 Task: Find connections with filter location Gereshk with filter topic #Socialnetworkingwith filter profile language Spanish with filter current company Uber with filter school Noida International University with filter industry Laundry and Drycleaning Services with filter service category Ghostwriting with filter keywords title Assistant Manager
Action: Mouse moved to (662, 134)
Screenshot: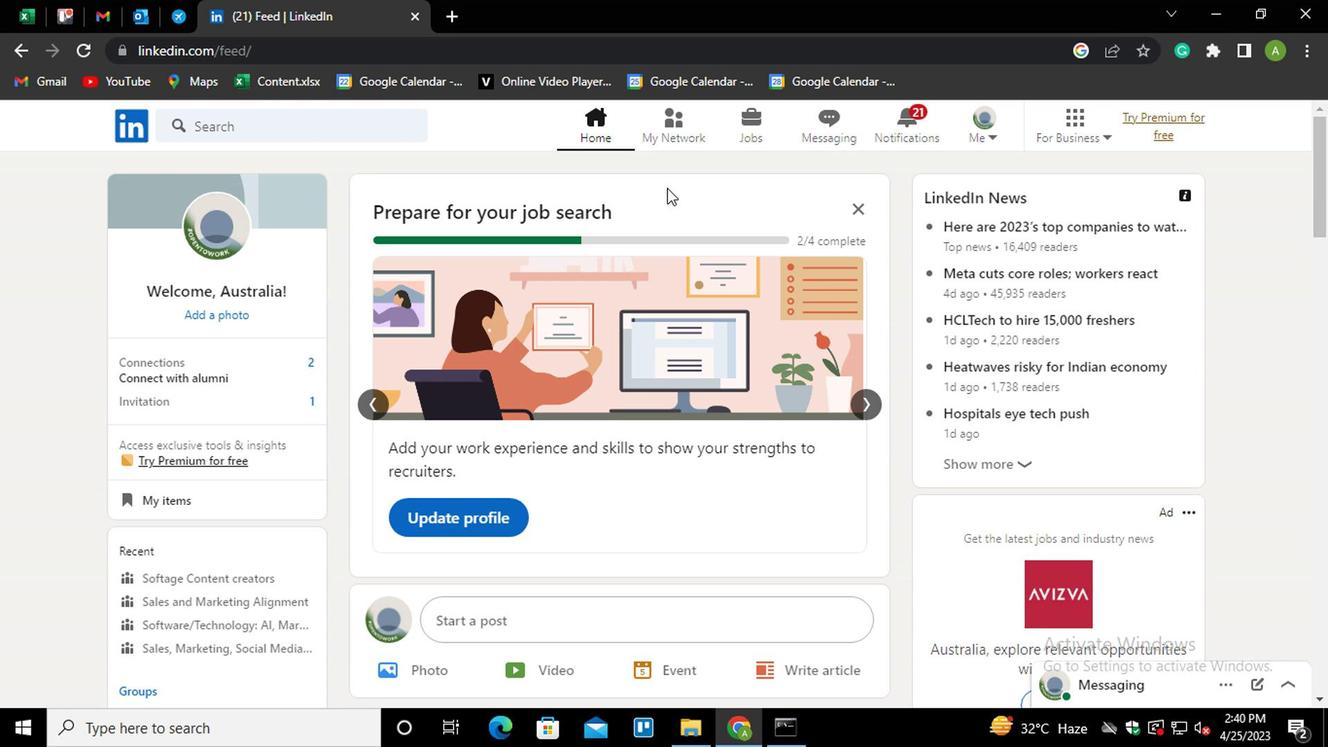 
Action: Mouse pressed left at (662, 134)
Screenshot: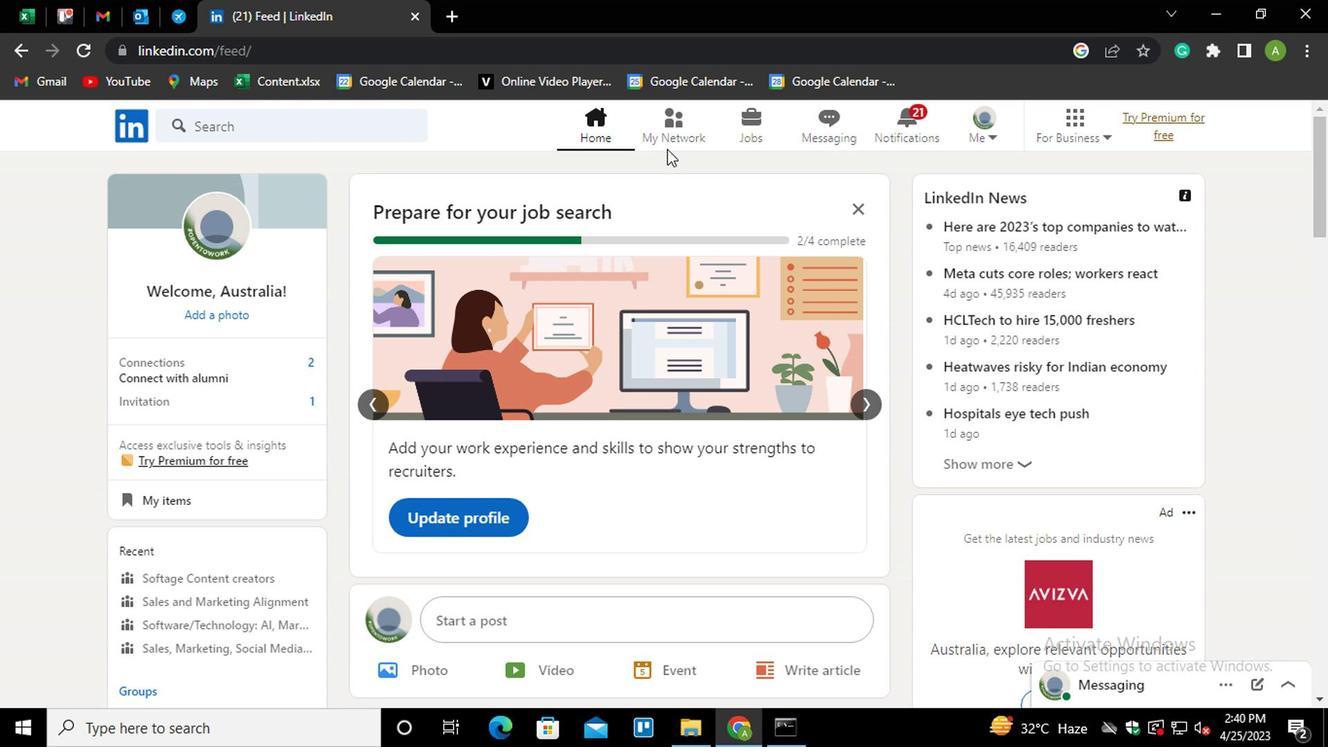 
Action: Mouse moved to (298, 227)
Screenshot: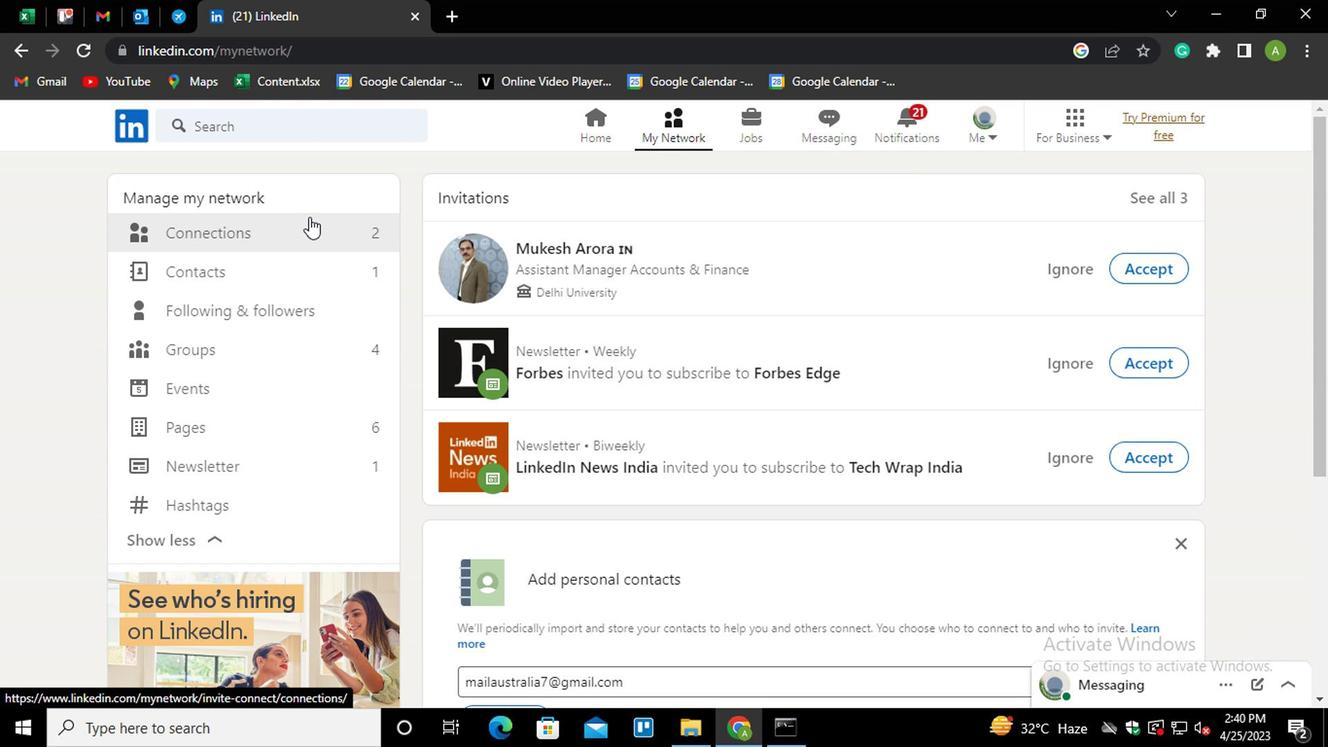 
Action: Mouse pressed left at (298, 227)
Screenshot: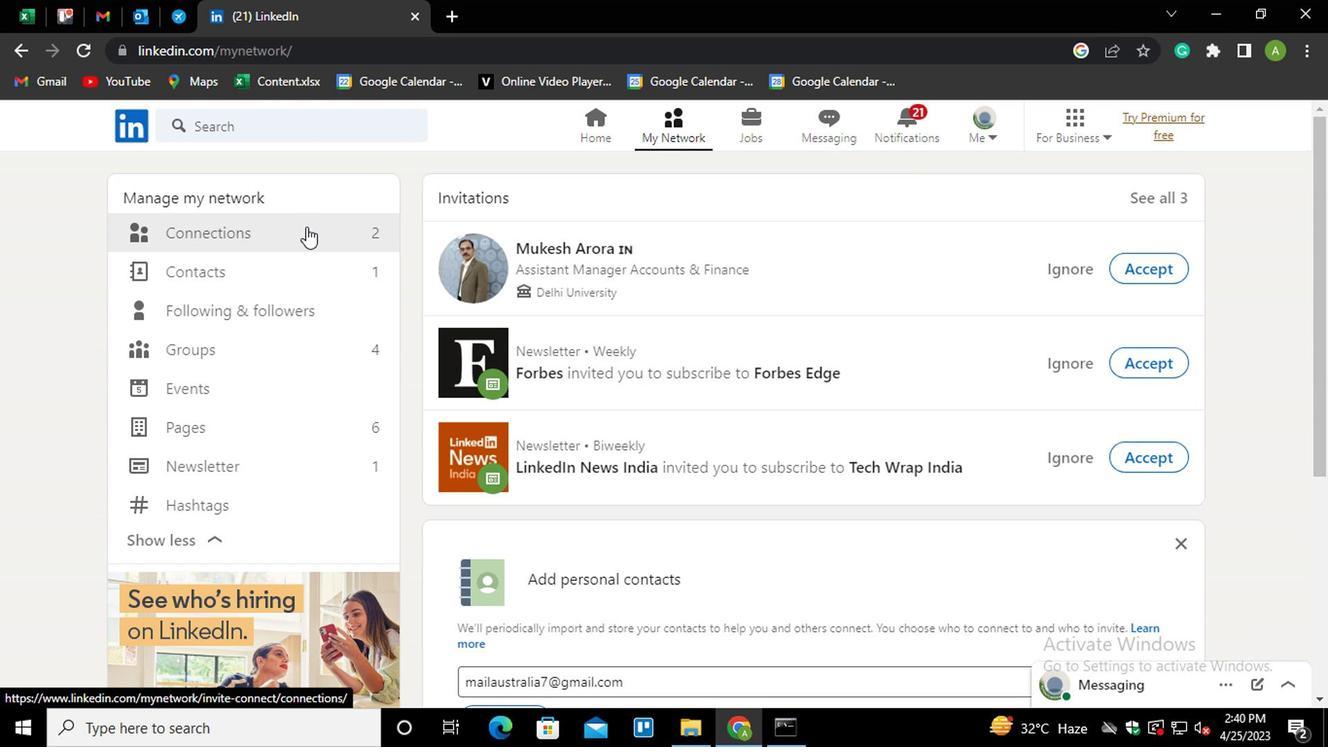 
Action: Mouse moved to (771, 236)
Screenshot: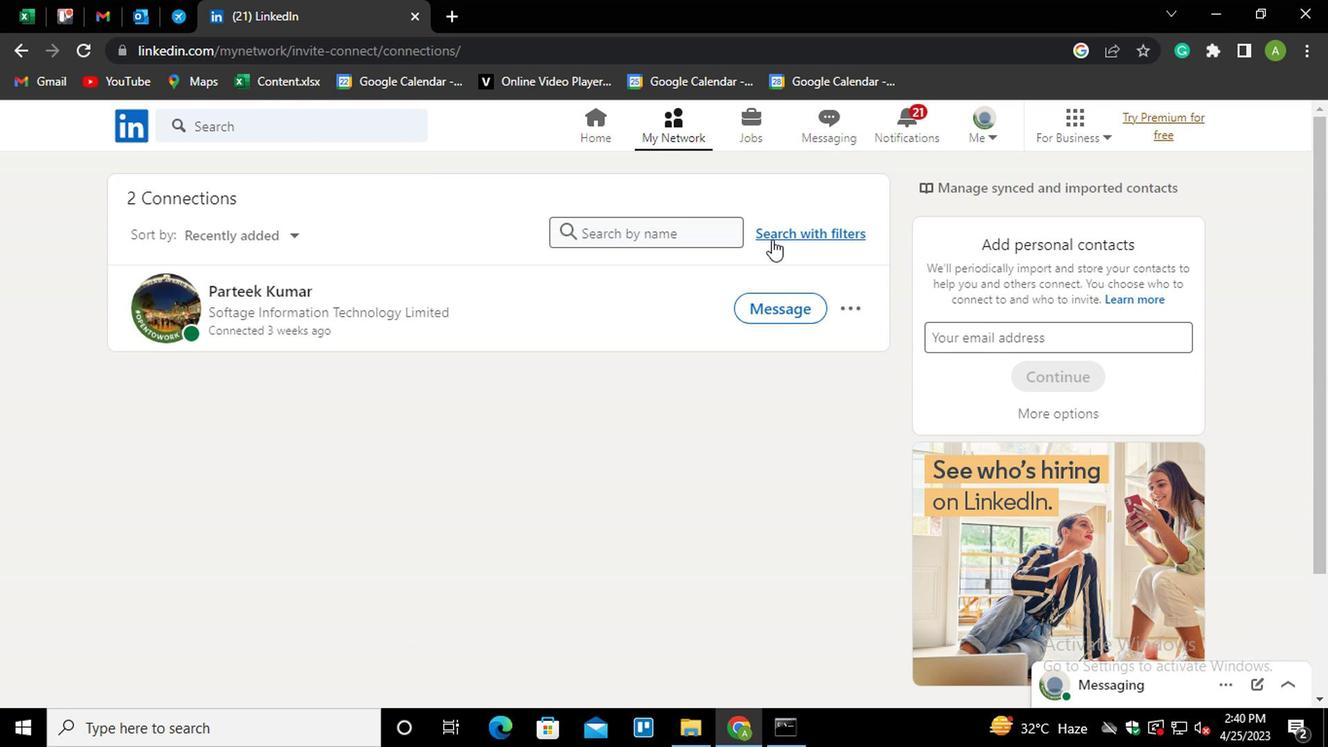 
Action: Mouse pressed left at (771, 236)
Screenshot: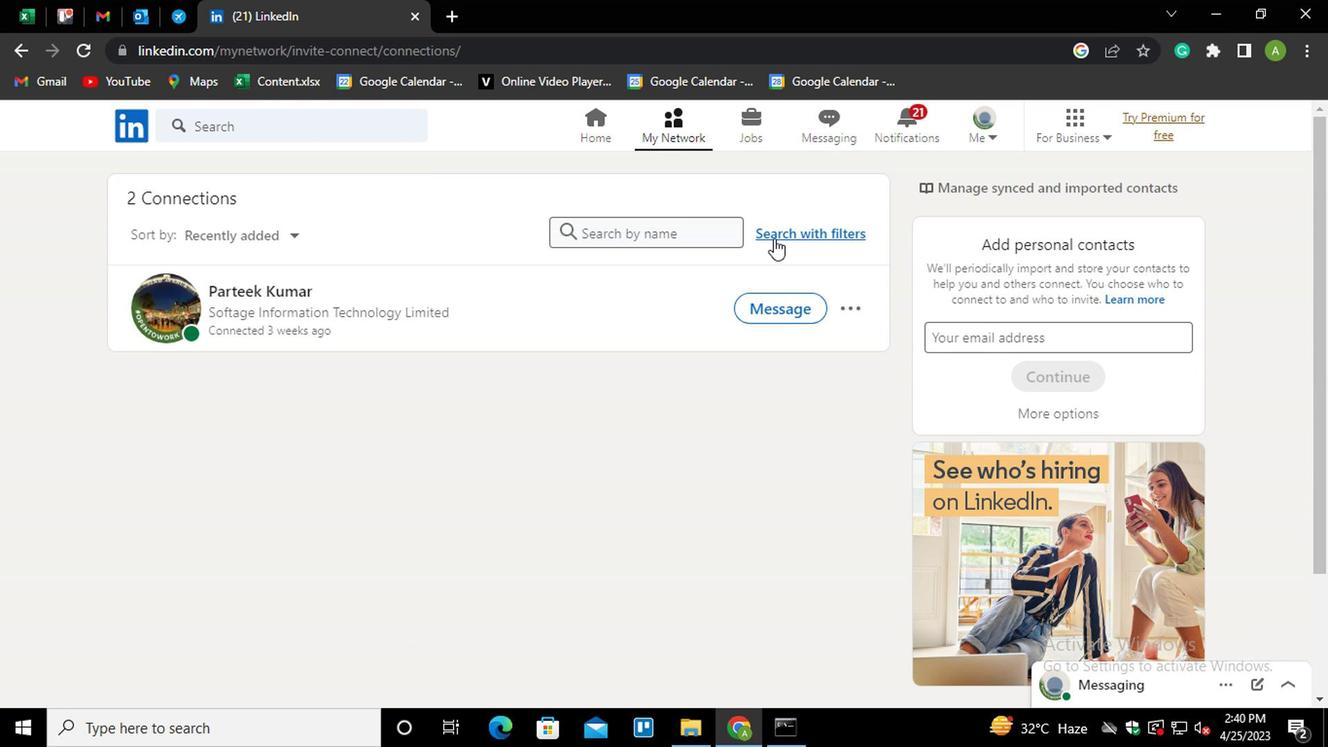 
Action: Mouse moved to (665, 183)
Screenshot: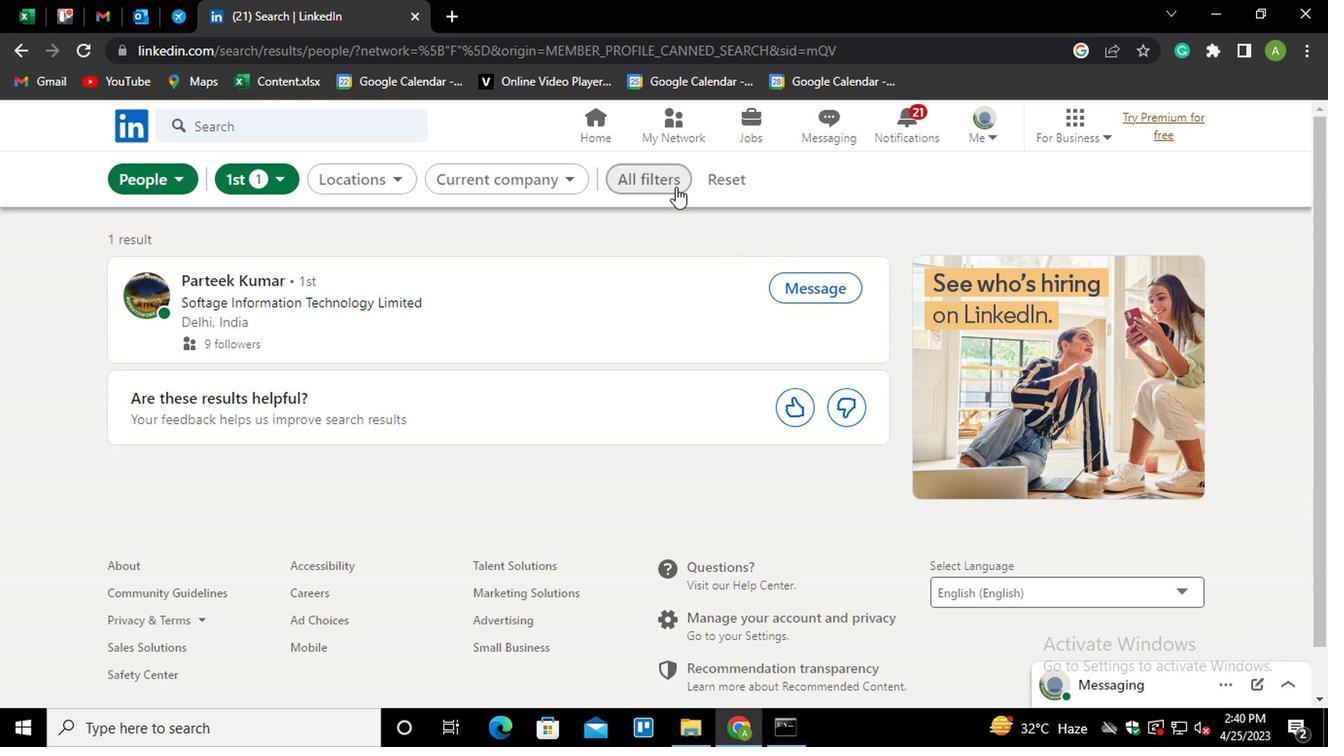 
Action: Mouse pressed left at (665, 183)
Screenshot: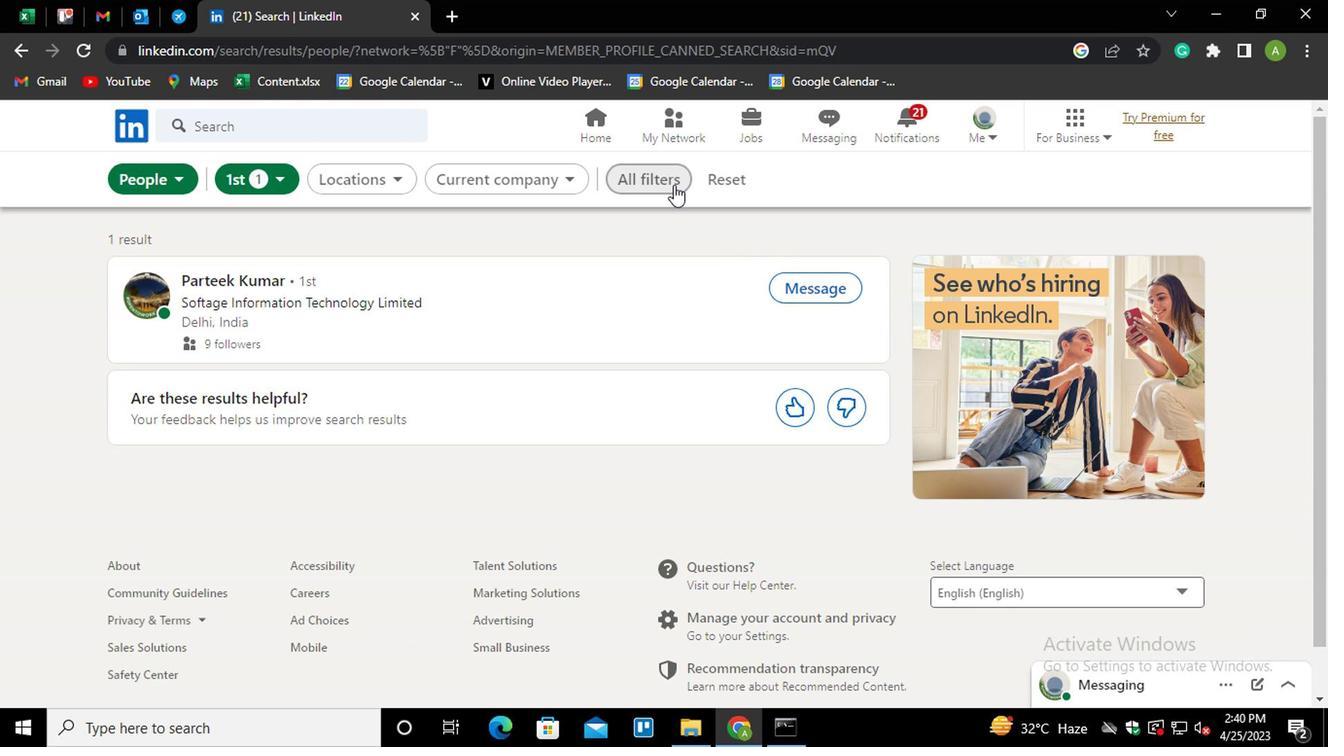 
Action: Mouse moved to (873, 359)
Screenshot: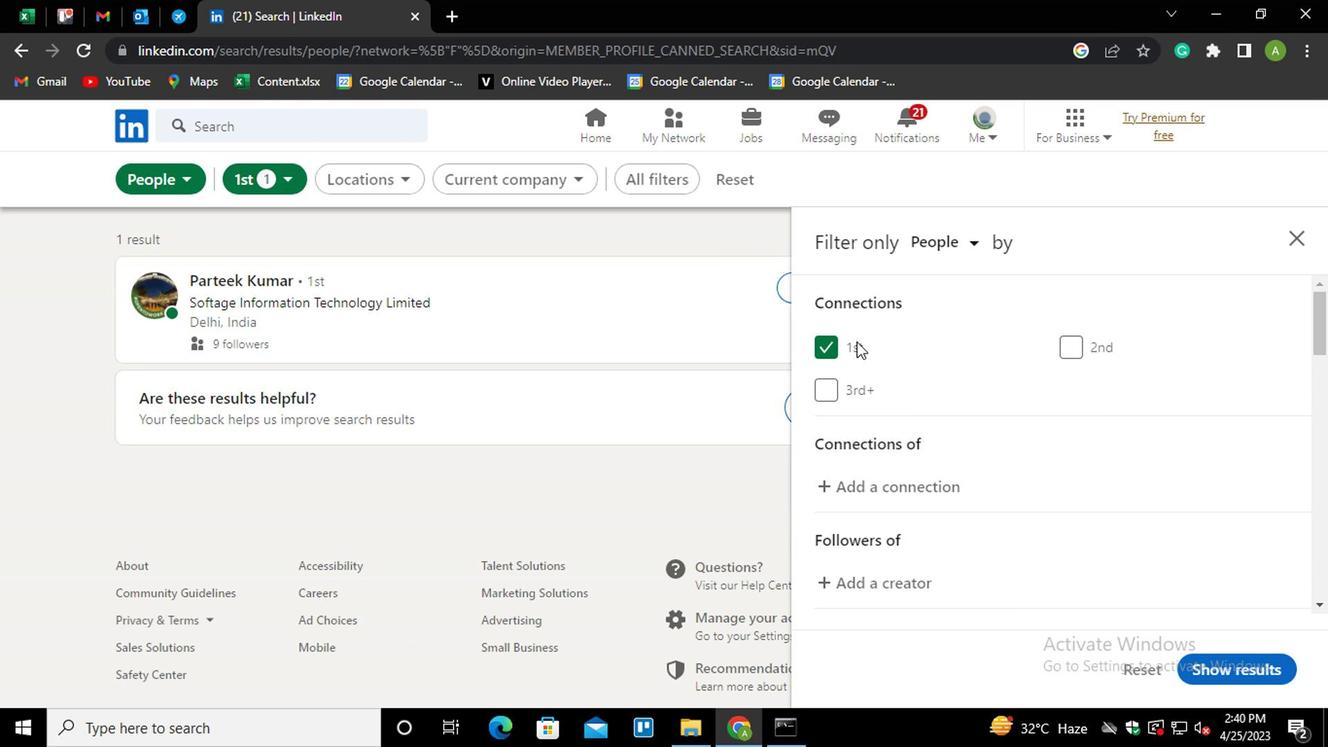 
Action: Mouse scrolled (873, 359) with delta (0, 0)
Screenshot: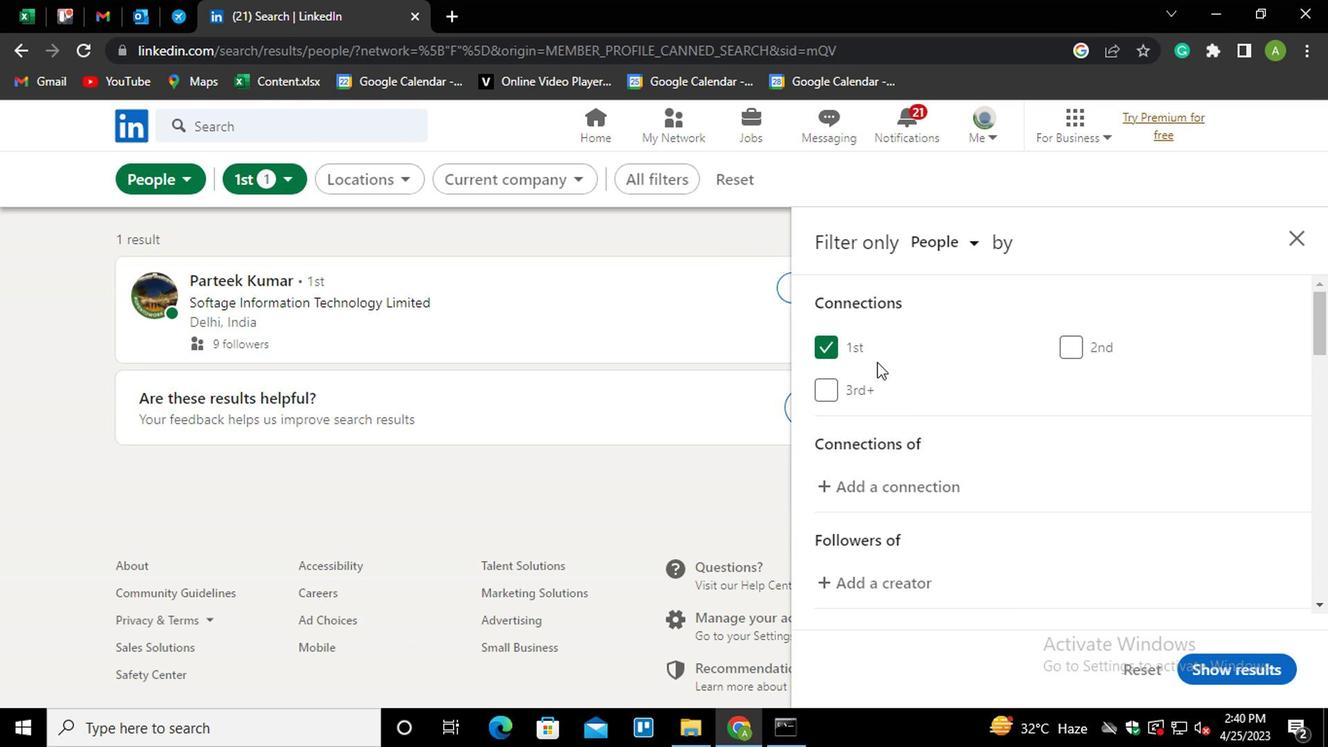 
Action: Mouse moved to (893, 379)
Screenshot: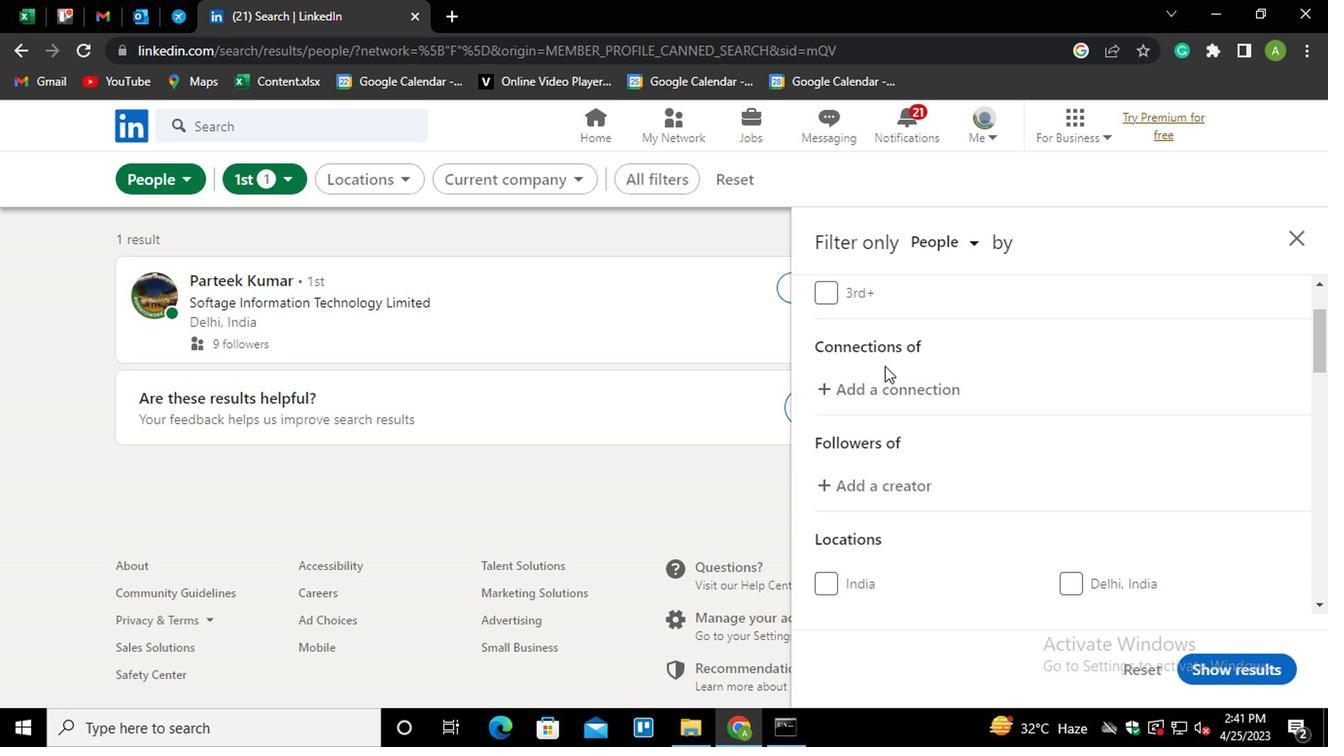 
Action: Mouse scrolled (893, 379) with delta (0, 0)
Screenshot: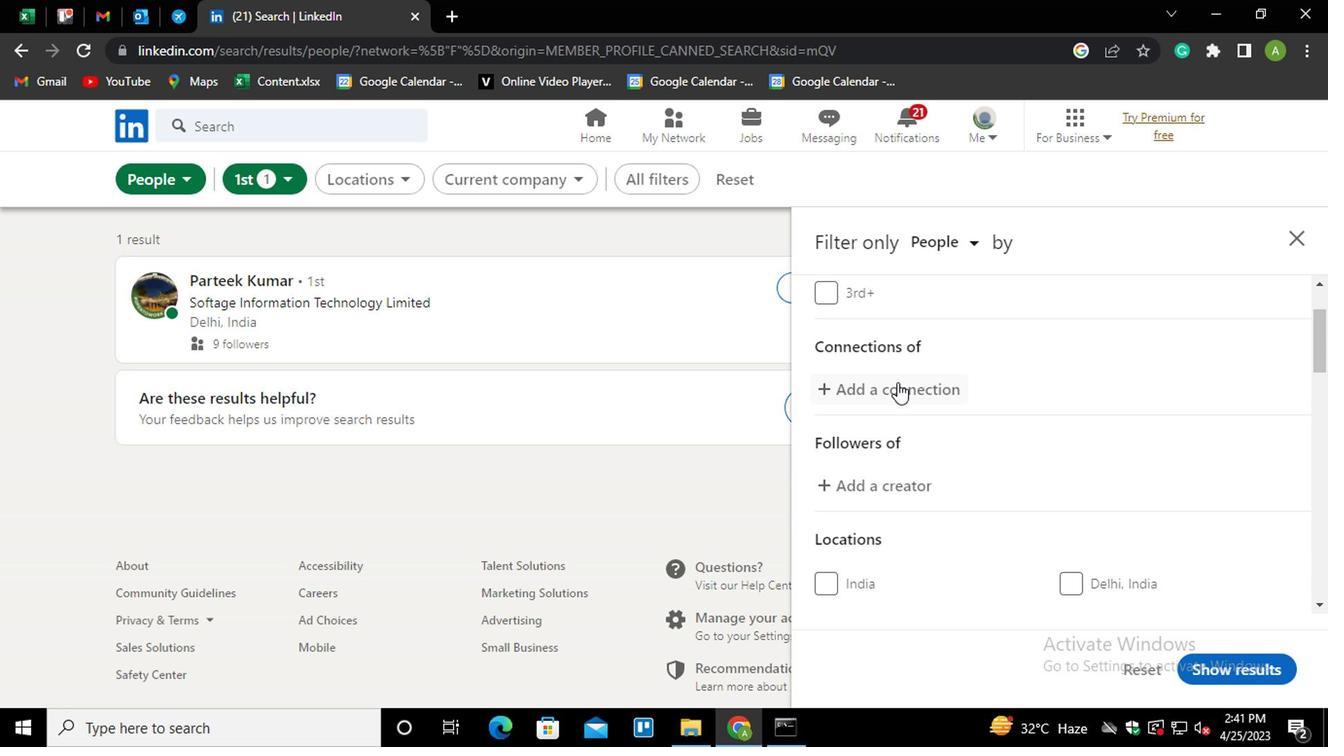 
Action: Mouse scrolled (893, 379) with delta (0, 0)
Screenshot: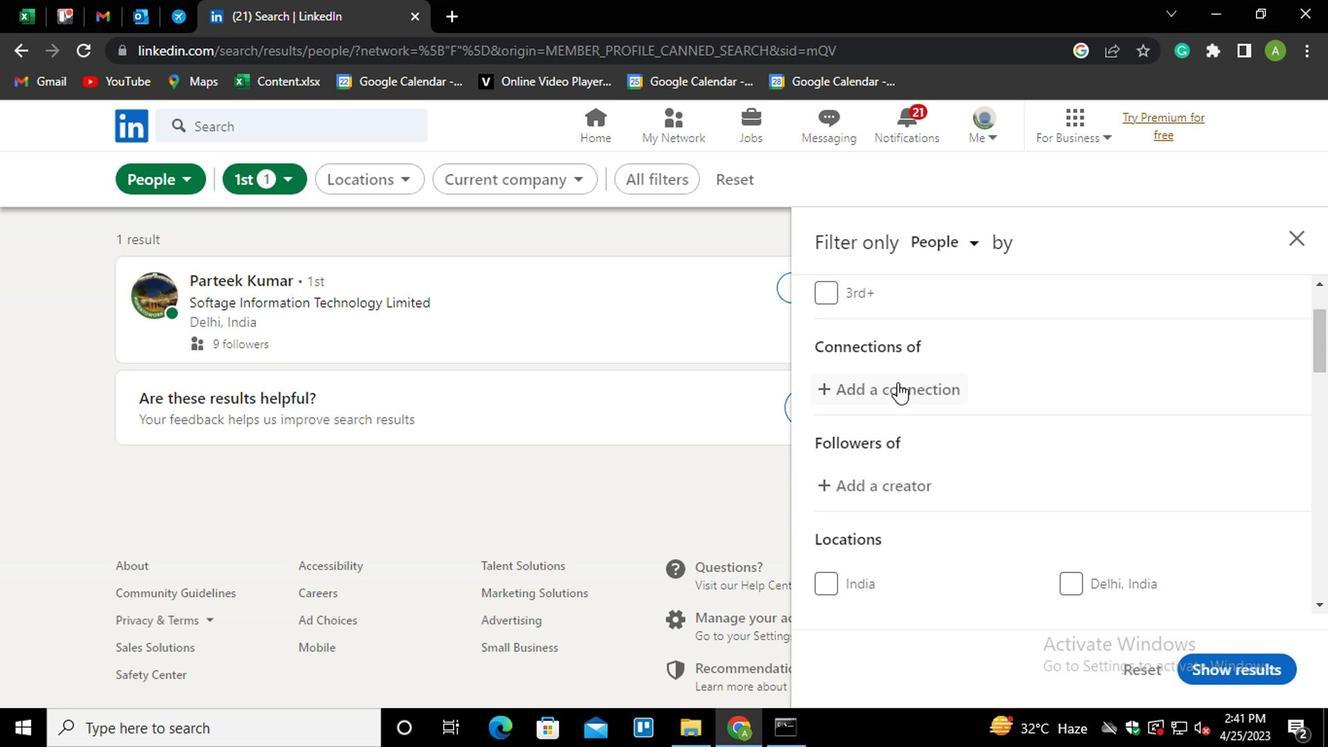 
Action: Mouse scrolled (893, 379) with delta (0, 0)
Screenshot: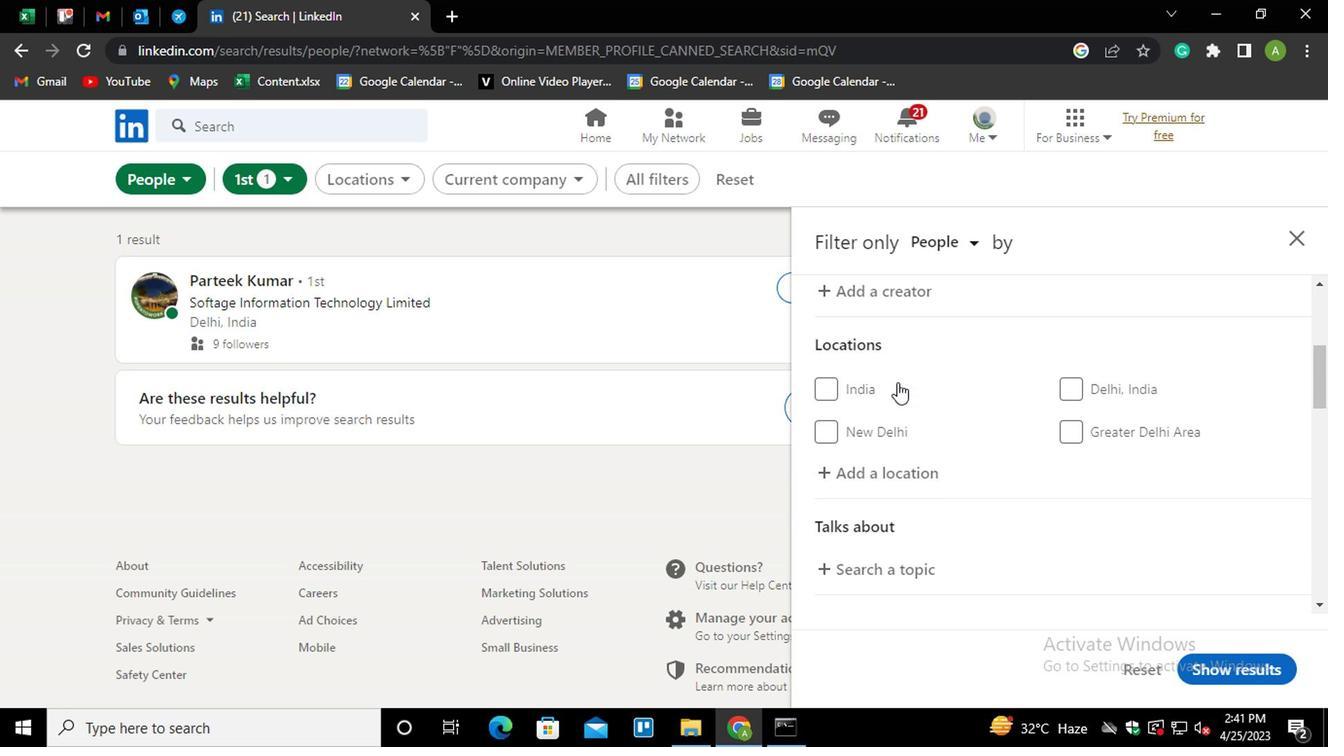 
Action: Mouse moved to (839, 376)
Screenshot: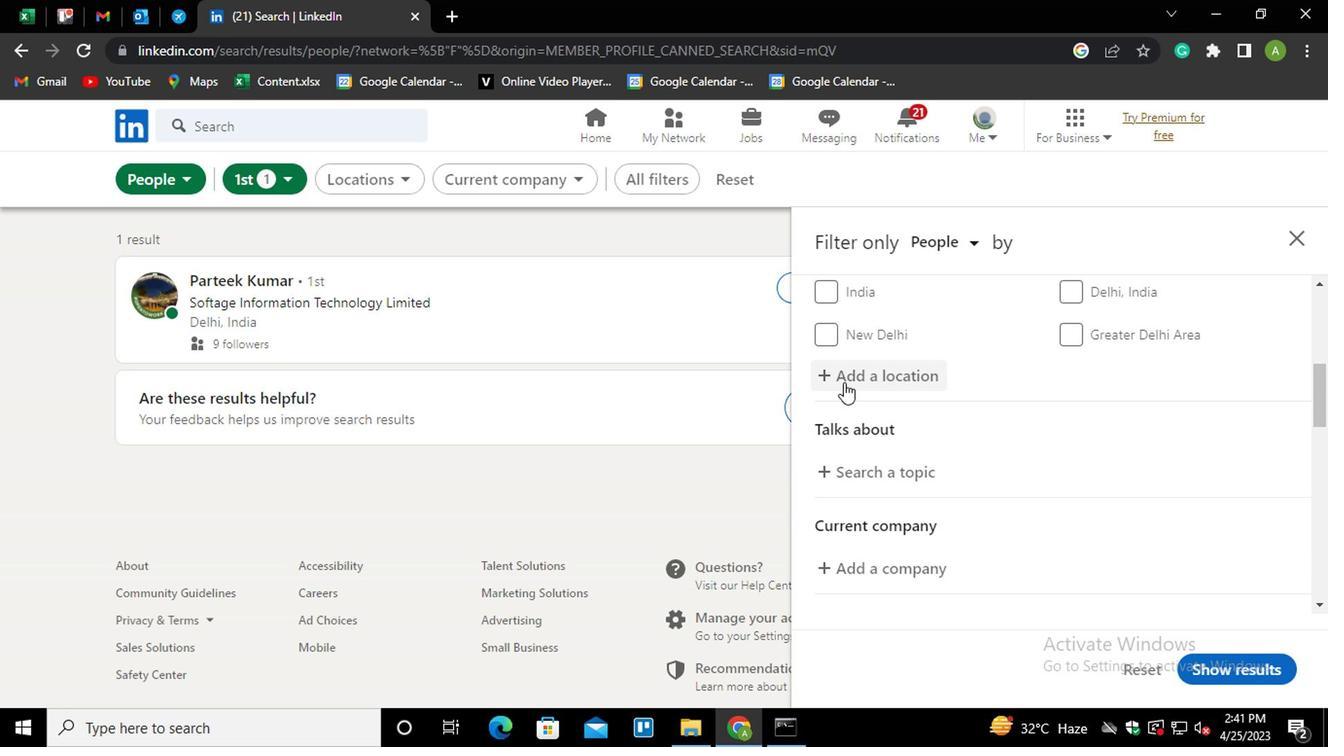 
Action: Mouse pressed left at (839, 376)
Screenshot: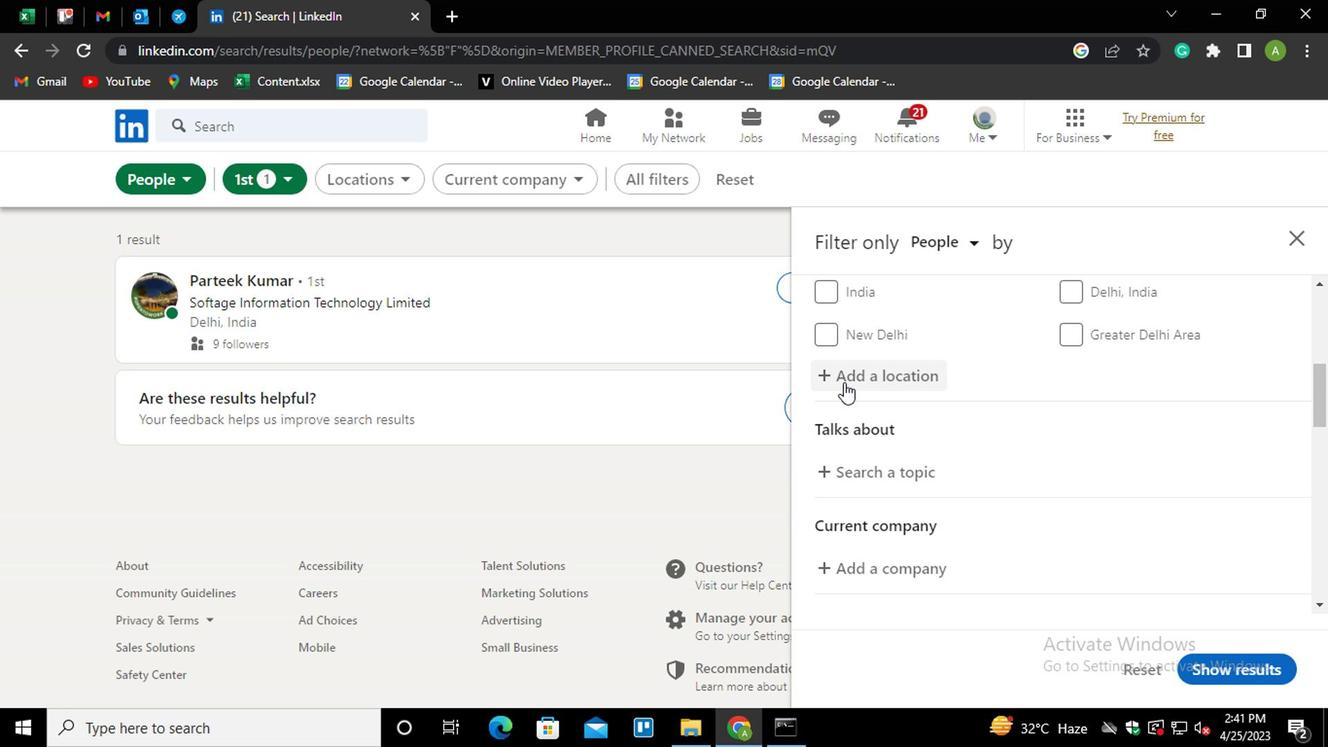 
Action: Mouse moved to (879, 373)
Screenshot: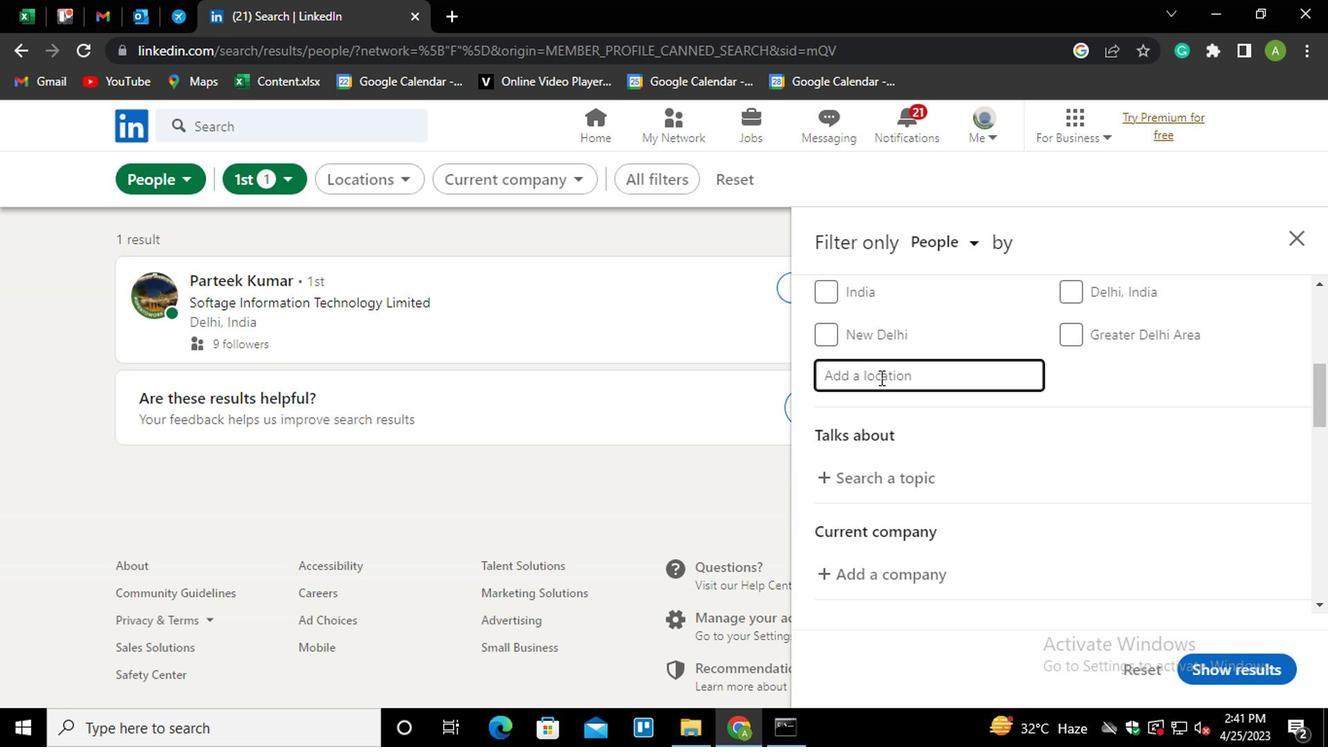 
Action: Mouse pressed left at (879, 373)
Screenshot: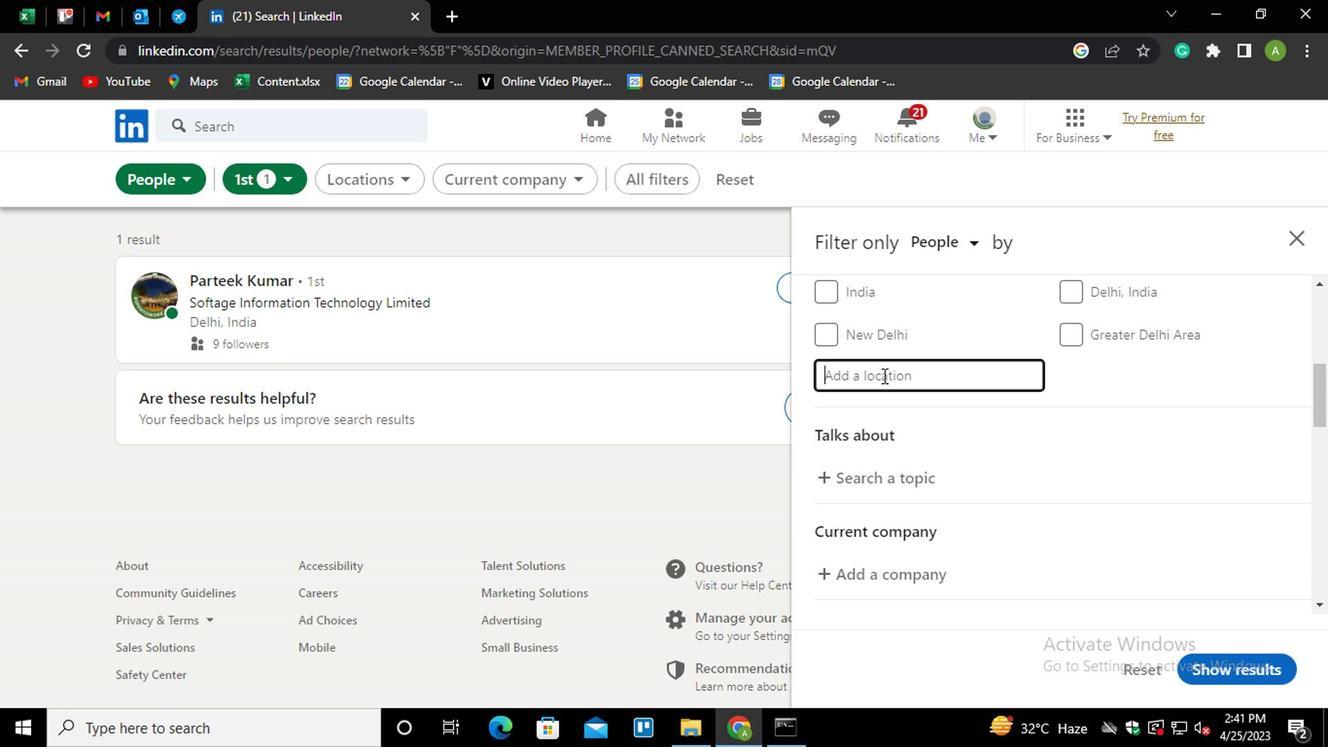 
Action: Mouse moved to (879, 373)
Screenshot: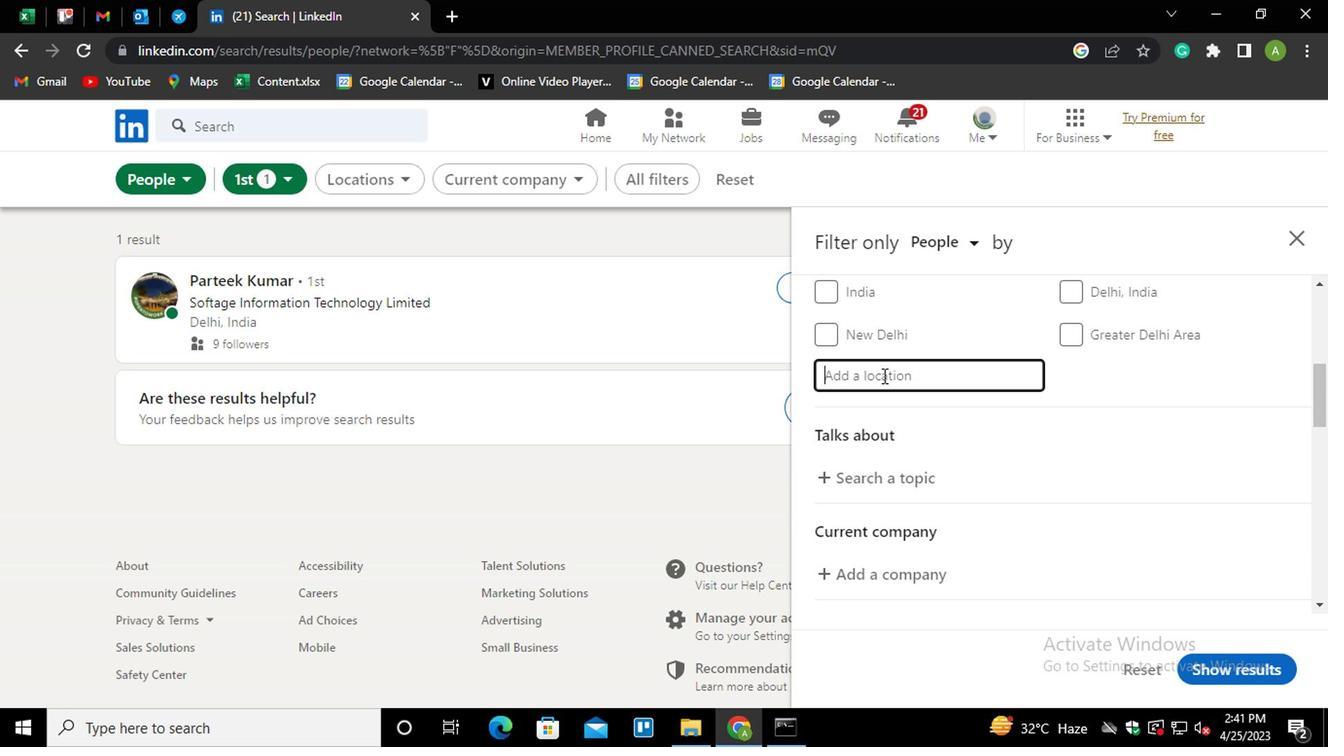 
Action: Key pressed <Key.shift>GERESHK
Screenshot: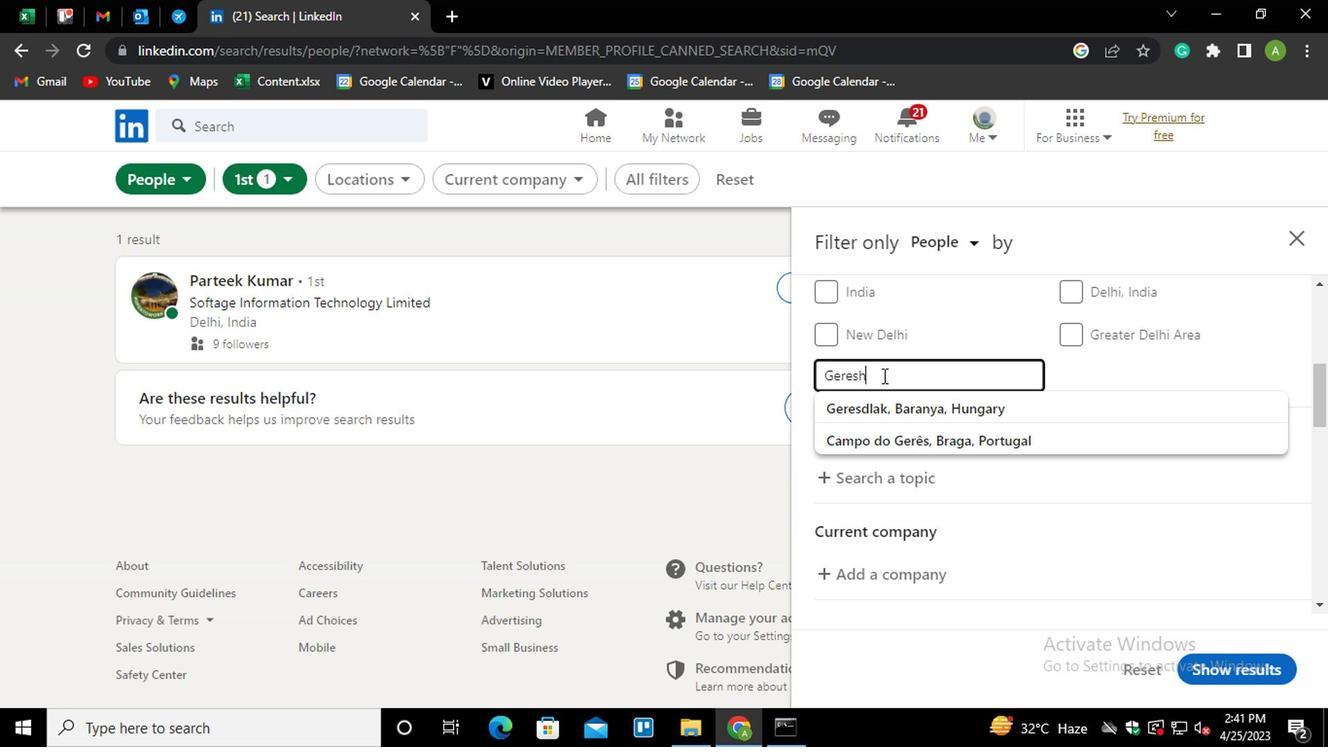 
Action: Mouse moved to (1226, 411)
Screenshot: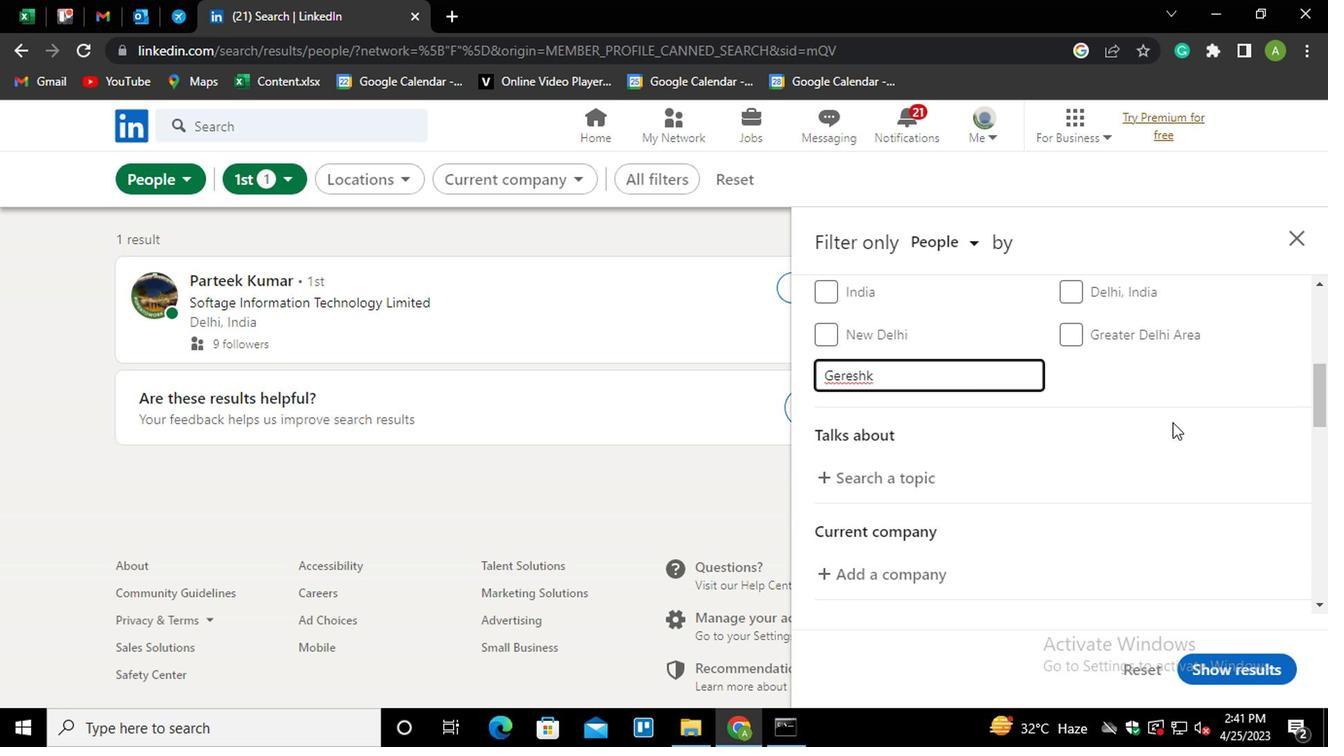 
Action: Mouse pressed left at (1226, 411)
Screenshot: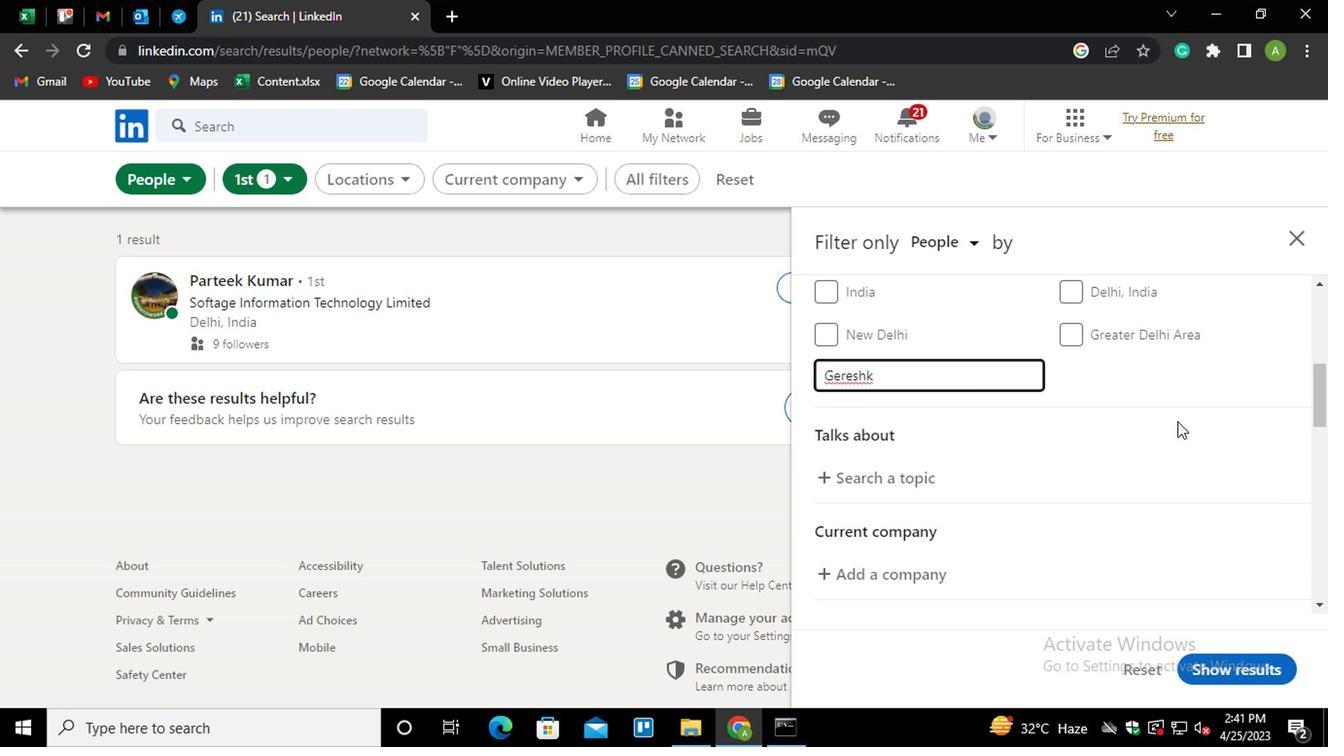 
Action: Mouse moved to (1222, 411)
Screenshot: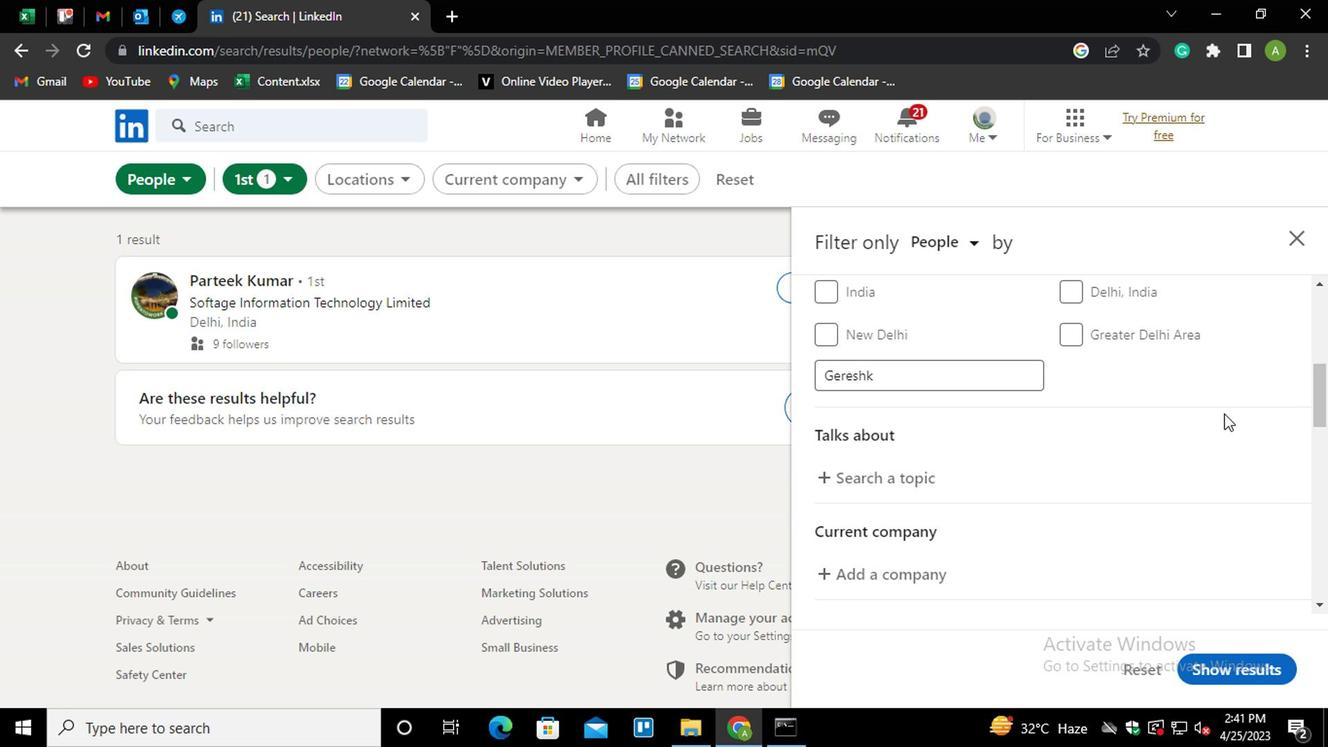 
Action: Mouse scrolled (1222, 410) with delta (0, 0)
Screenshot: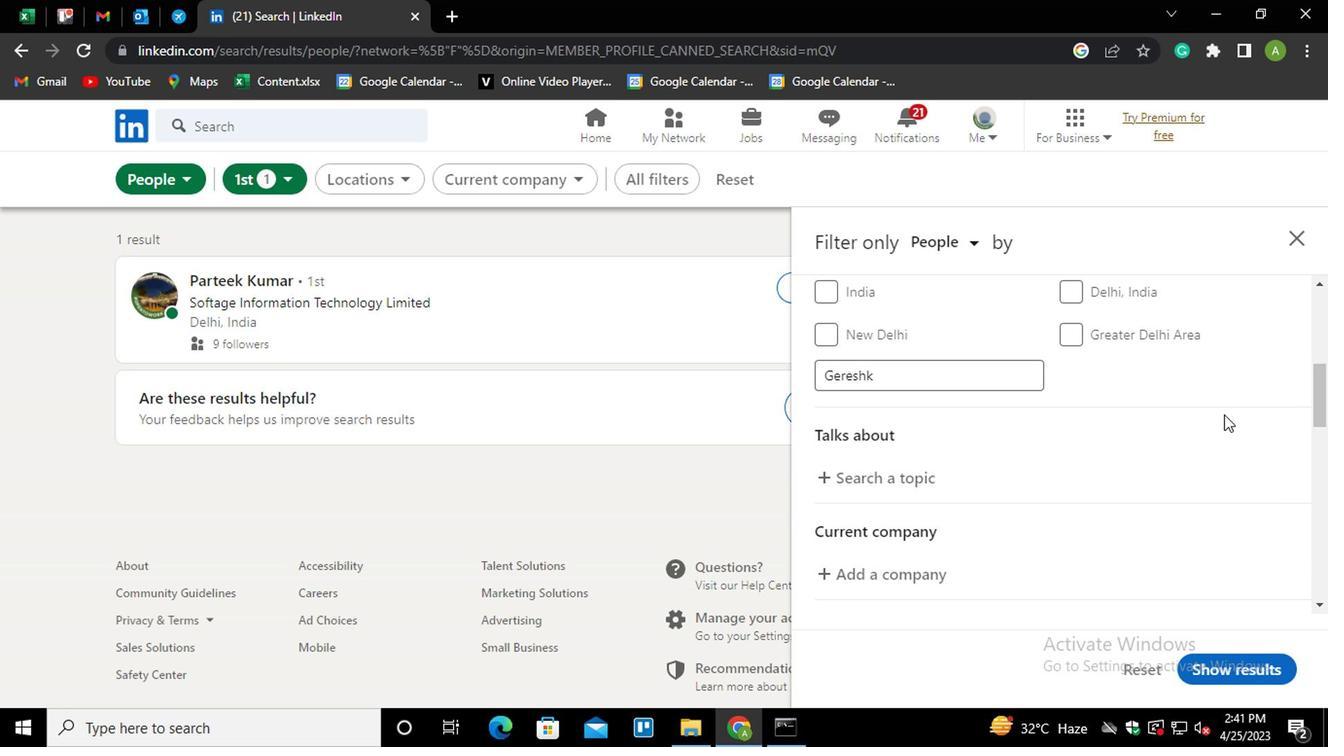 
Action: Mouse moved to (855, 373)
Screenshot: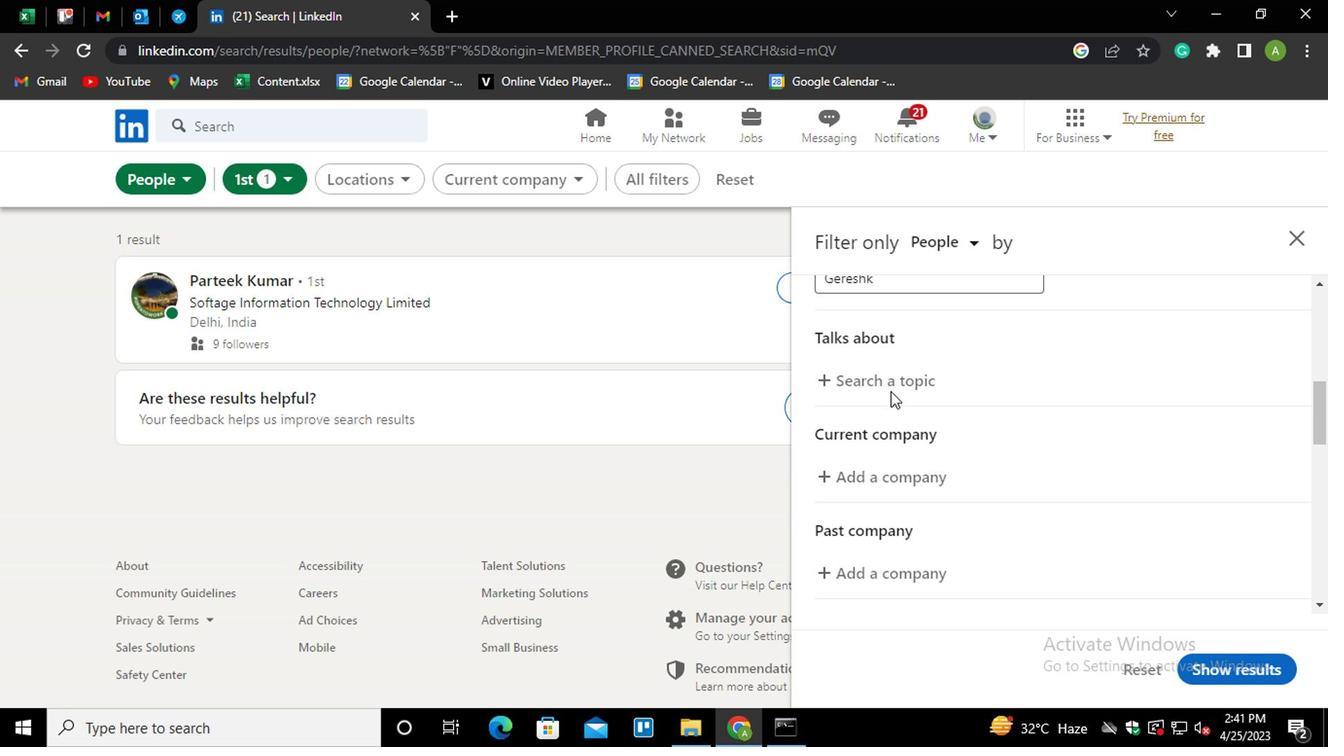 
Action: Mouse pressed left at (855, 373)
Screenshot: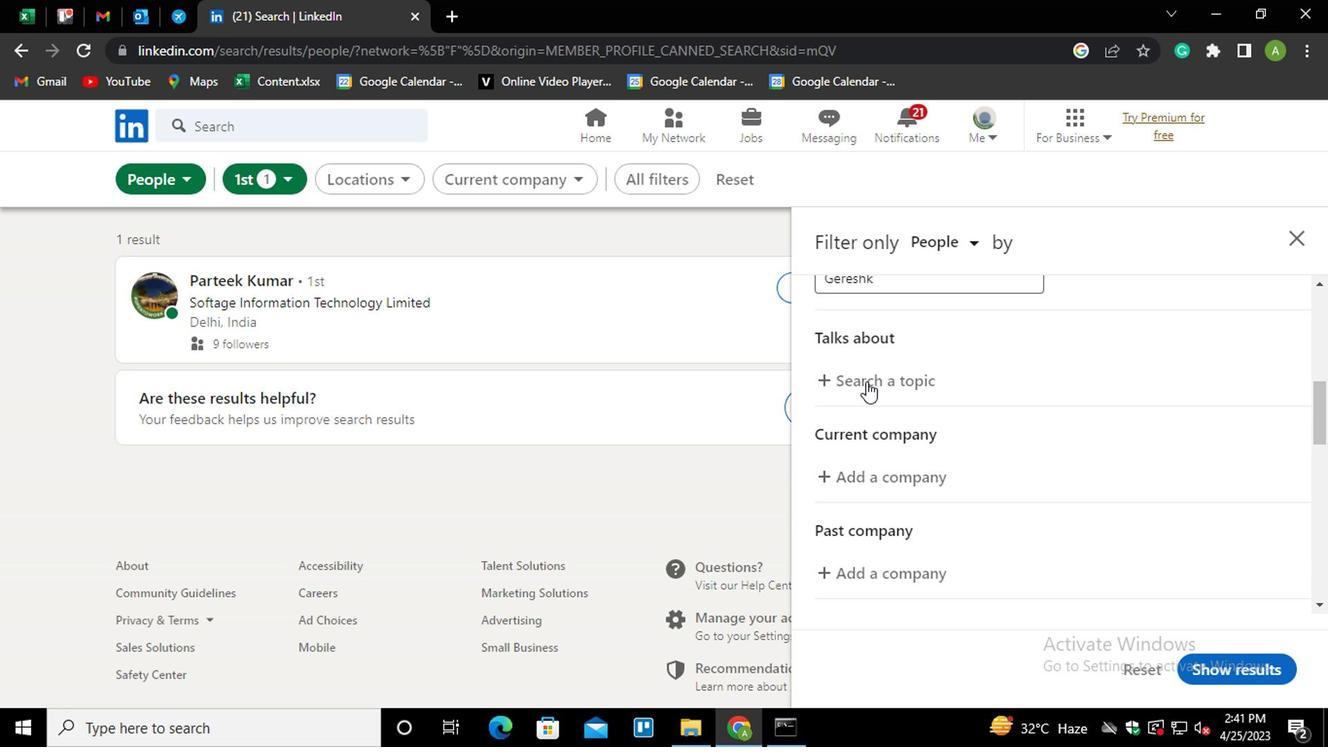 
Action: Key pressed <Key.shift>#<Key.shift>SOCIALNETWORKINGWITH
Screenshot: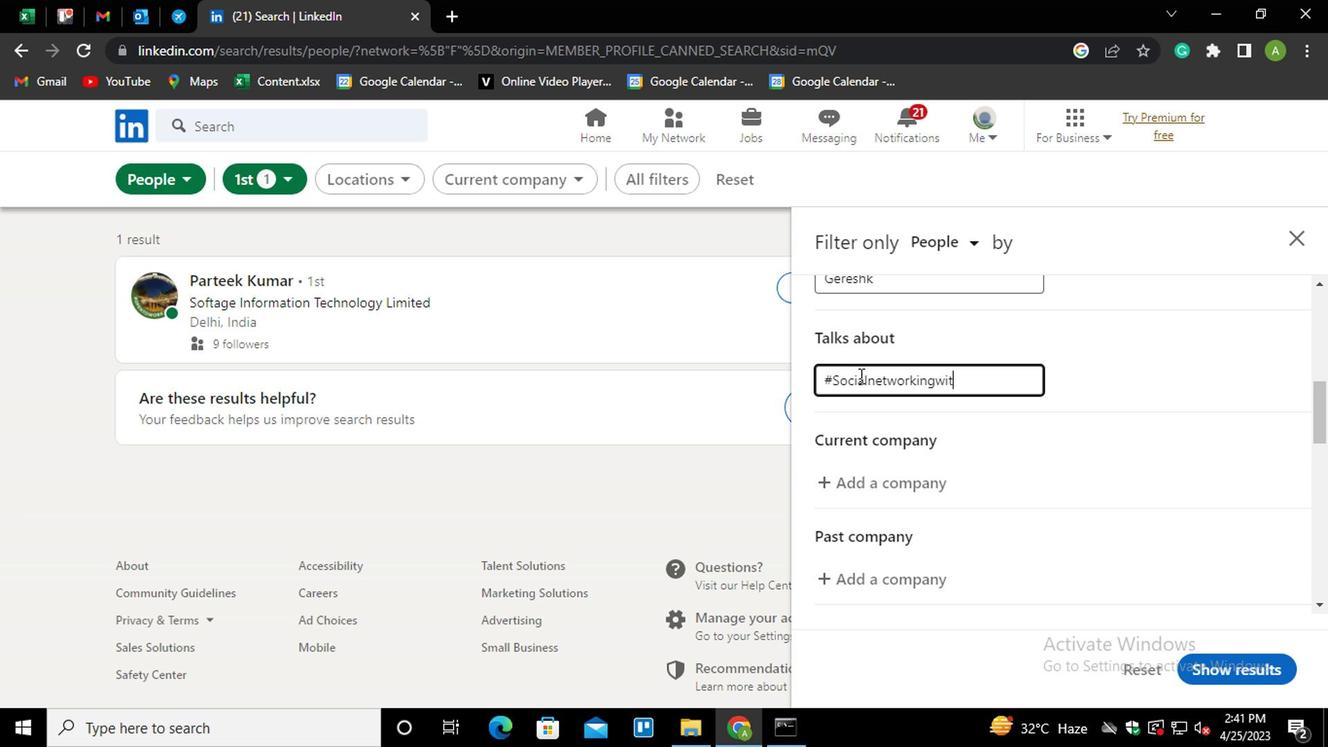 
Action: Mouse moved to (1167, 383)
Screenshot: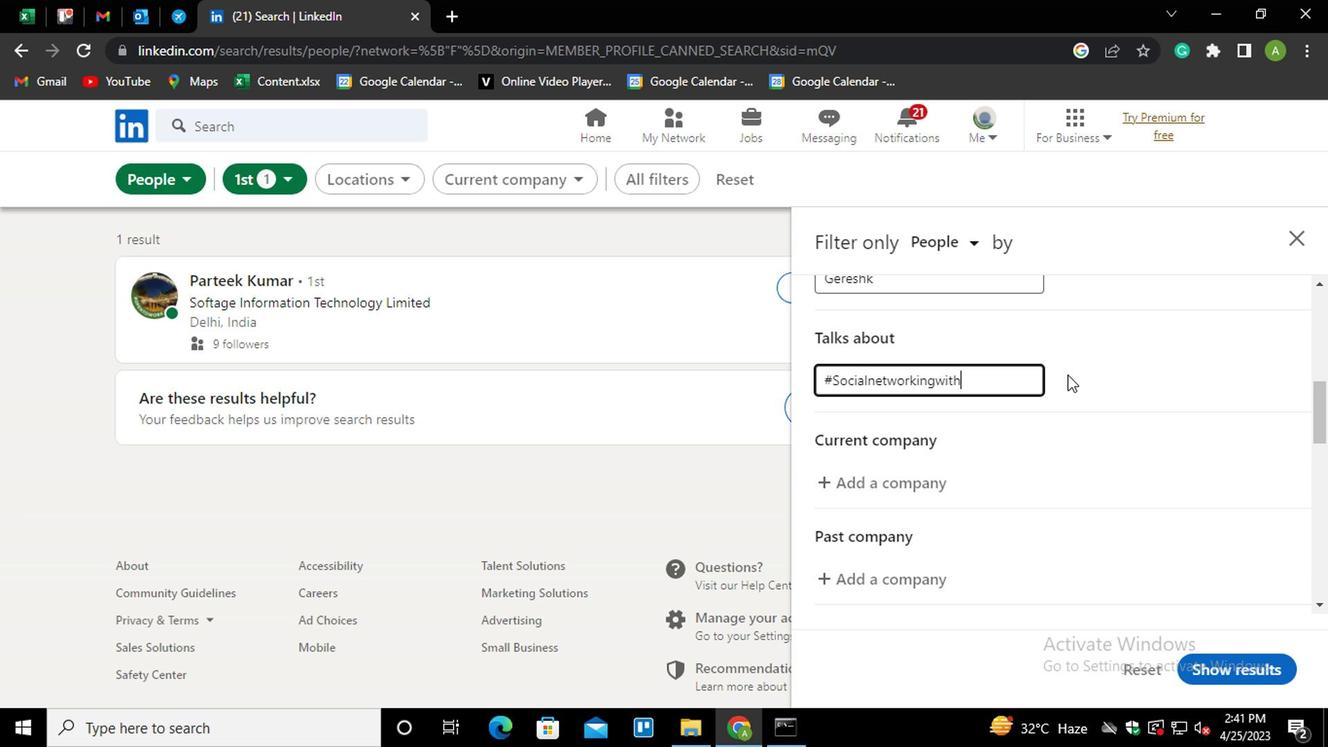 
Action: Mouse pressed left at (1167, 383)
Screenshot: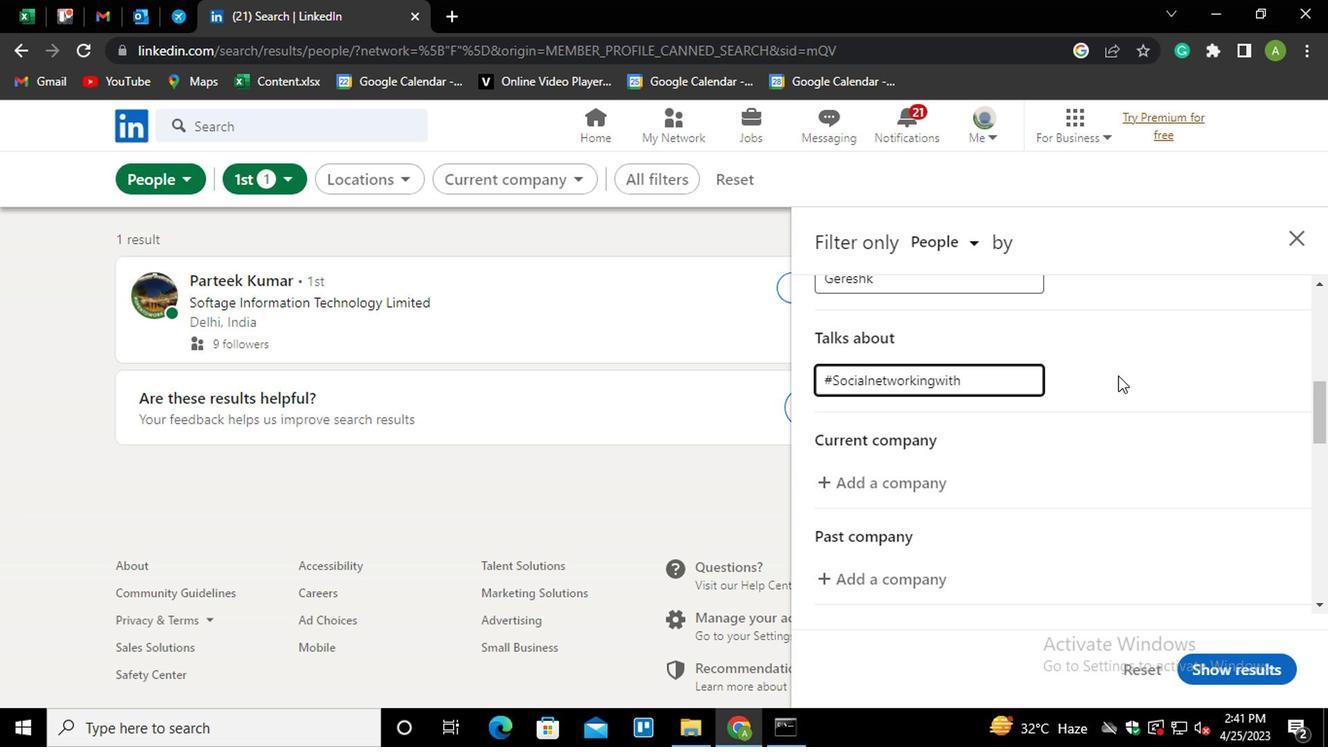 
Action: Mouse moved to (1178, 386)
Screenshot: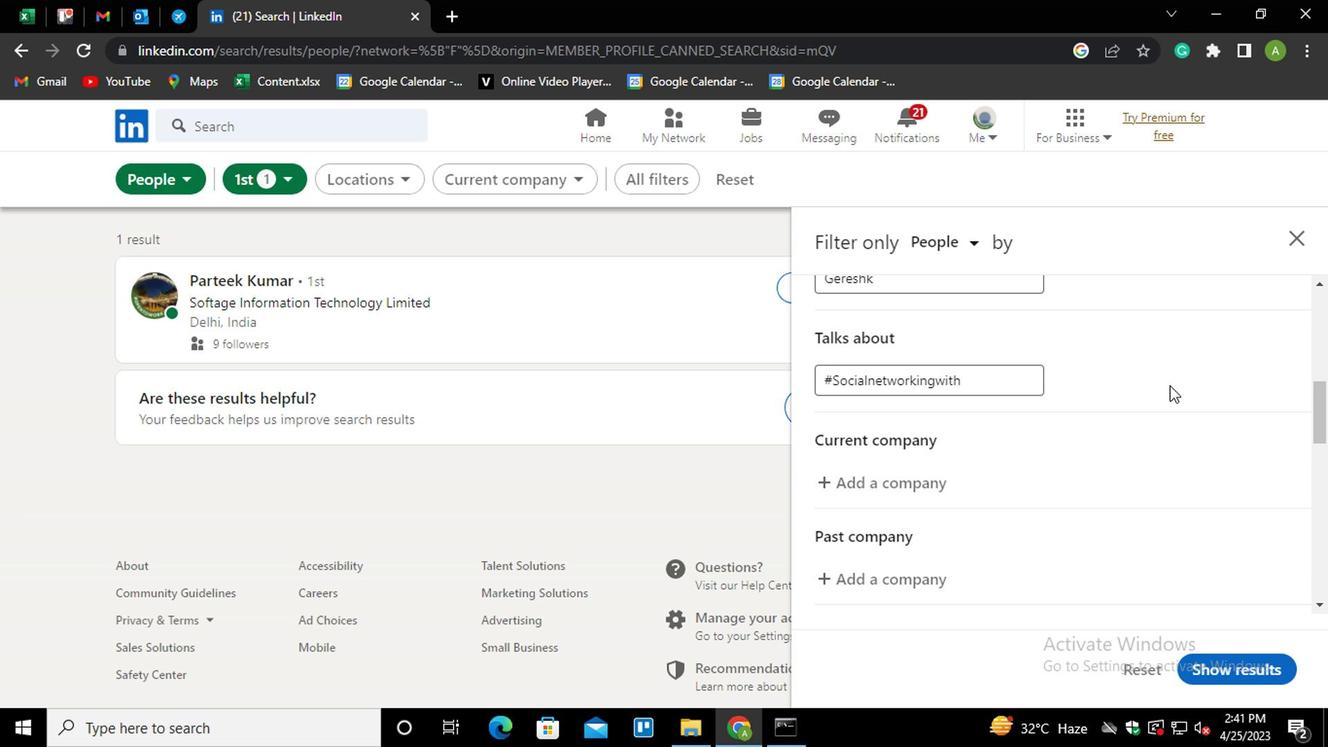 
Action: Mouse scrolled (1178, 384) with delta (0, -1)
Screenshot: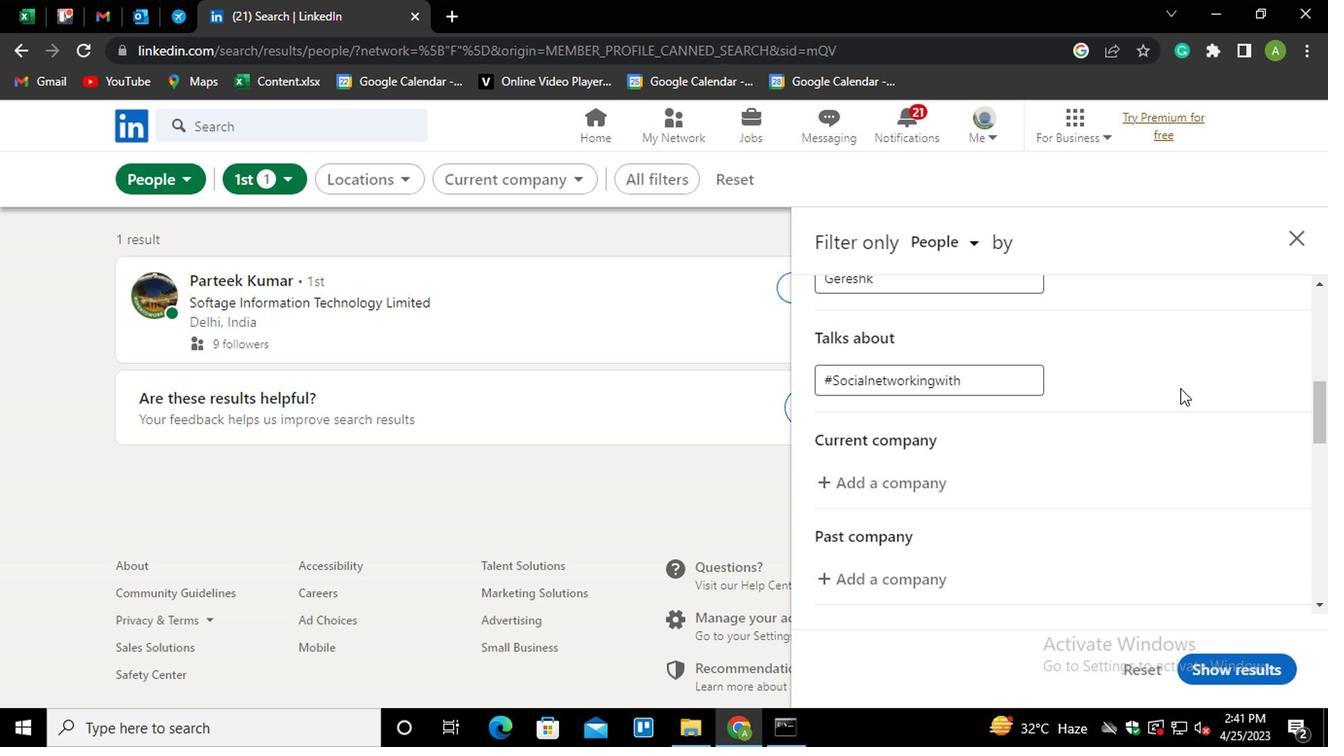 
Action: Mouse scrolled (1178, 384) with delta (0, -1)
Screenshot: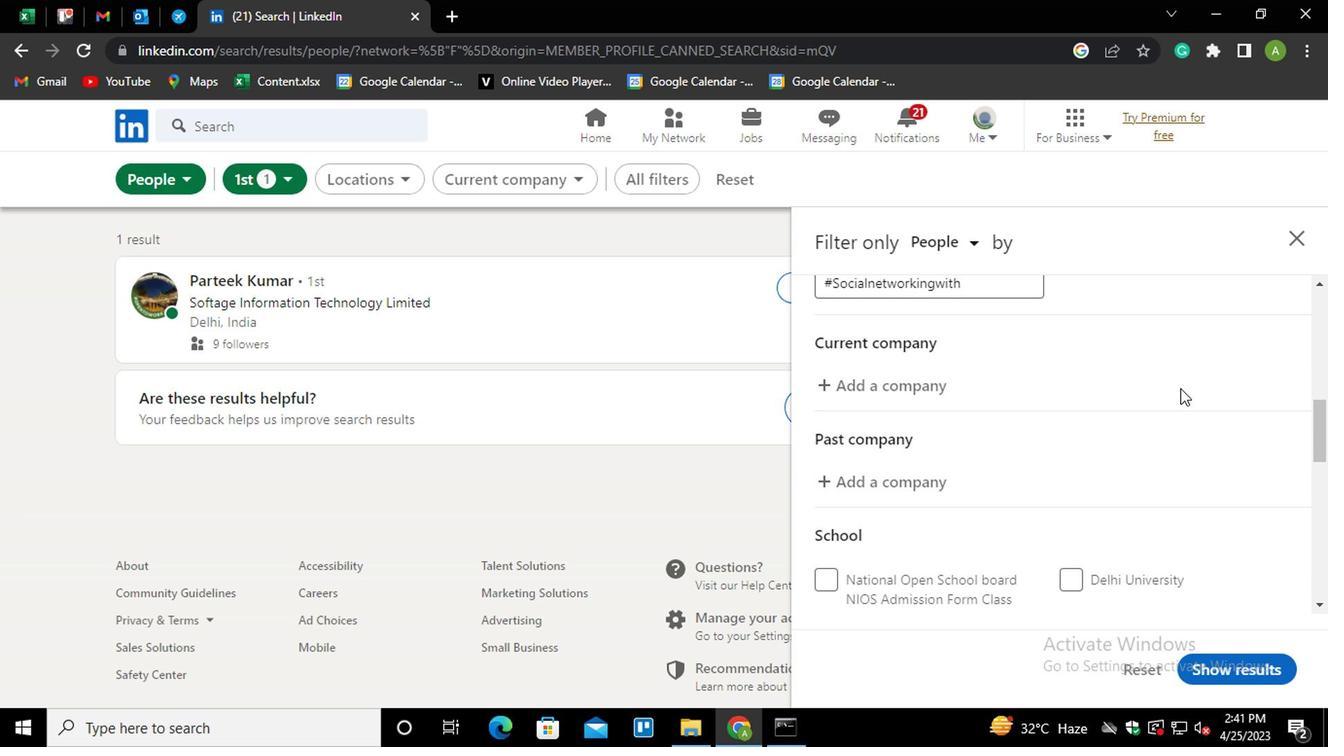 
Action: Mouse moved to (887, 297)
Screenshot: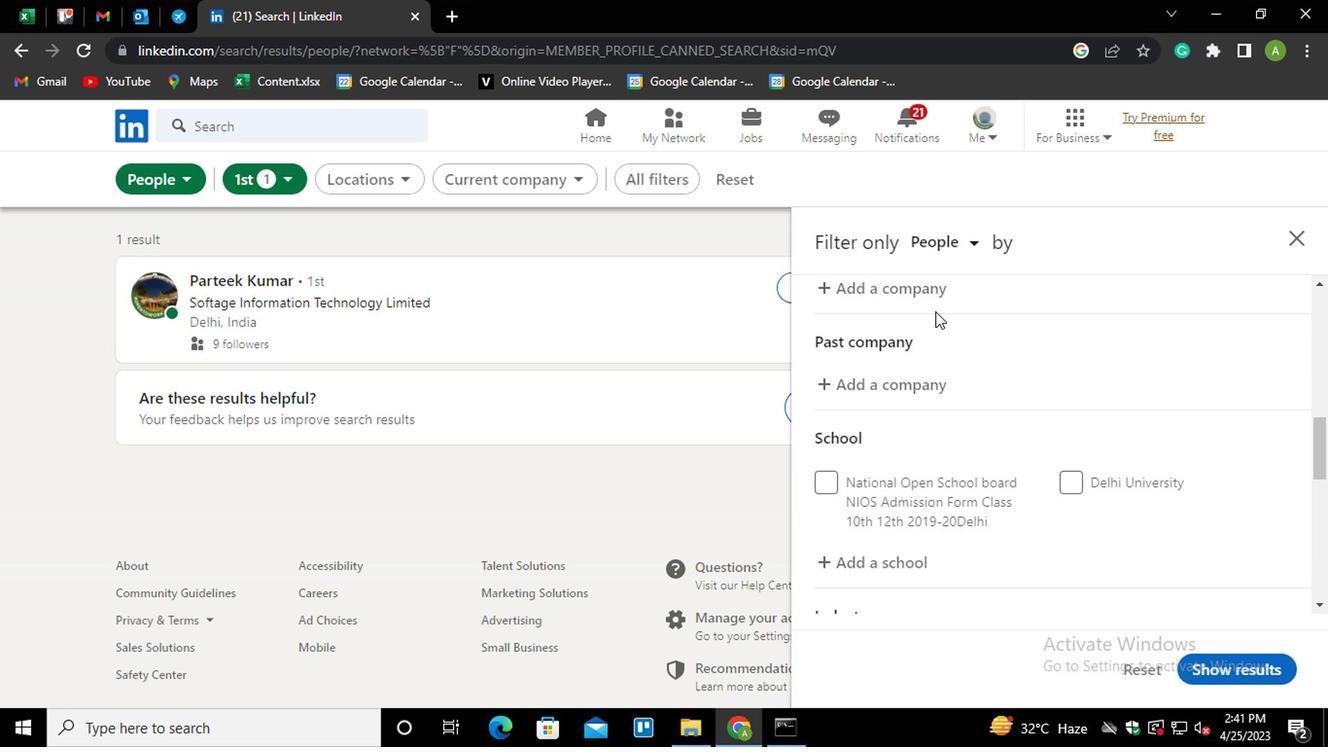 
Action: Mouse pressed left at (887, 297)
Screenshot: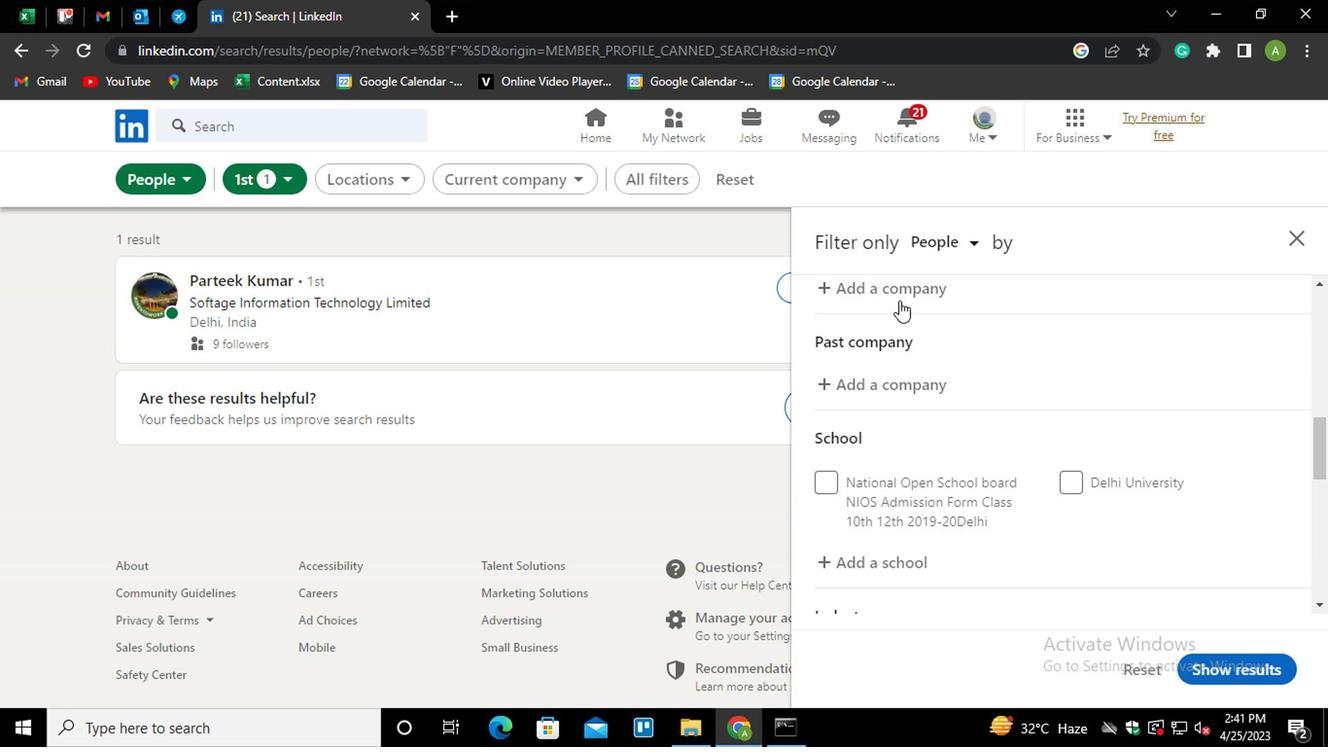 
Action: Mouse moved to (896, 291)
Screenshot: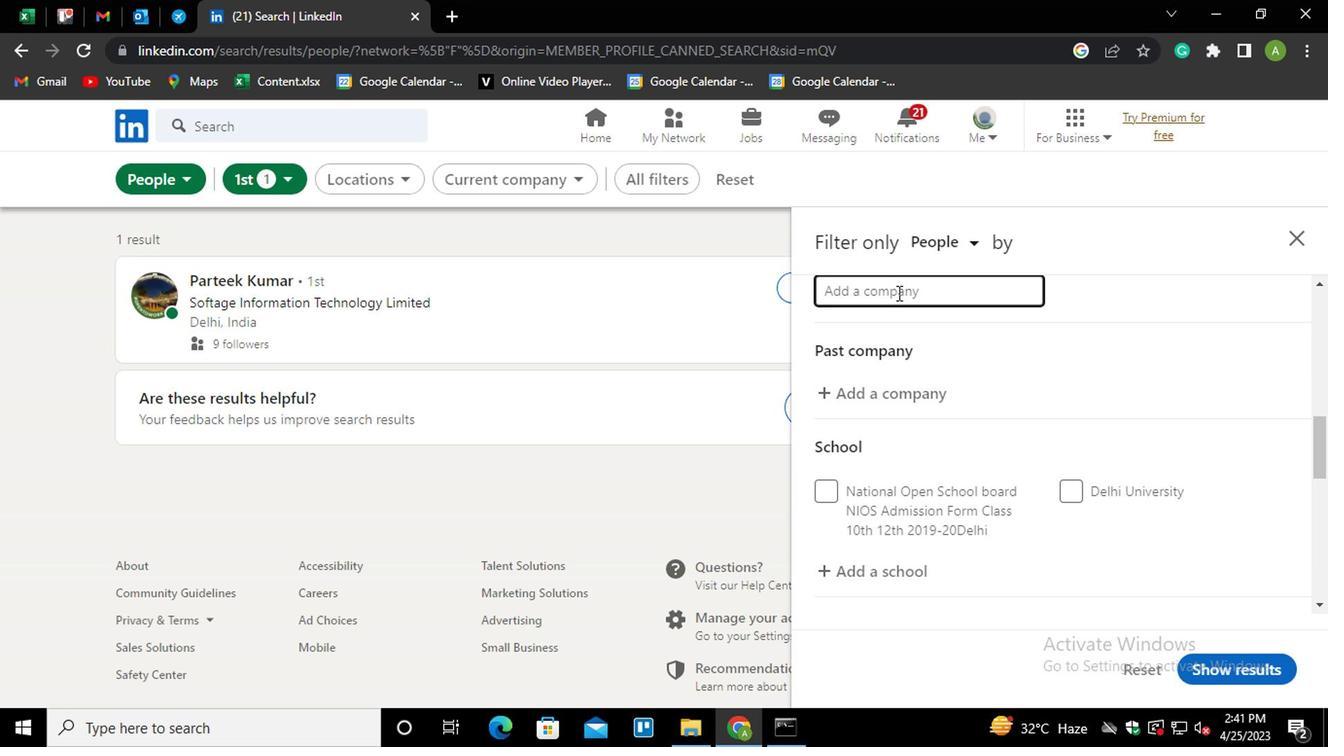 
Action: Mouse pressed left at (896, 291)
Screenshot: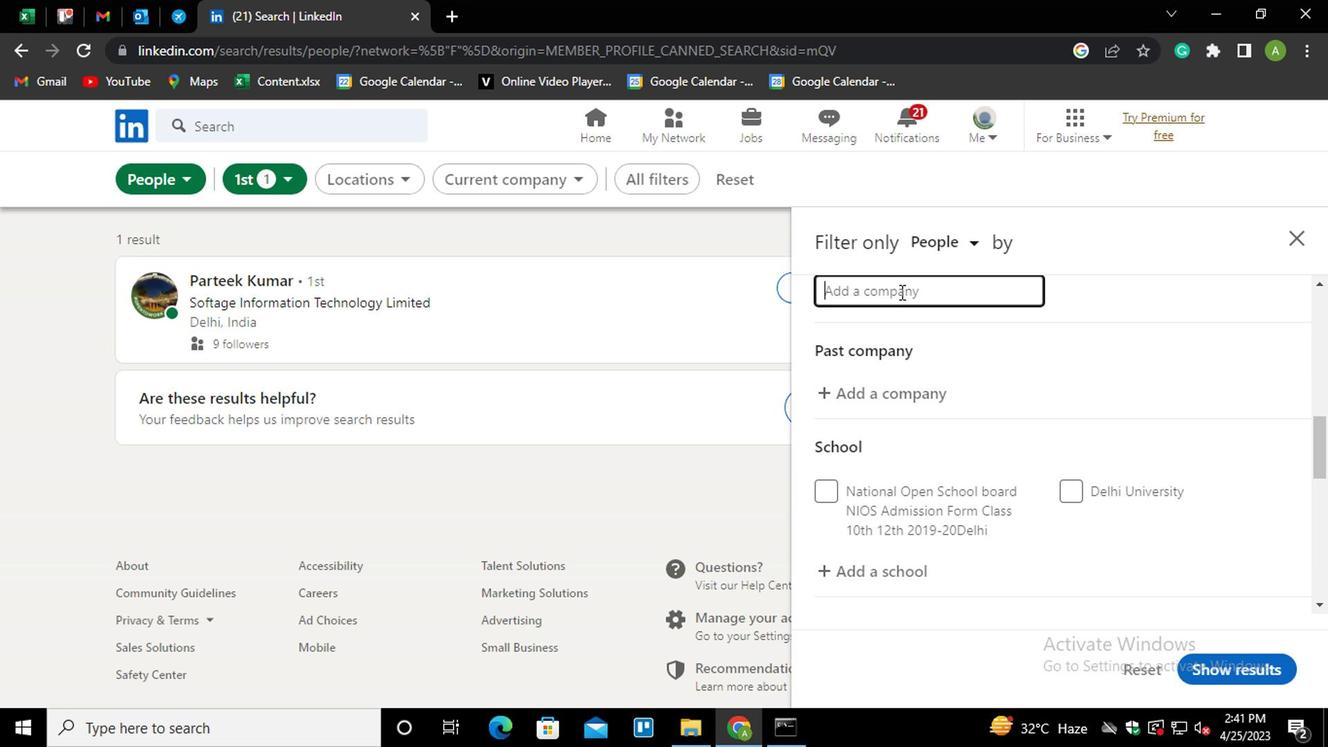 
Action: Mouse moved to (872, 307)
Screenshot: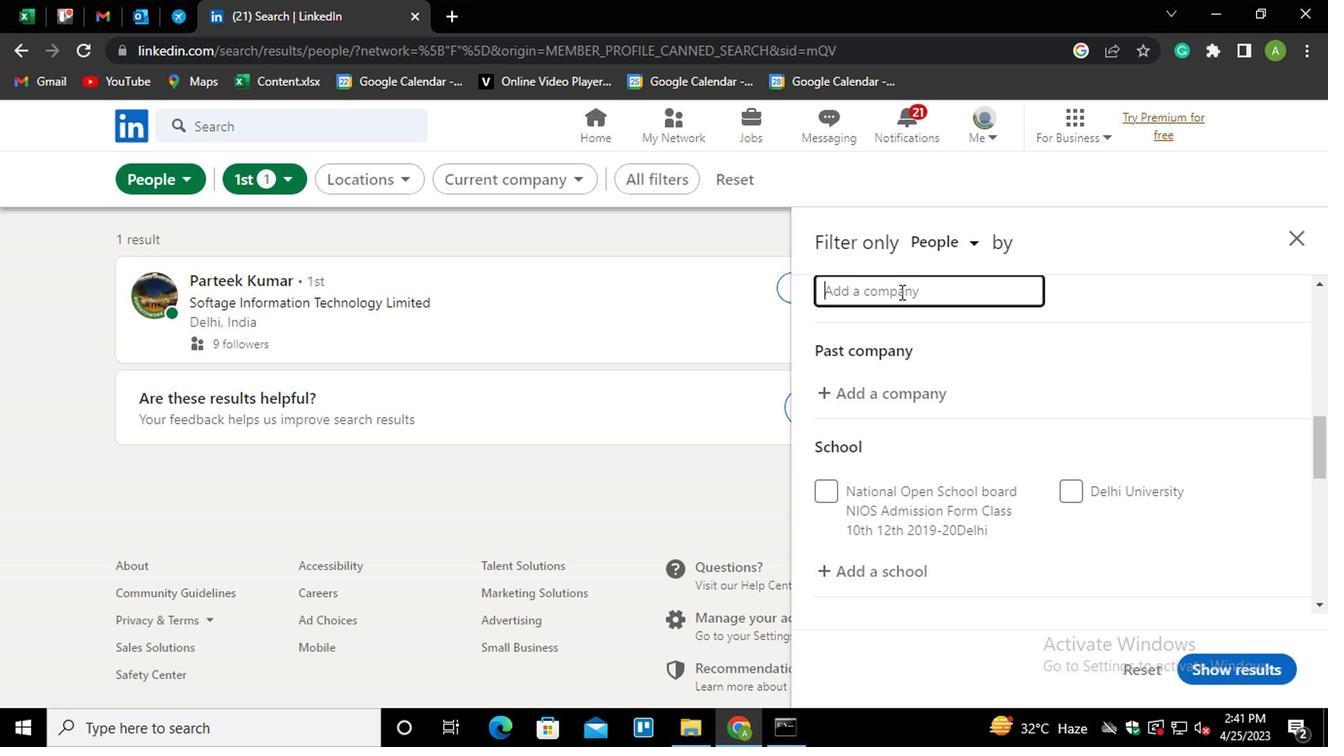 
Action: Key pressed <Key.shift_r>UBER<Key.enter><Key.enter><Key.right><Key.left><Key.right><Key.space><Key.backspace><Key.down><Key.up><Key.down><Key.enter>
Screenshot: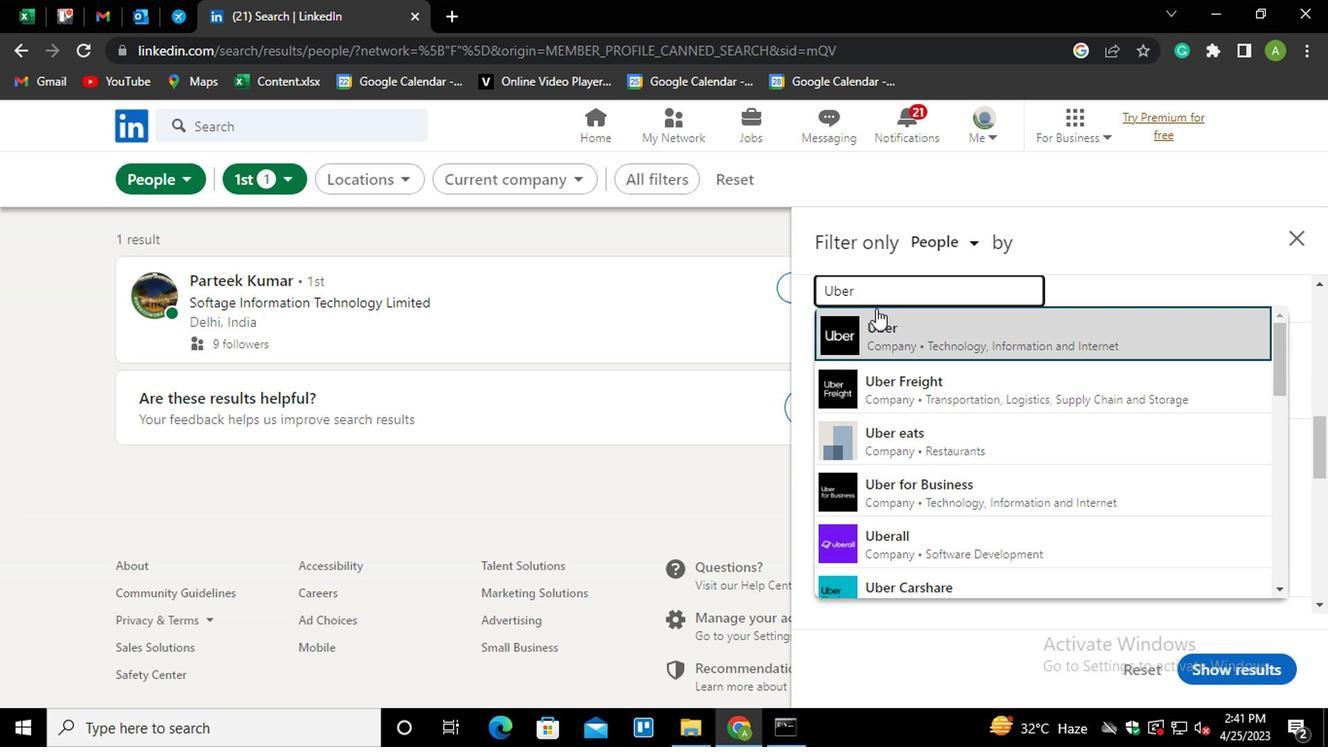 
Action: Mouse moved to (922, 320)
Screenshot: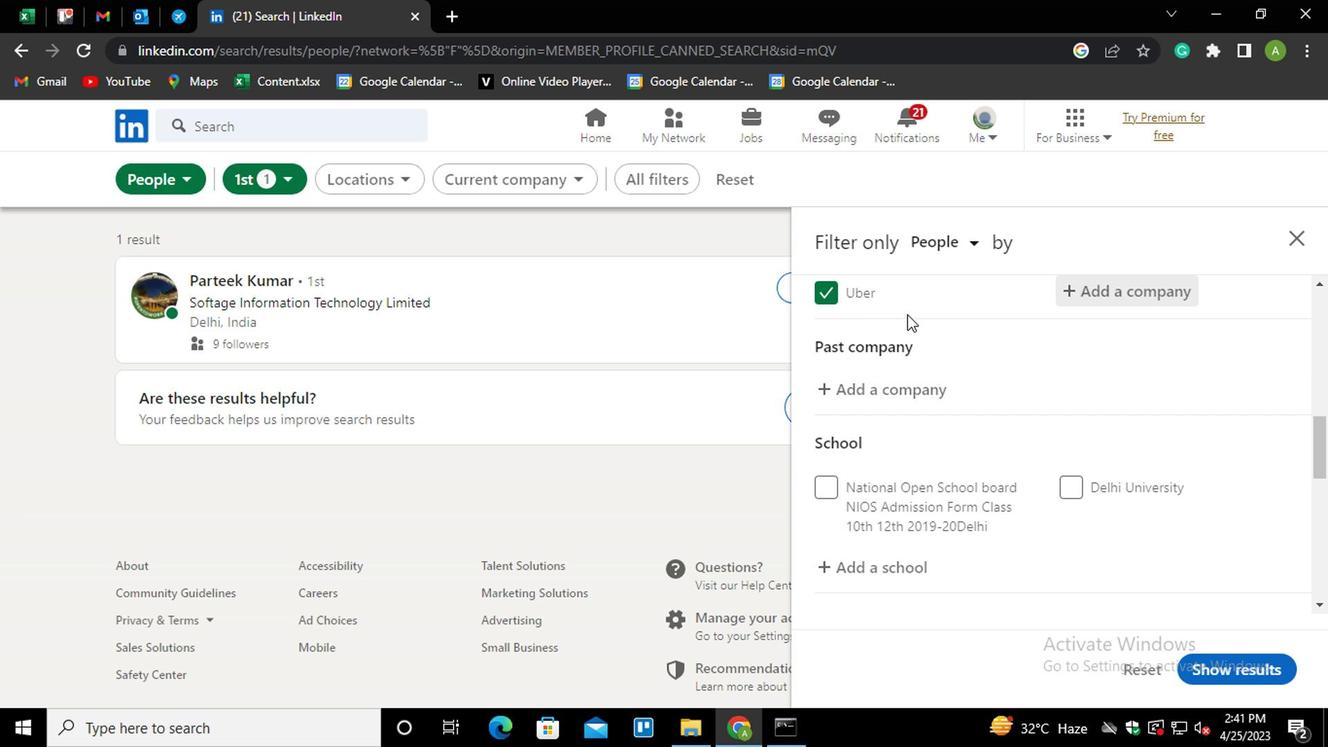 
Action: Mouse scrolled (922, 319) with delta (0, 0)
Screenshot: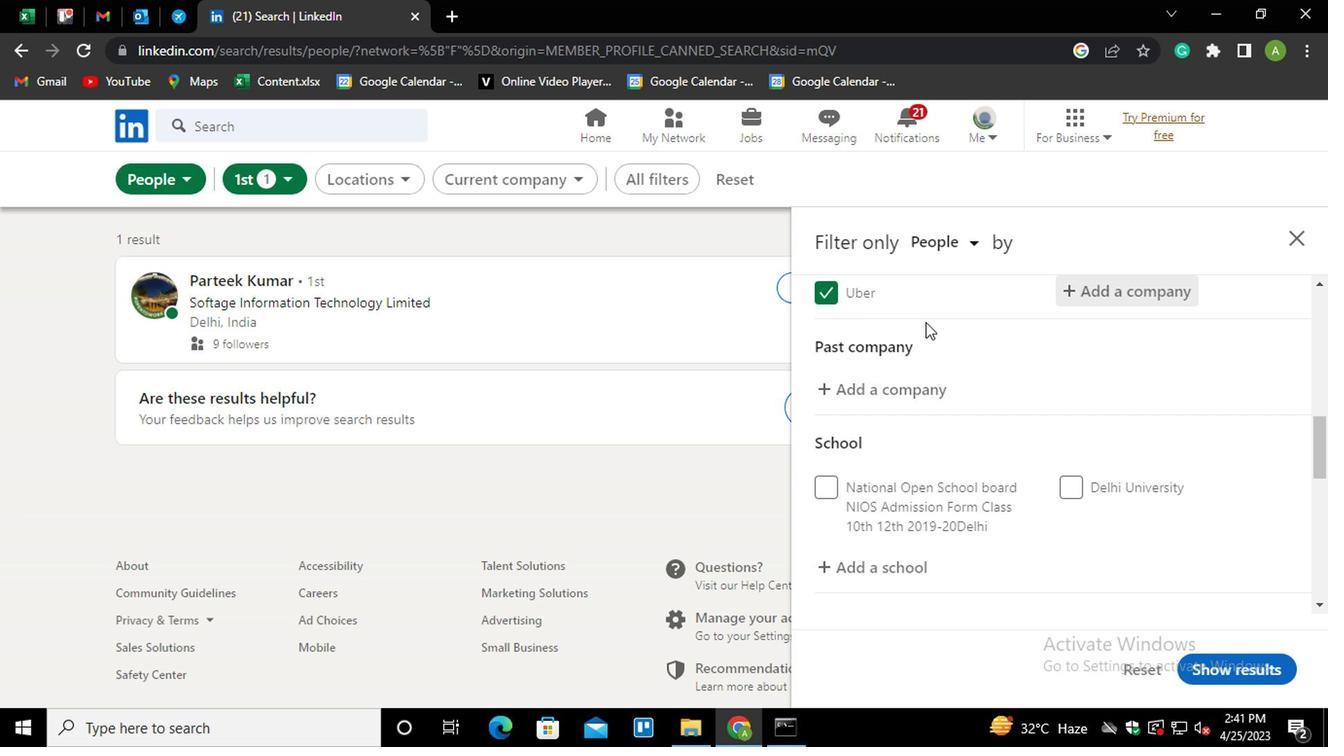 
Action: Mouse moved to (891, 471)
Screenshot: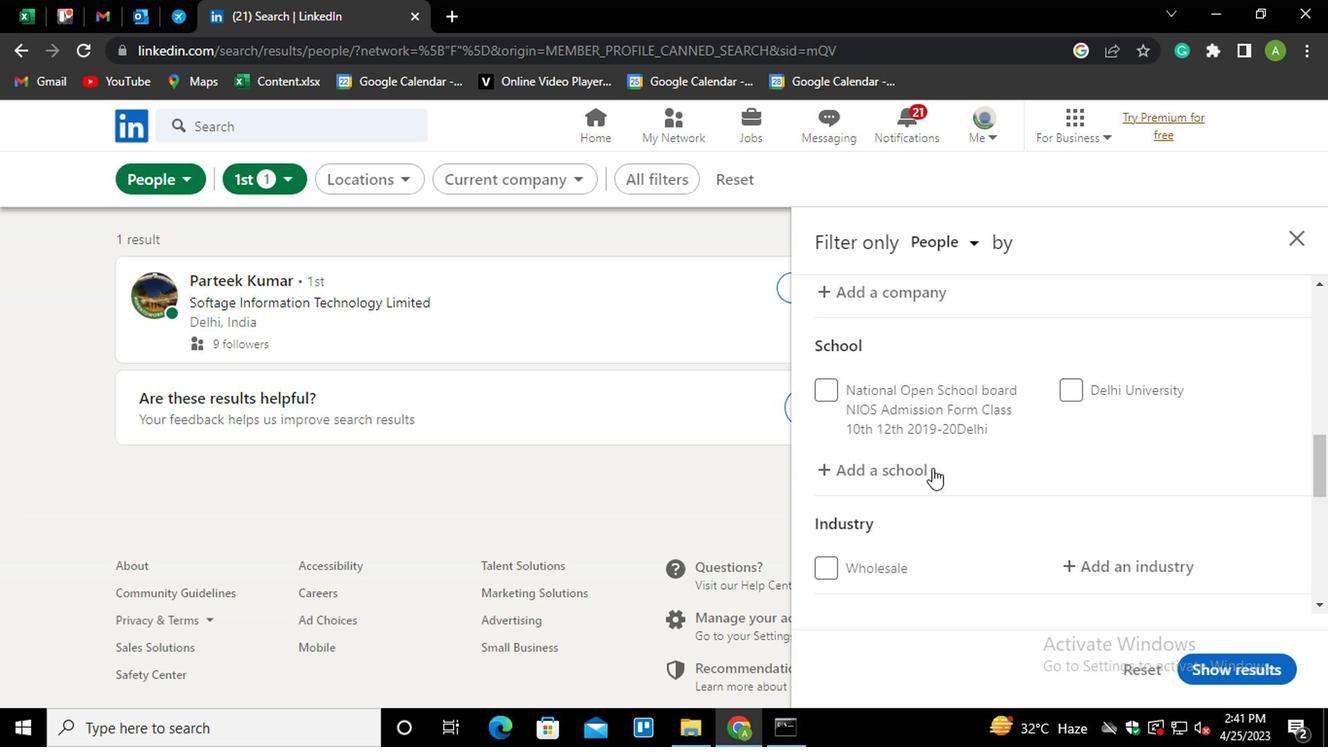 
Action: Mouse pressed left at (891, 471)
Screenshot: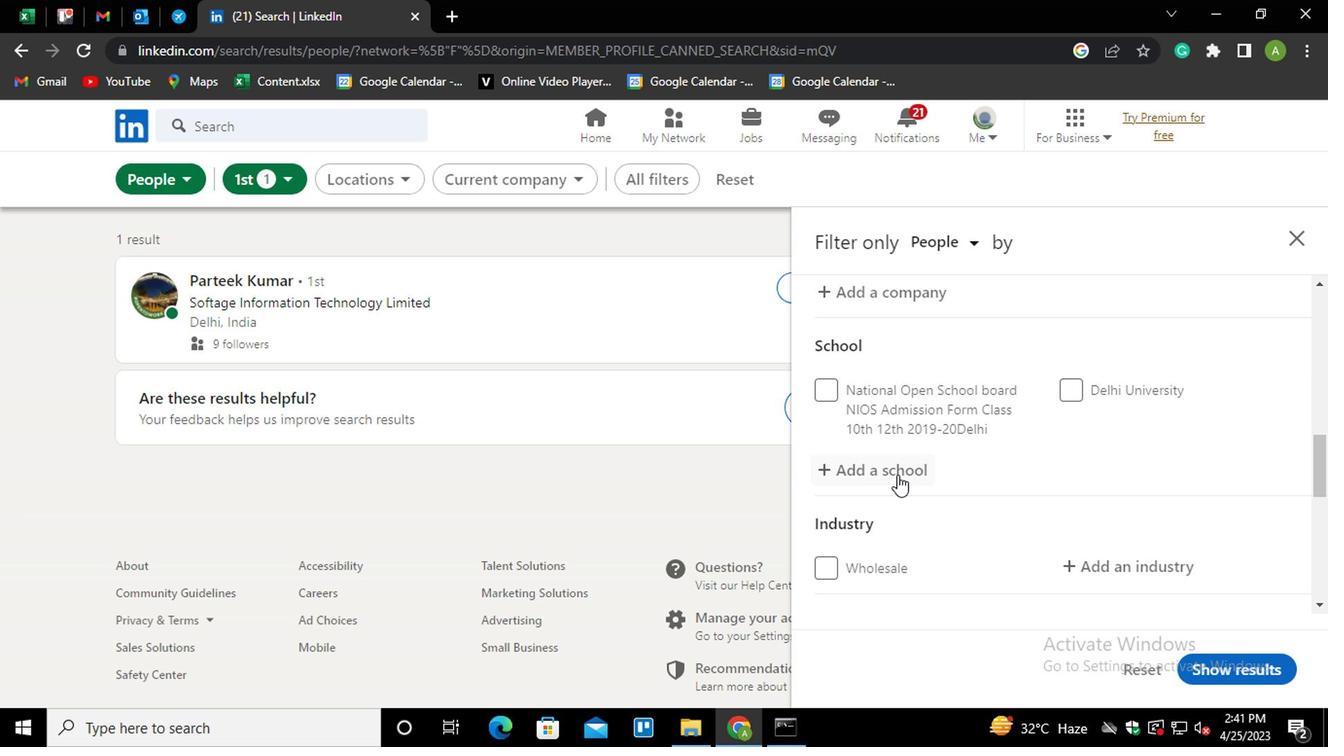 
Action: Mouse moved to (891, 469)
Screenshot: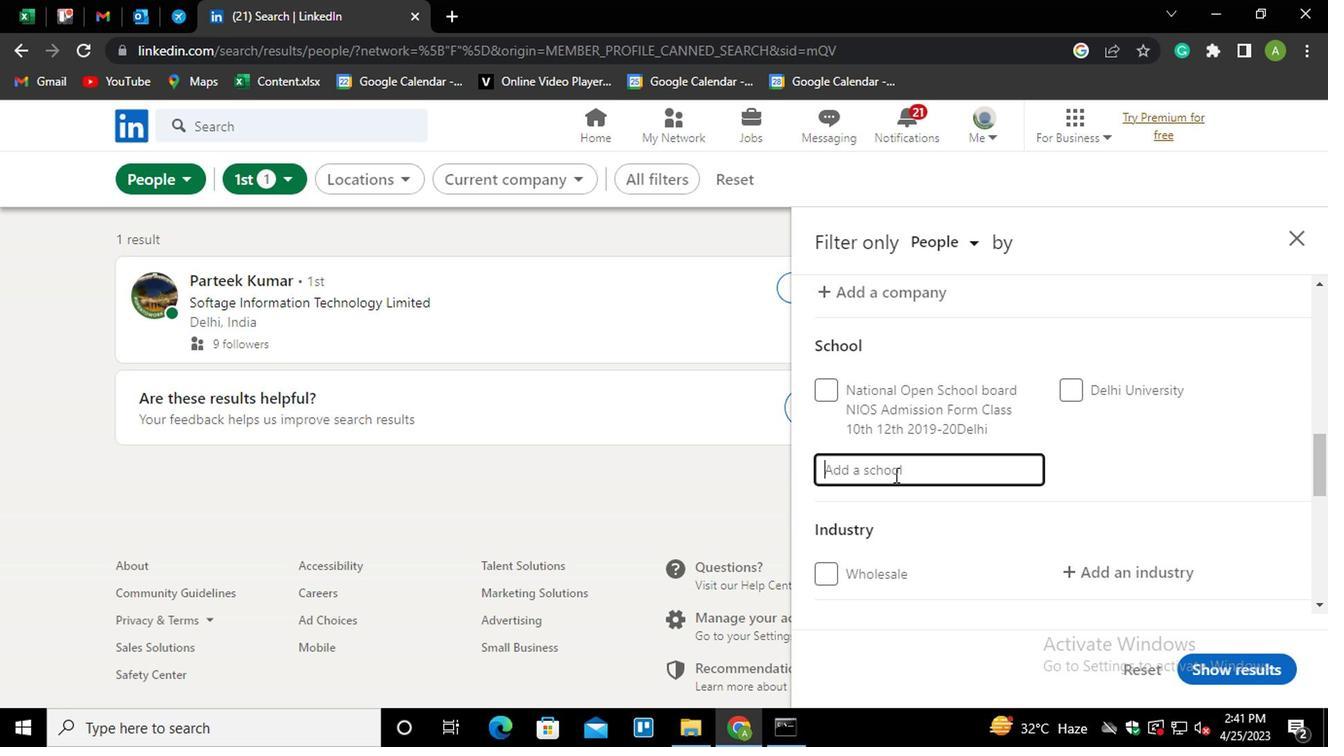 
Action: Mouse pressed left at (891, 469)
Screenshot: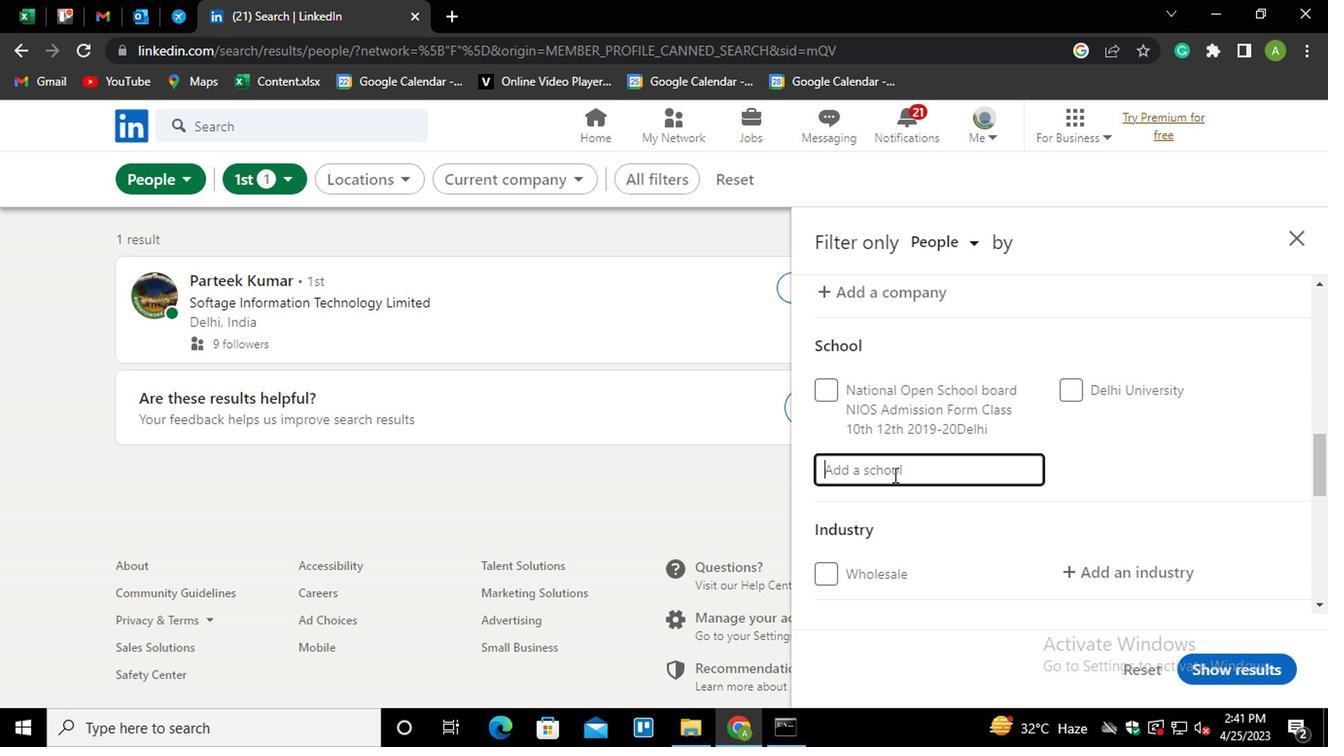 
Action: Key pressed <Key.shift_r>NOIDA<Key.down><Key.down><Key.enter>
Screenshot: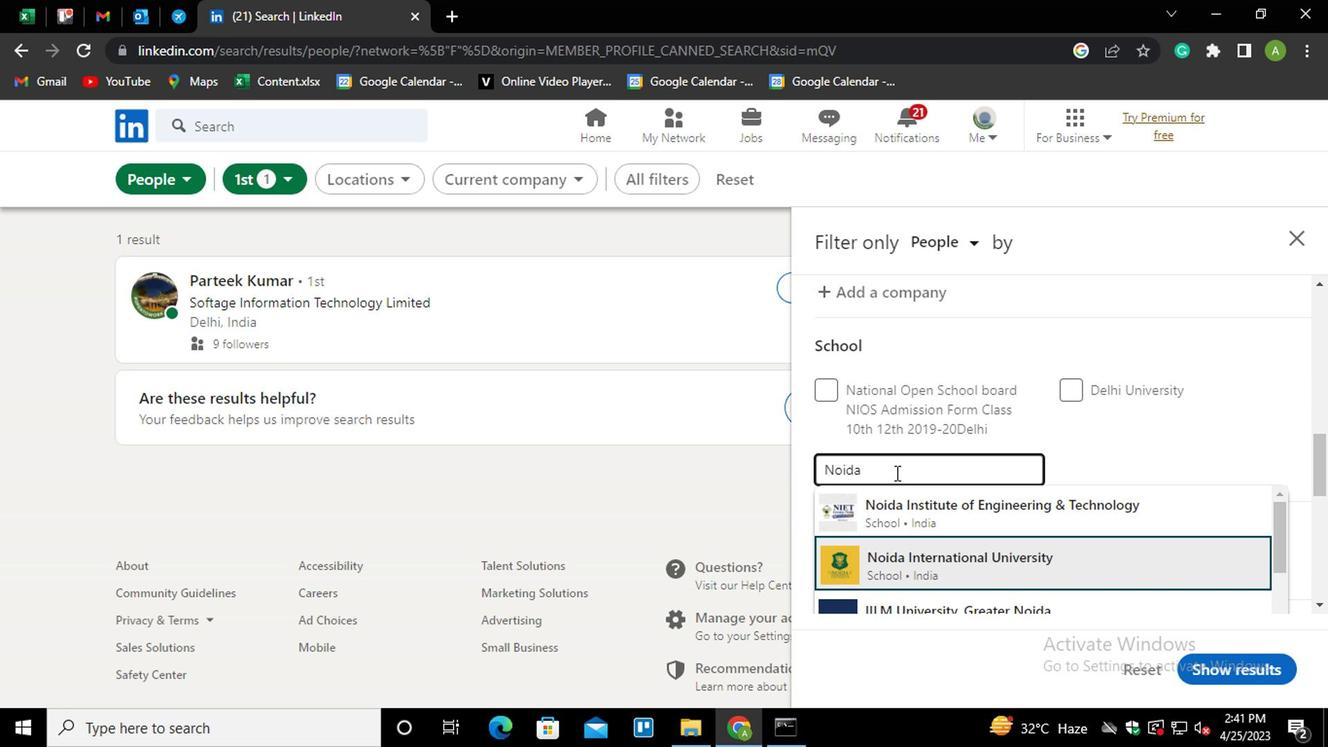 
Action: Mouse moved to (927, 464)
Screenshot: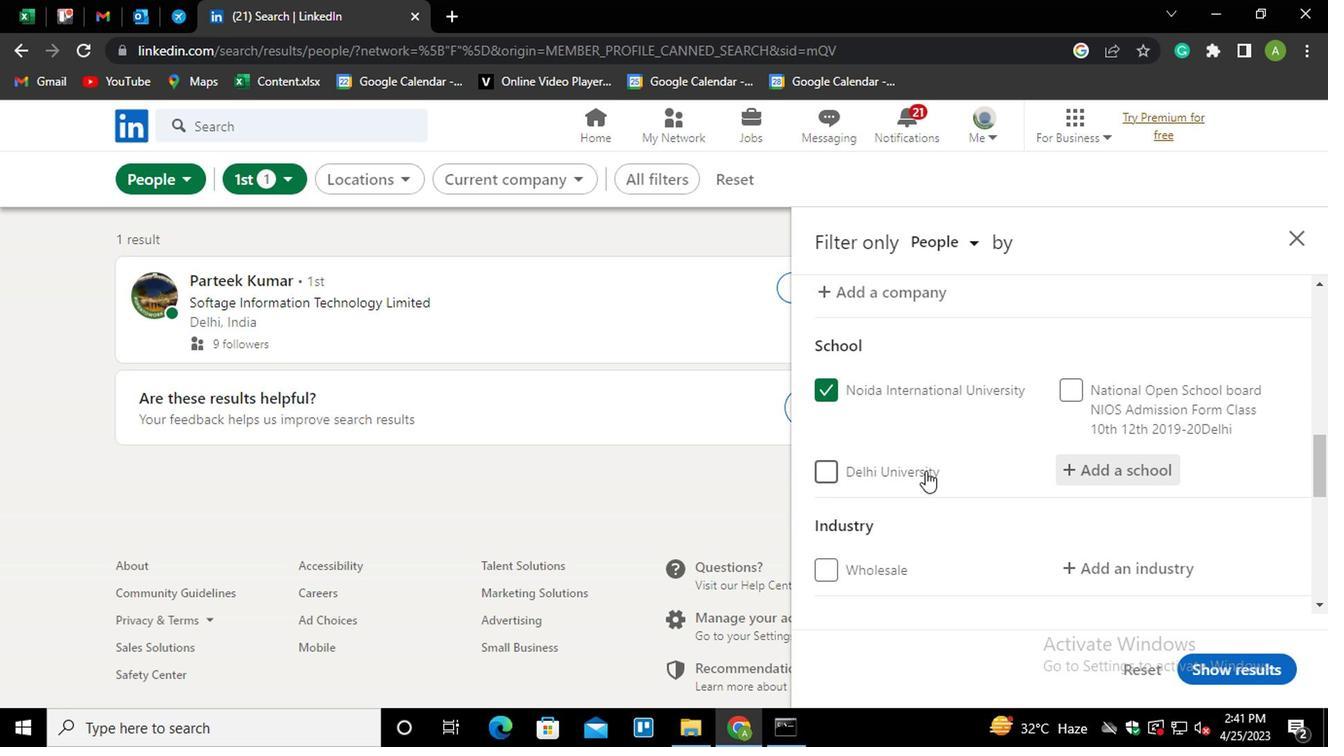
Action: Mouse scrolled (927, 463) with delta (0, 0)
Screenshot: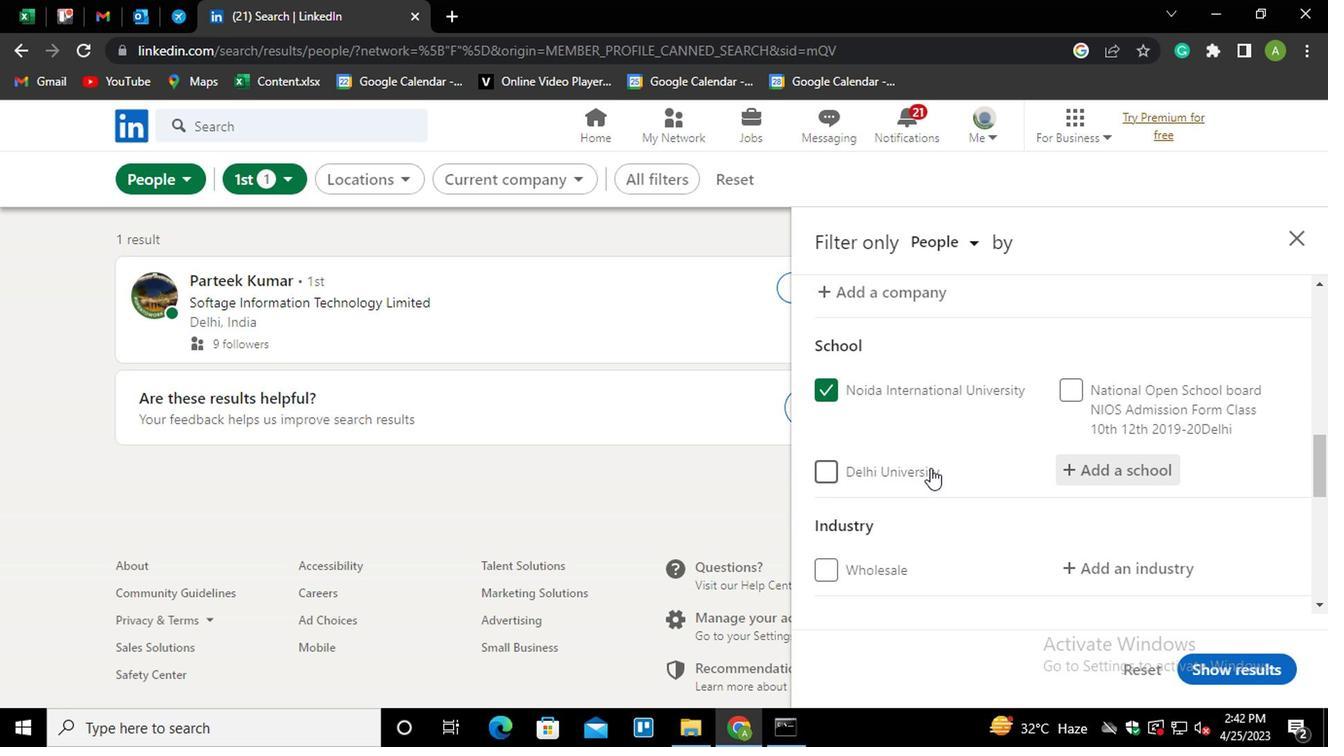 
Action: Mouse moved to (1087, 460)
Screenshot: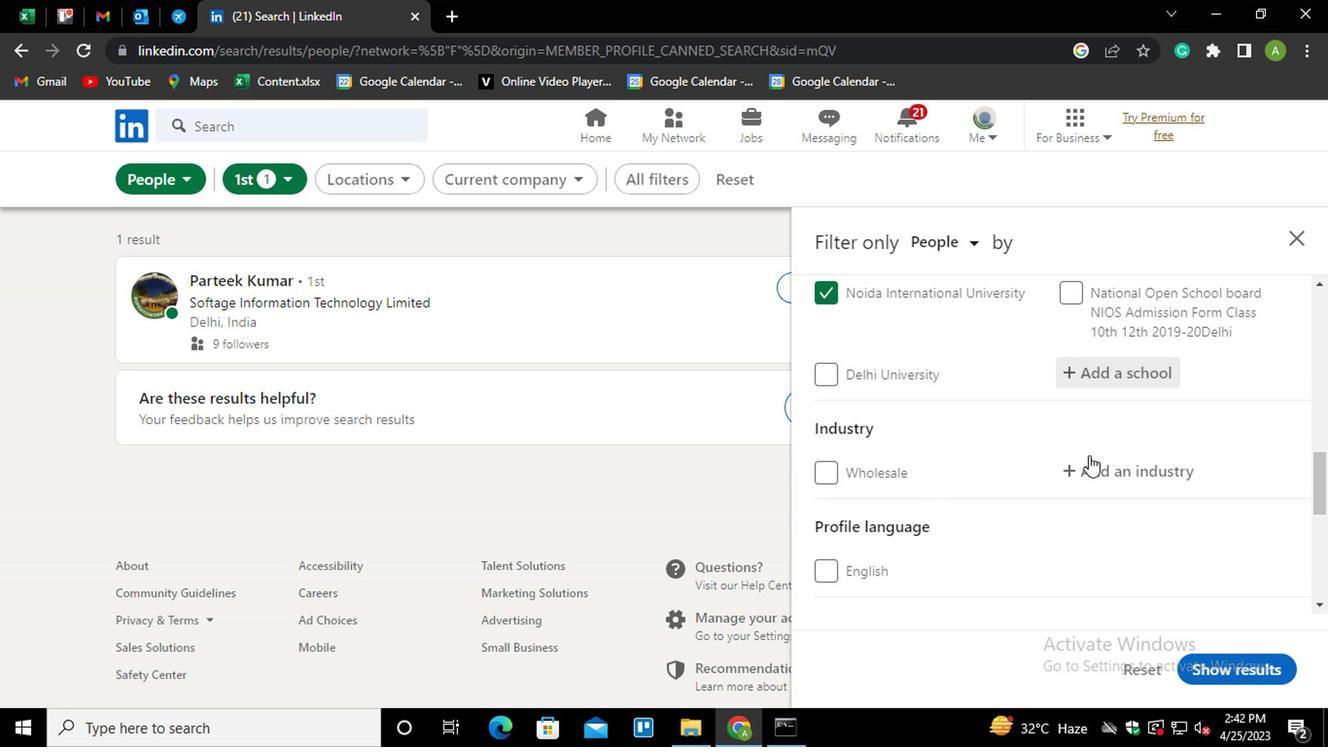 
Action: Mouse pressed left at (1087, 460)
Screenshot: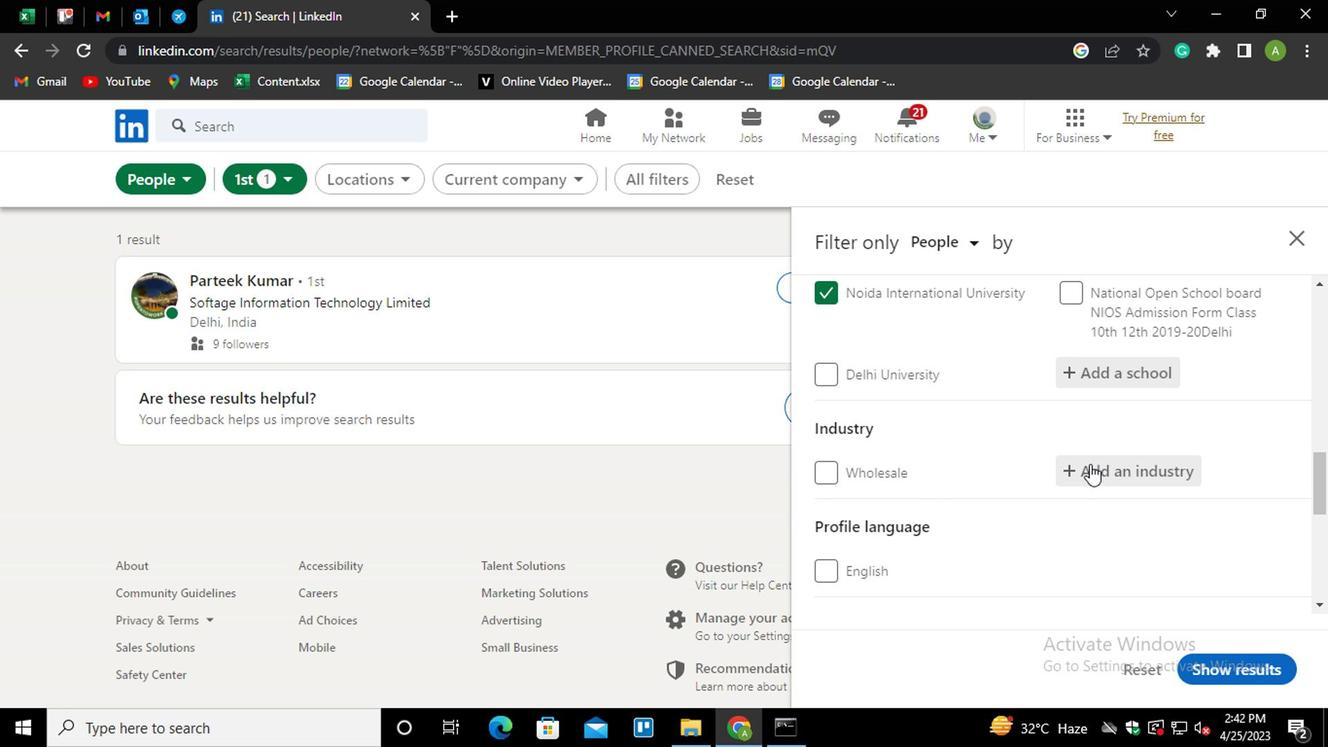 
Action: Mouse moved to (1088, 463)
Screenshot: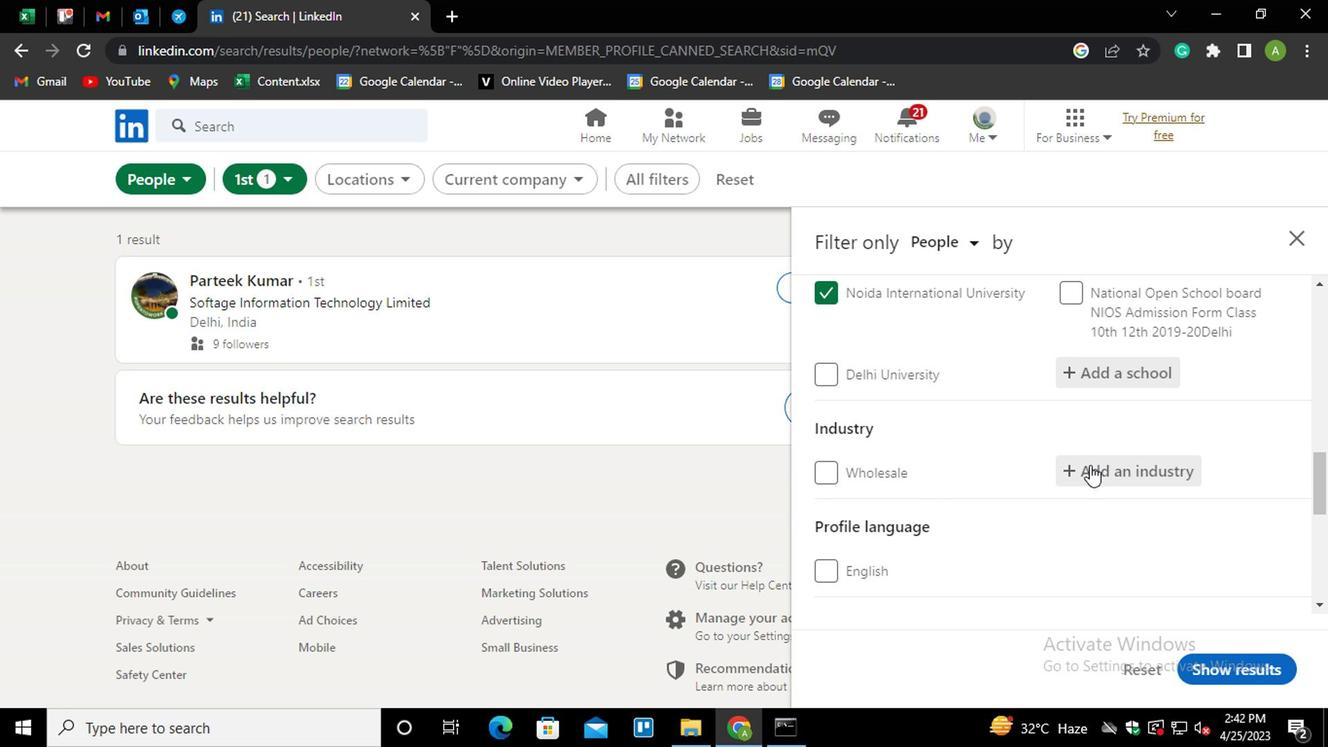 
Action: Mouse pressed left at (1088, 463)
Screenshot: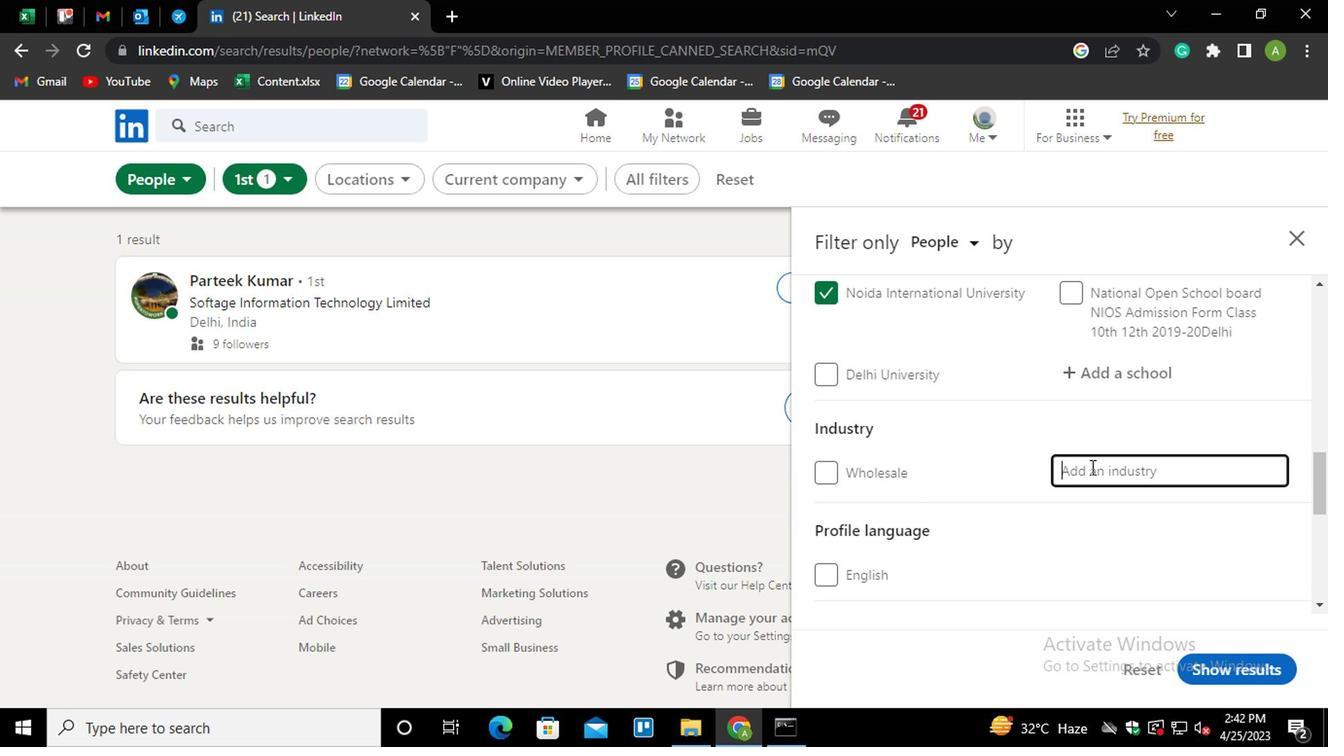 
Action: Mouse moved to (1088, 464)
Screenshot: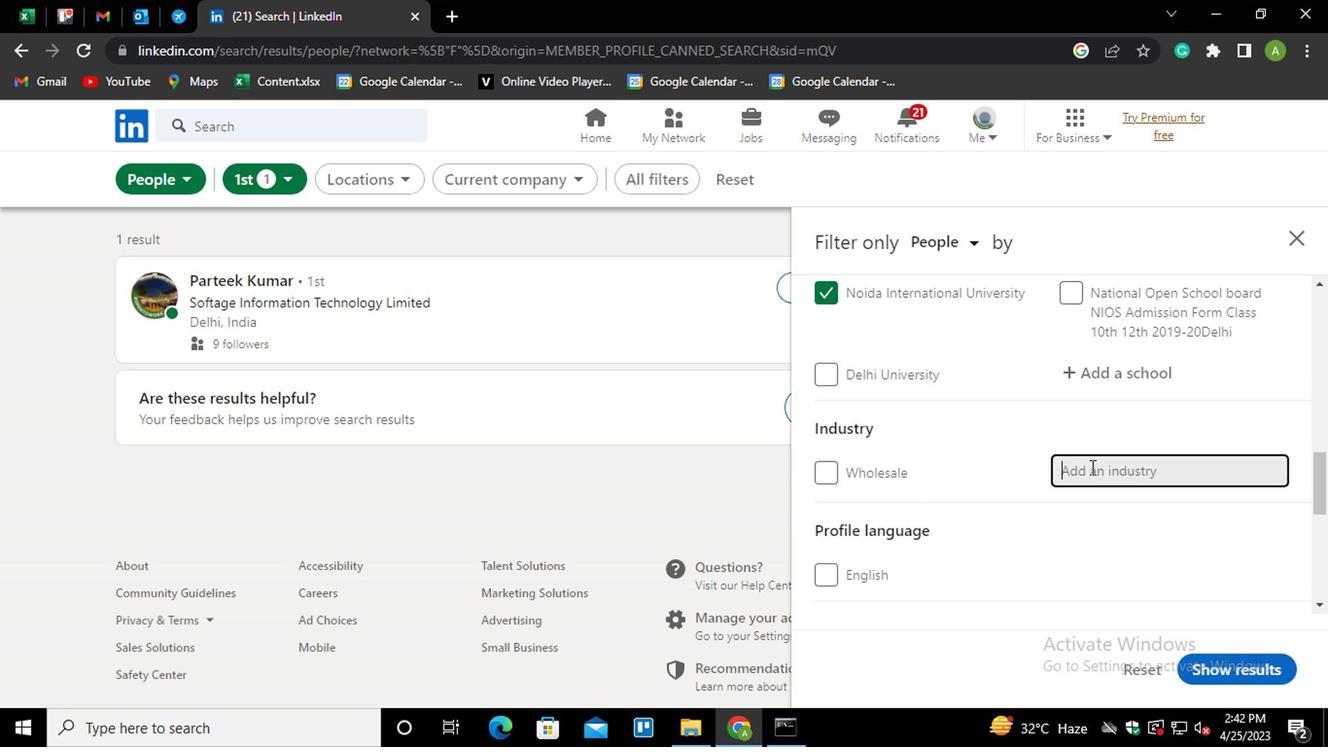 
Action: Key pressed <Key.shift_r>LAUNDR<Key.down><Key.enter>
Screenshot: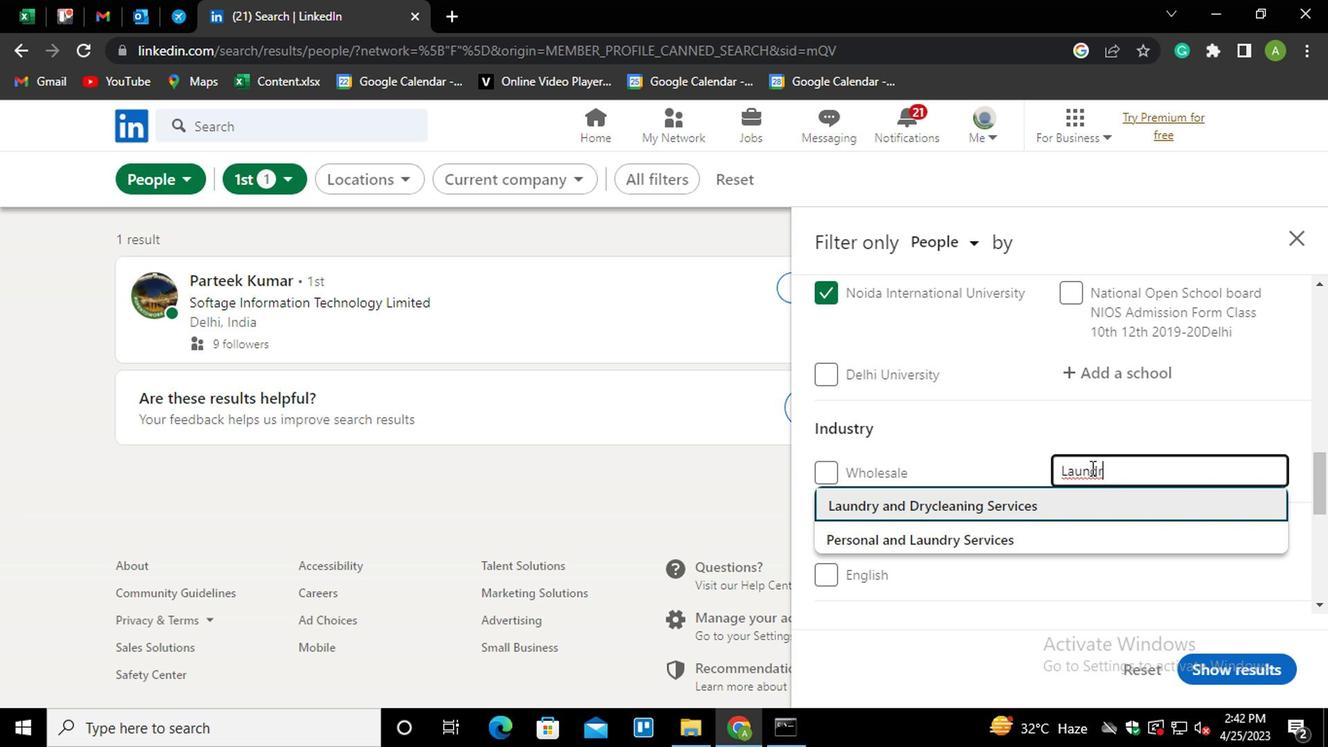 
Action: Mouse moved to (1122, 401)
Screenshot: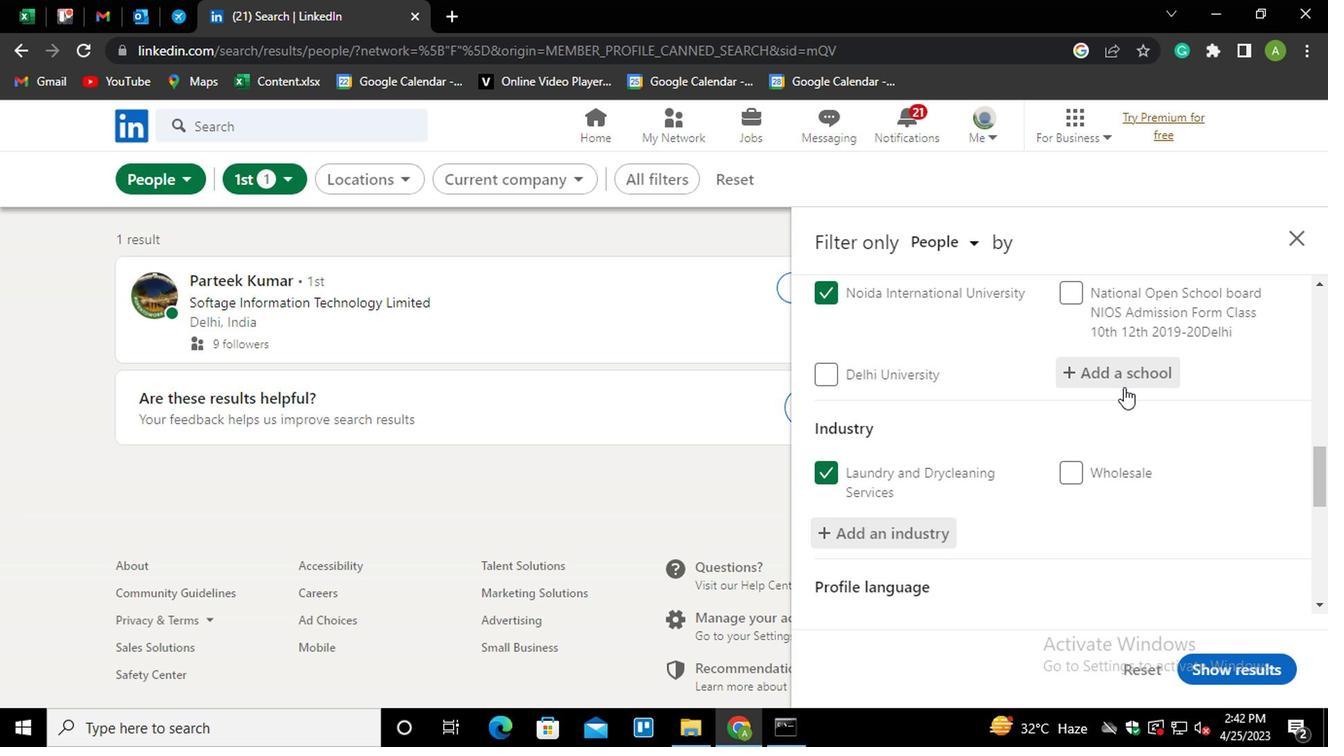 
Action: Mouse scrolled (1122, 400) with delta (0, 0)
Screenshot: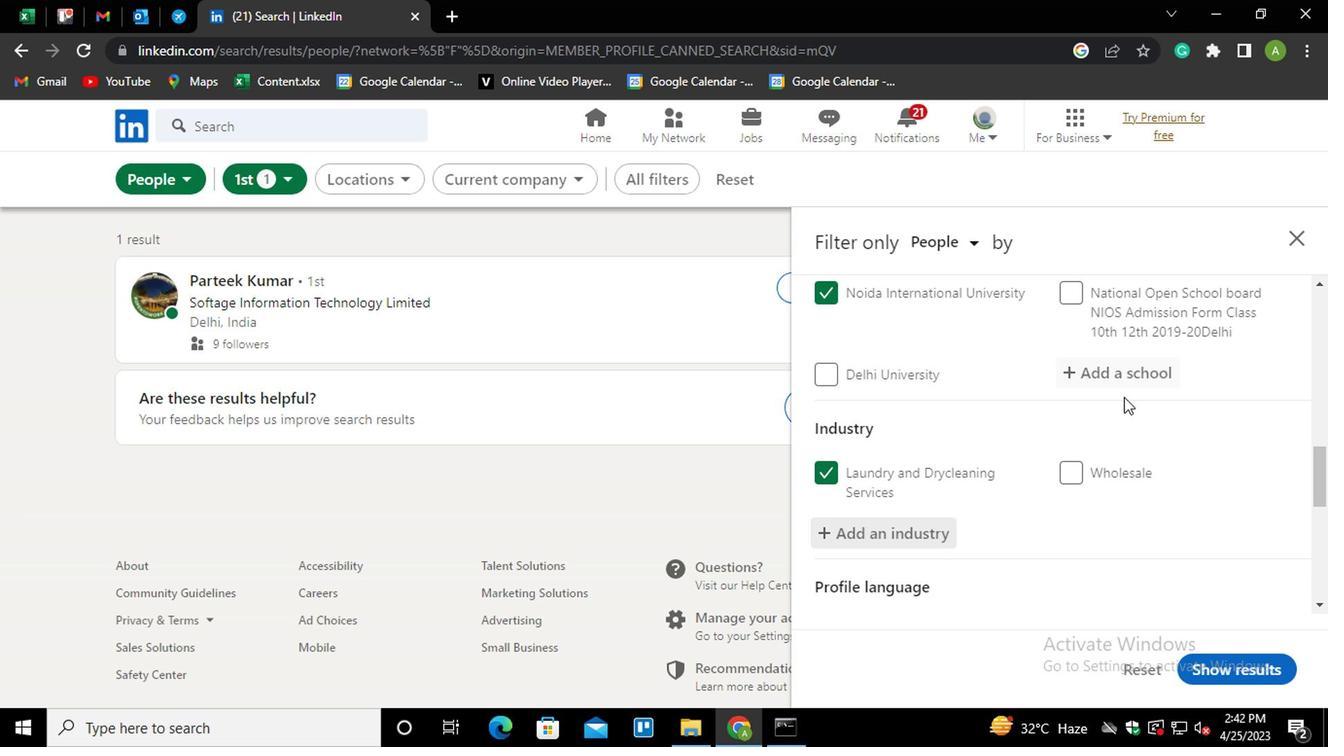 
Action: Mouse moved to (1115, 418)
Screenshot: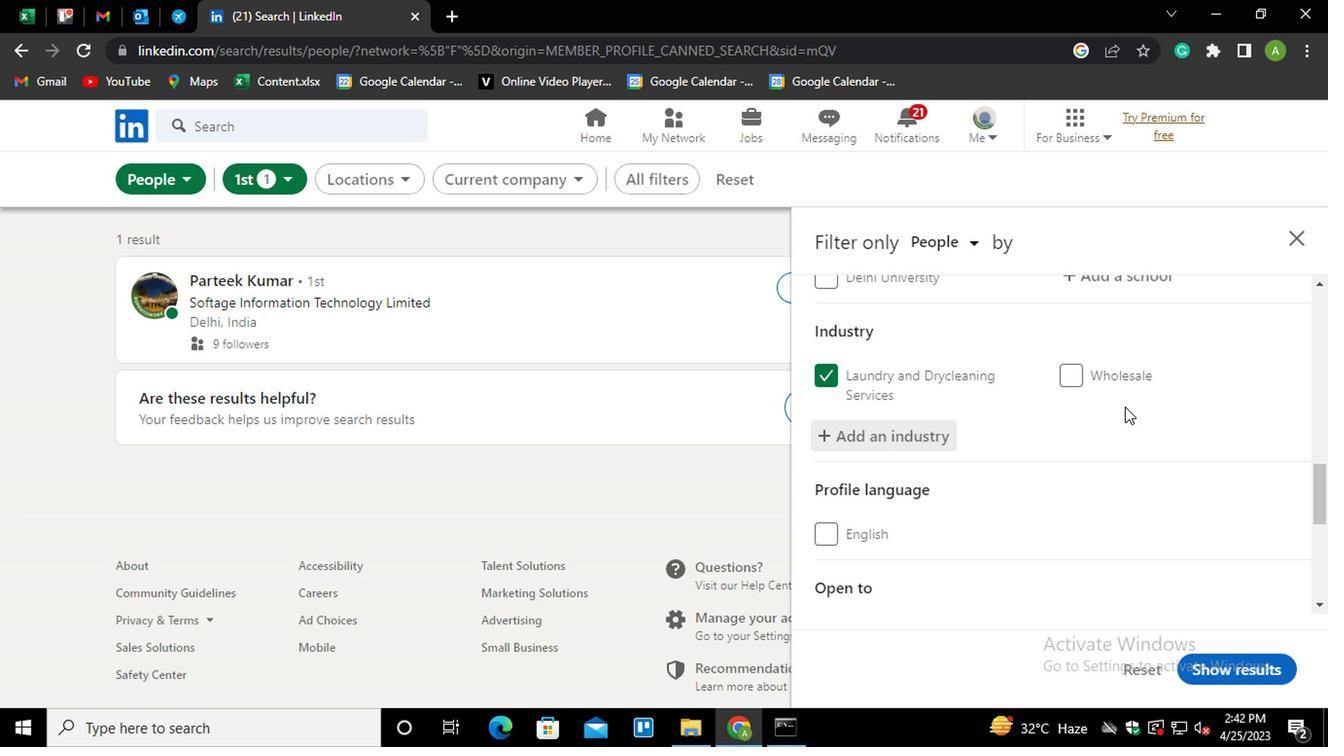 
Action: Mouse scrolled (1115, 417) with delta (0, -1)
Screenshot: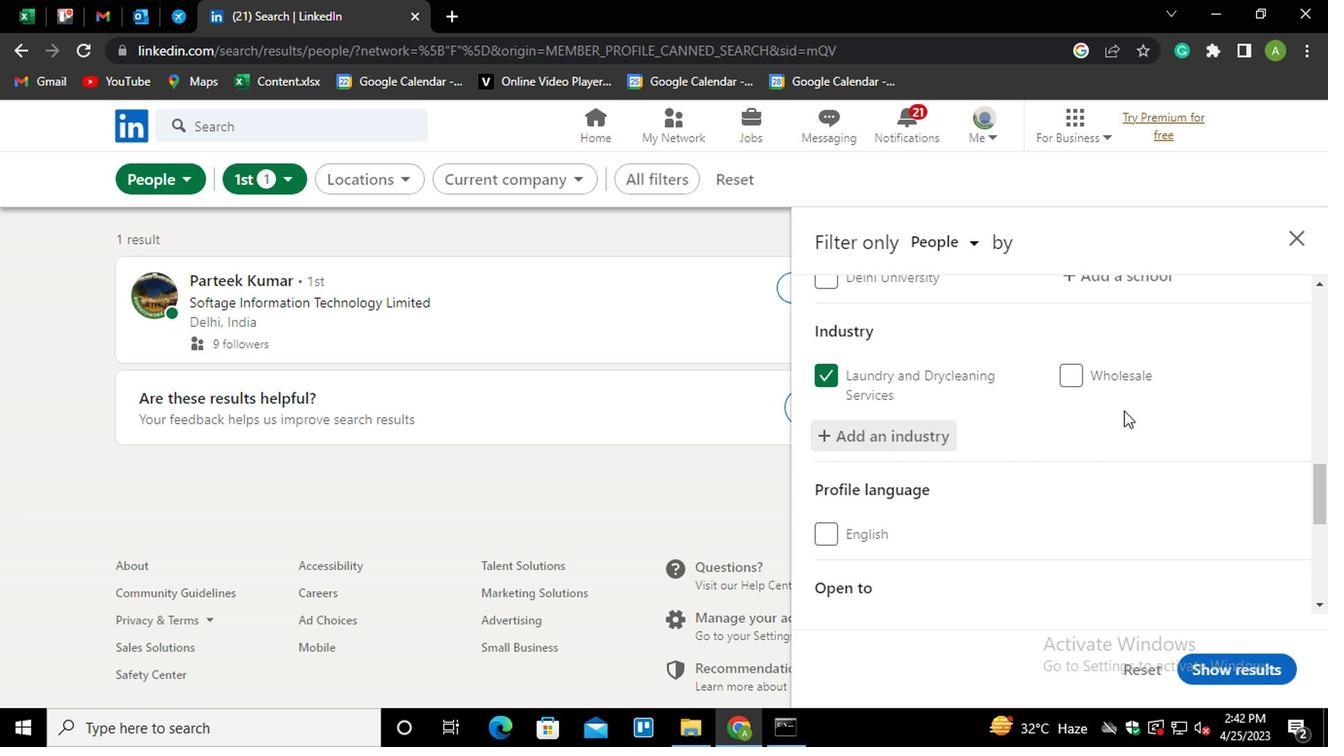 
Action: Mouse moved to (1064, 404)
Screenshot: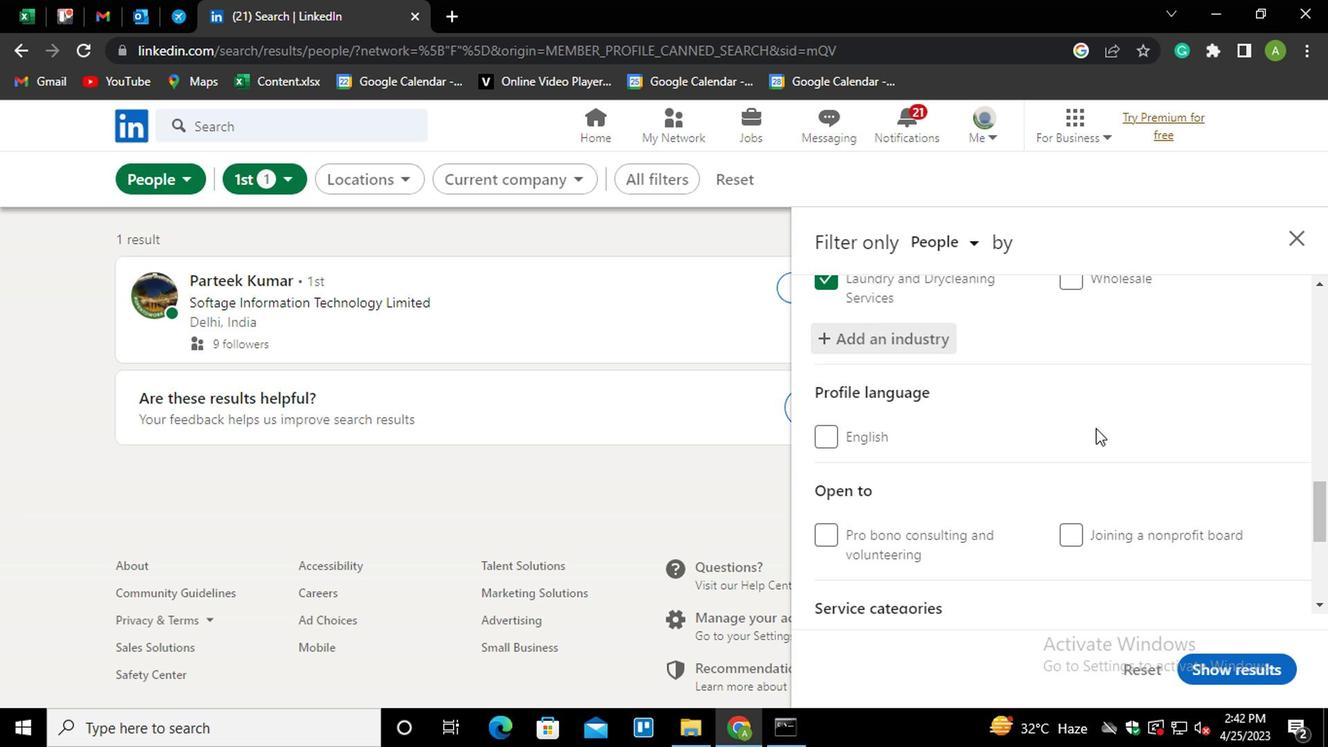 
Action: Mouse scrolled (1064, 404) with delta (0, 0)
Screenshot: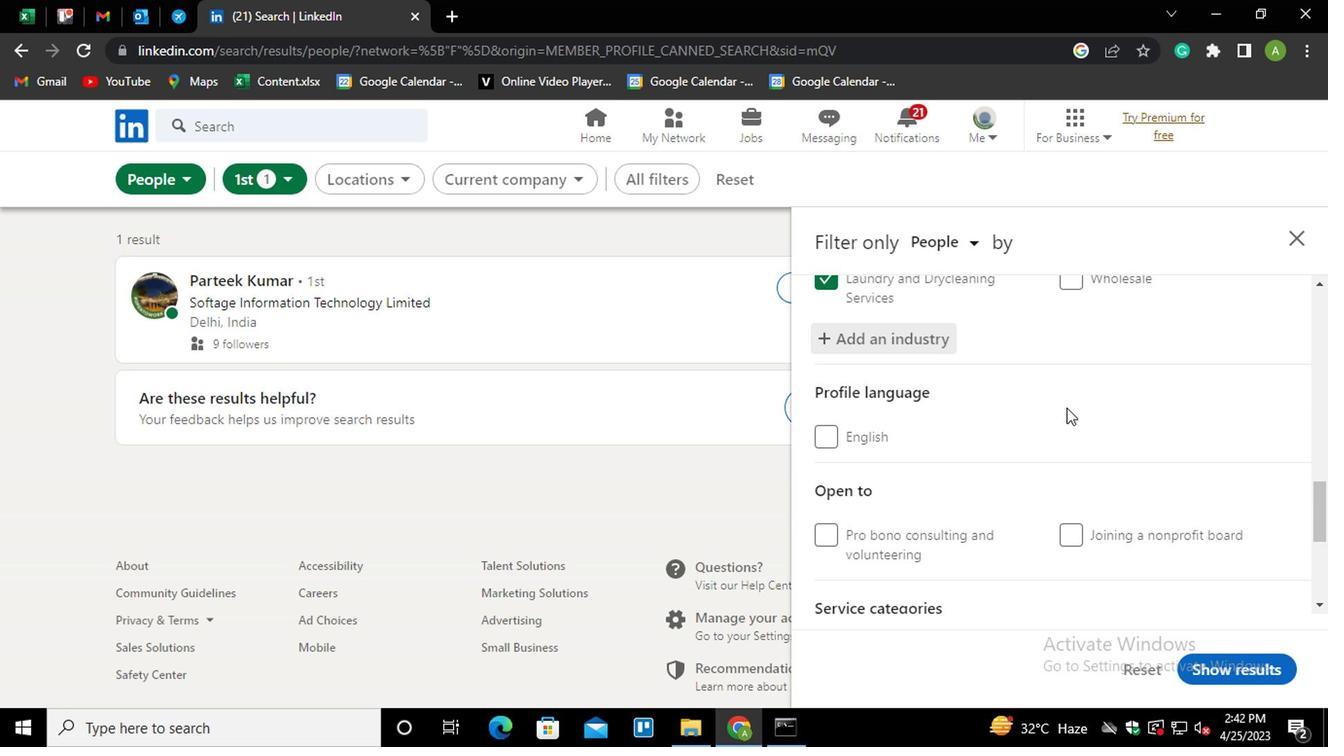 
Action: Mouse scrolled (1064, 404) with delta (0, 0)
Screenshot: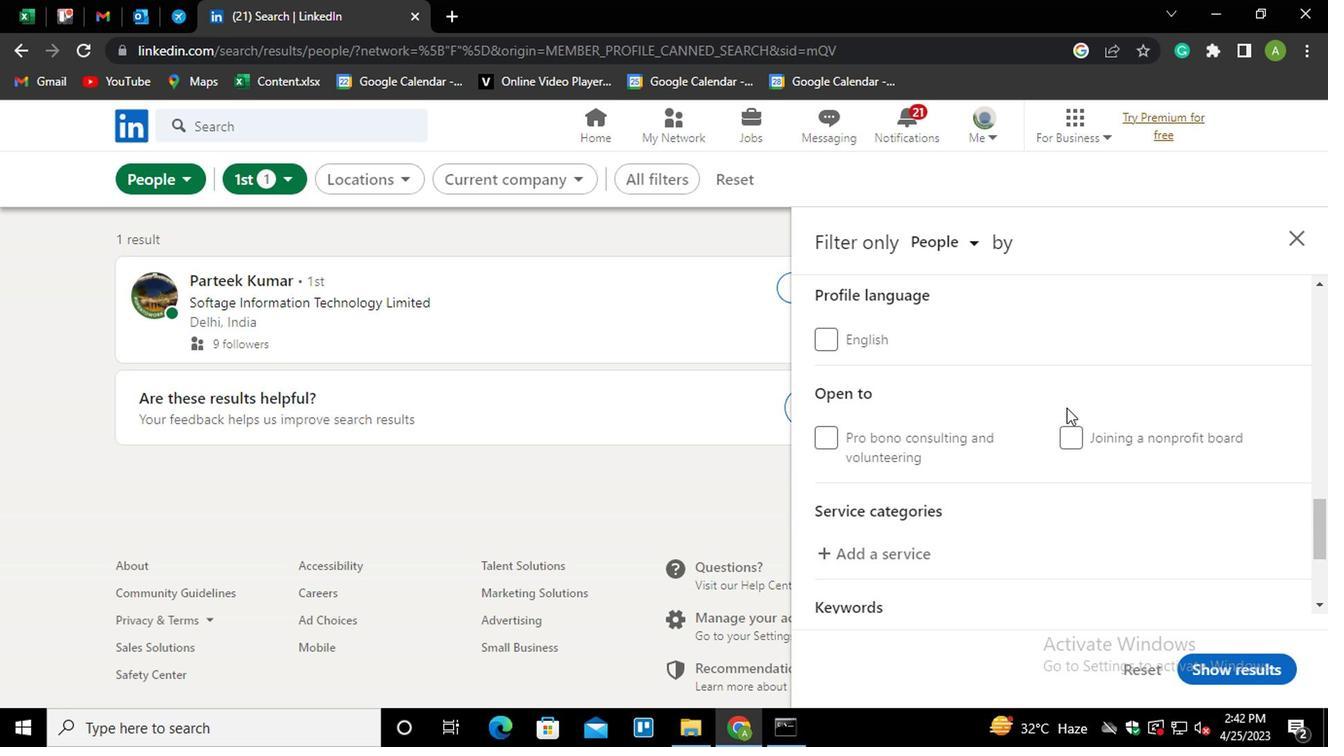 
Action: Mouse scrolled (1064, 404) with delta (0, 0)
Screenshot: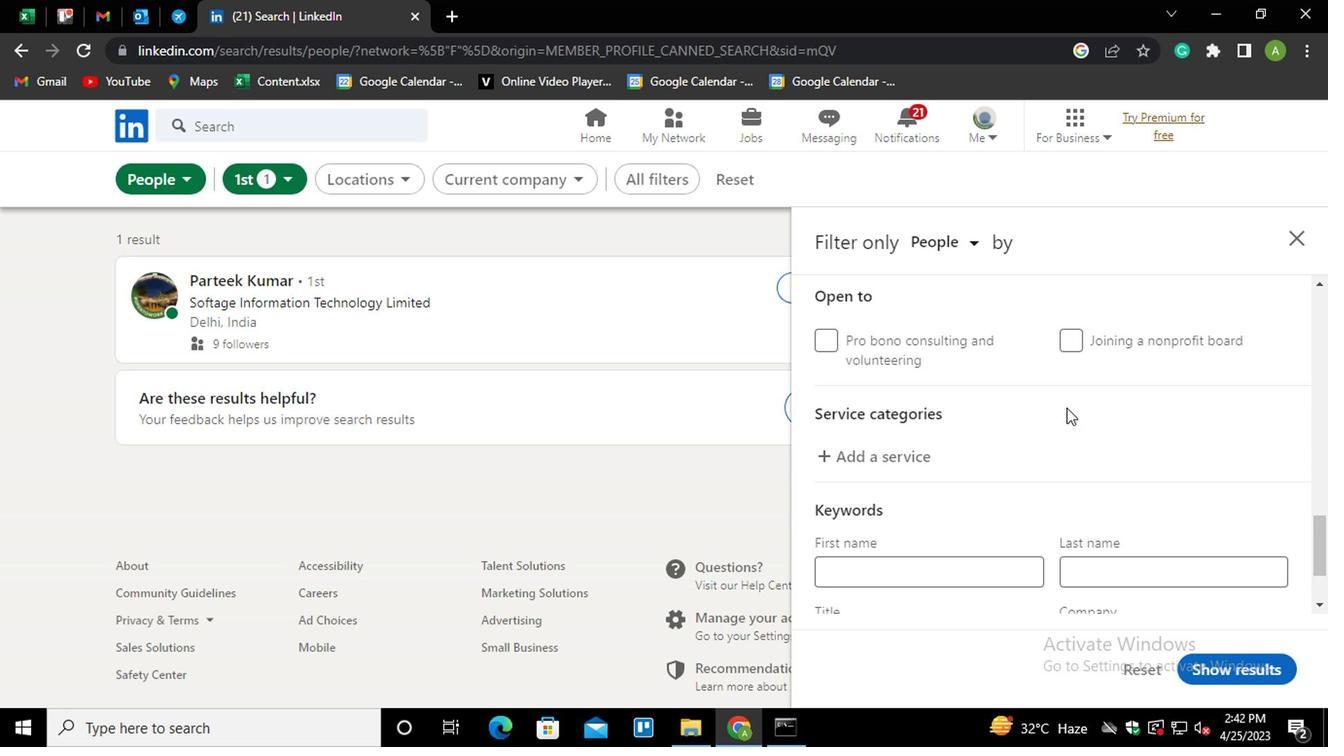 
Action: Mouse moved to (882, 364)
Screenshot: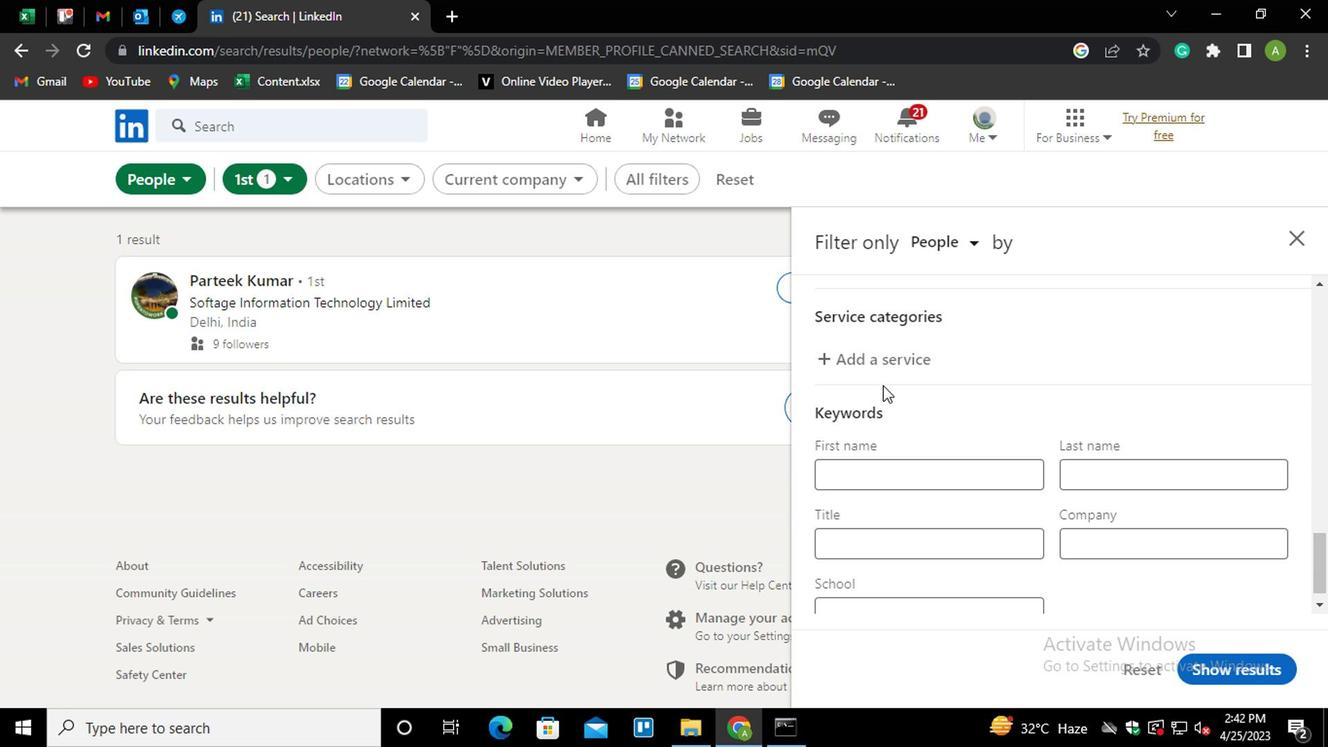 
Action: Mouse pressed left at (882, 364)
Screenshot: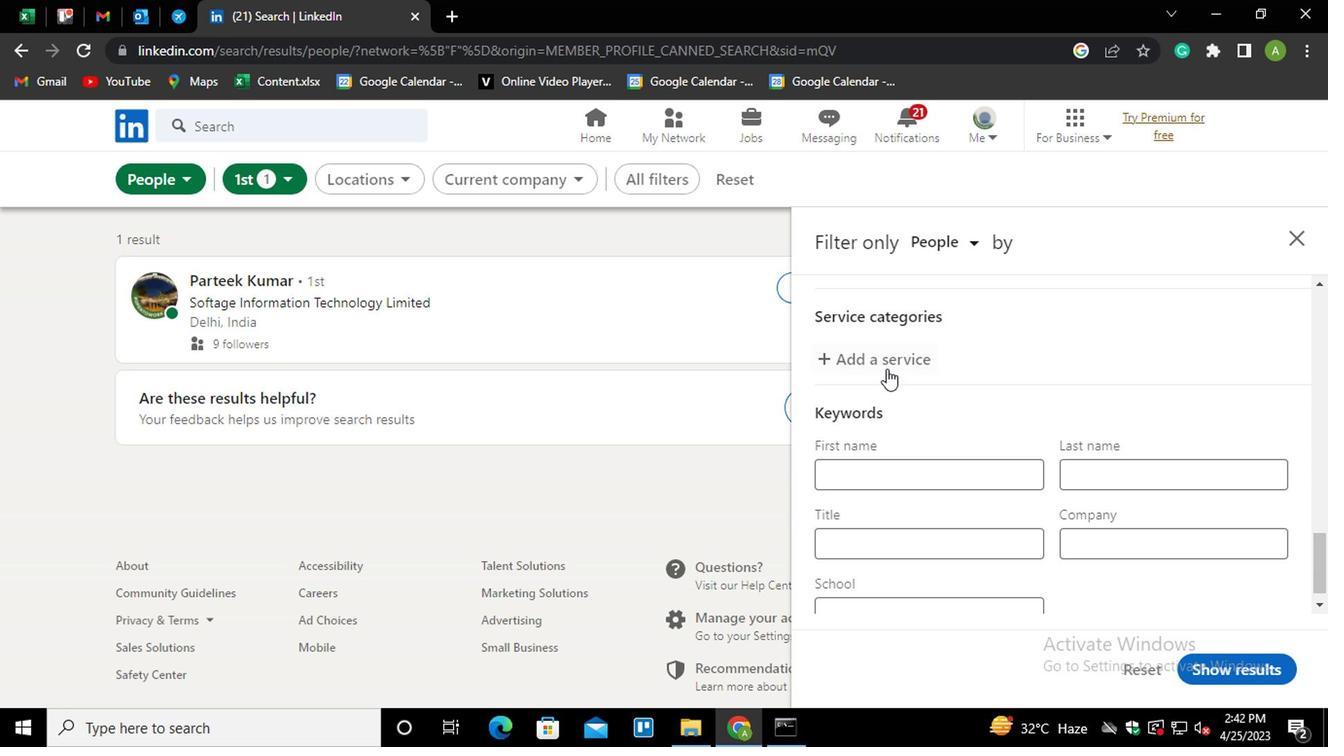 
Action: Key pressed <Key.shift>GHOST<Key.down><Key.enter>
Screenshot: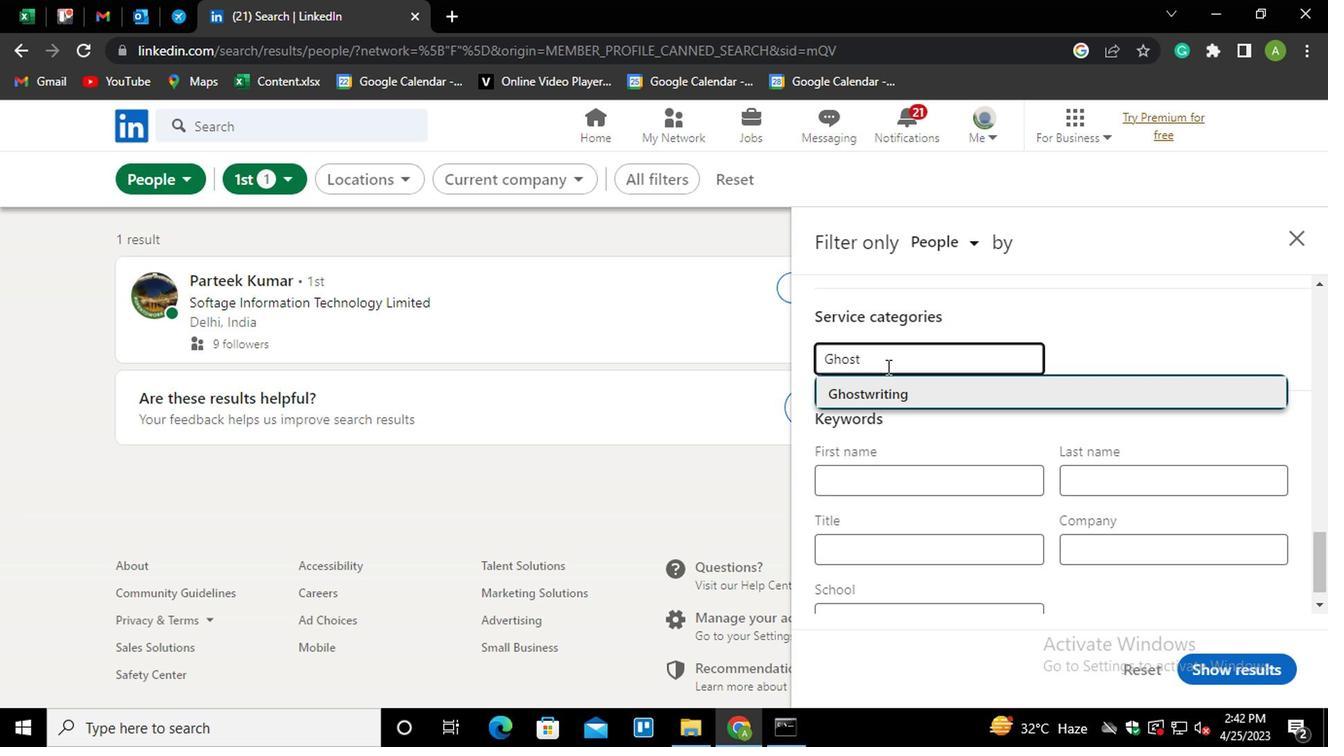 
Action: Mouse moved to (967, 386)
Screenshot: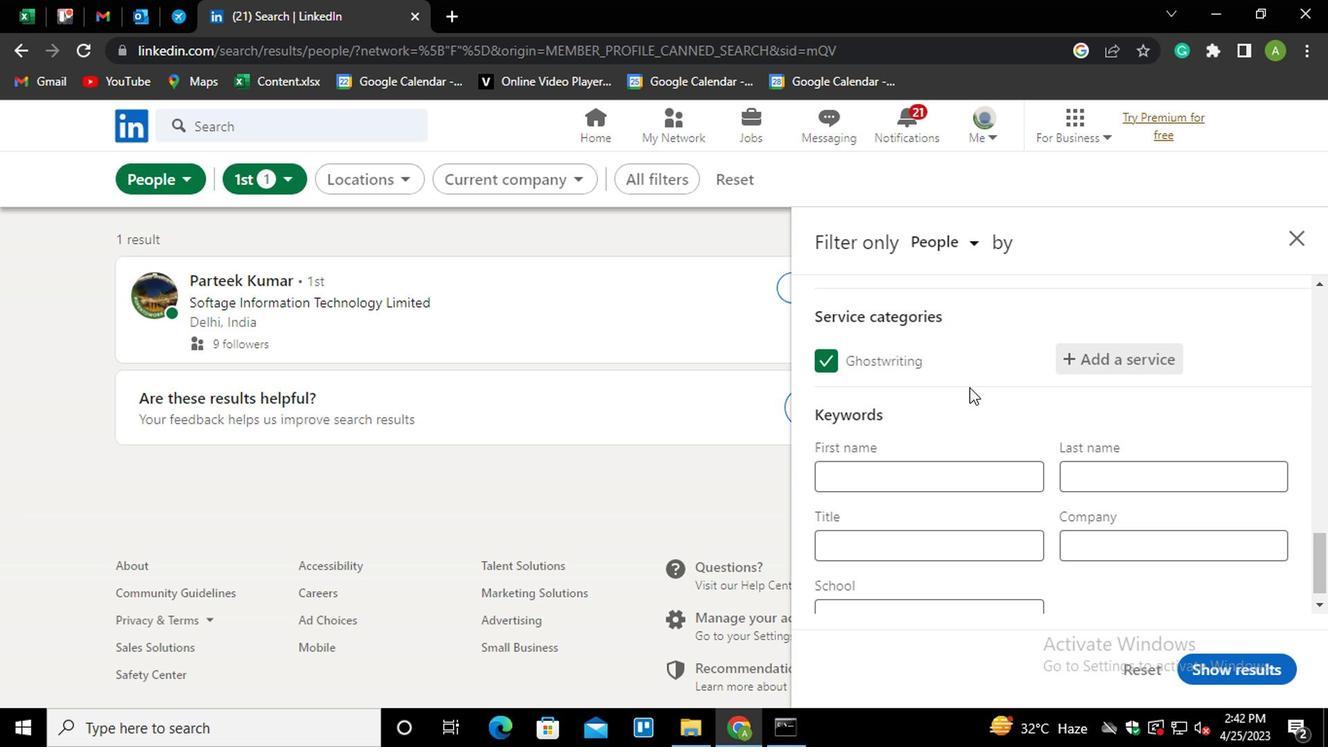 
Action: Mouse scrolled (967, 386) with delta (0, 0)
Screenshot: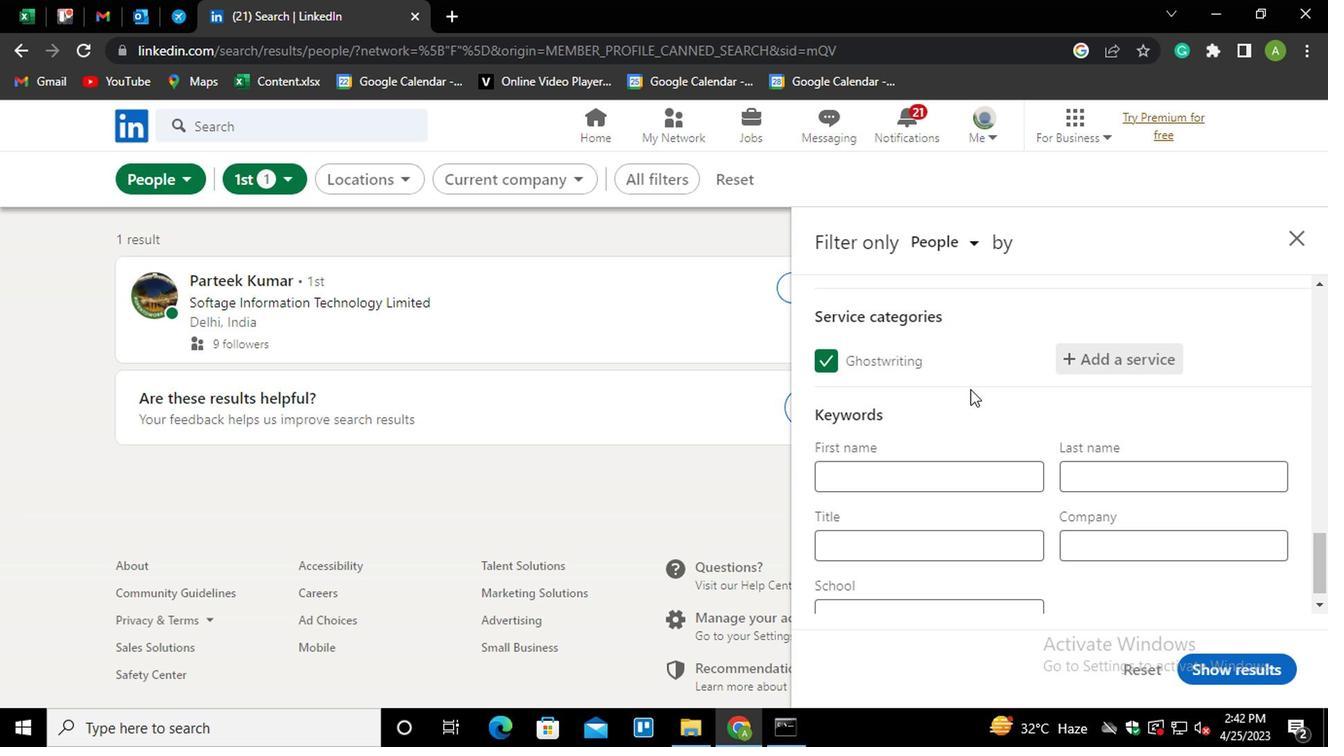 
Action: Mouse moved to (892, 525)
Screenshot: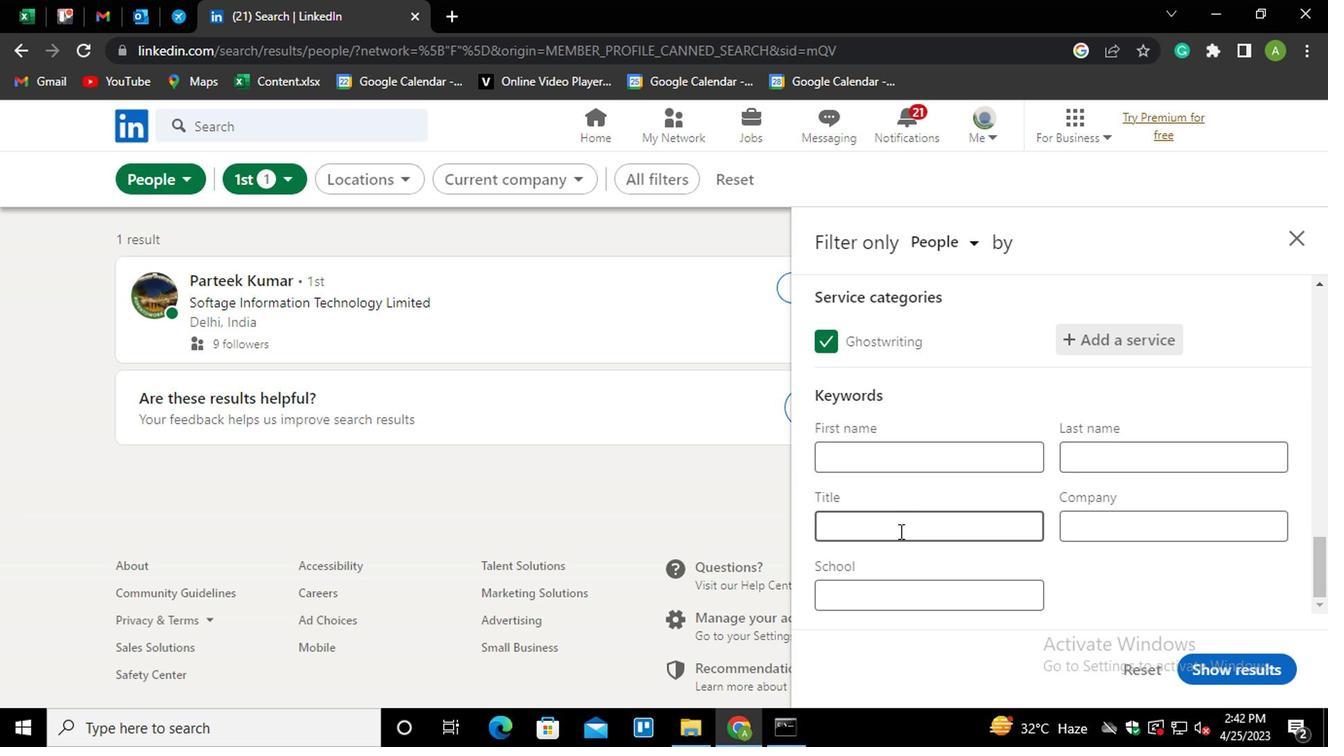 
Action: Mouse pressed left at (892, 525)
Screenshot: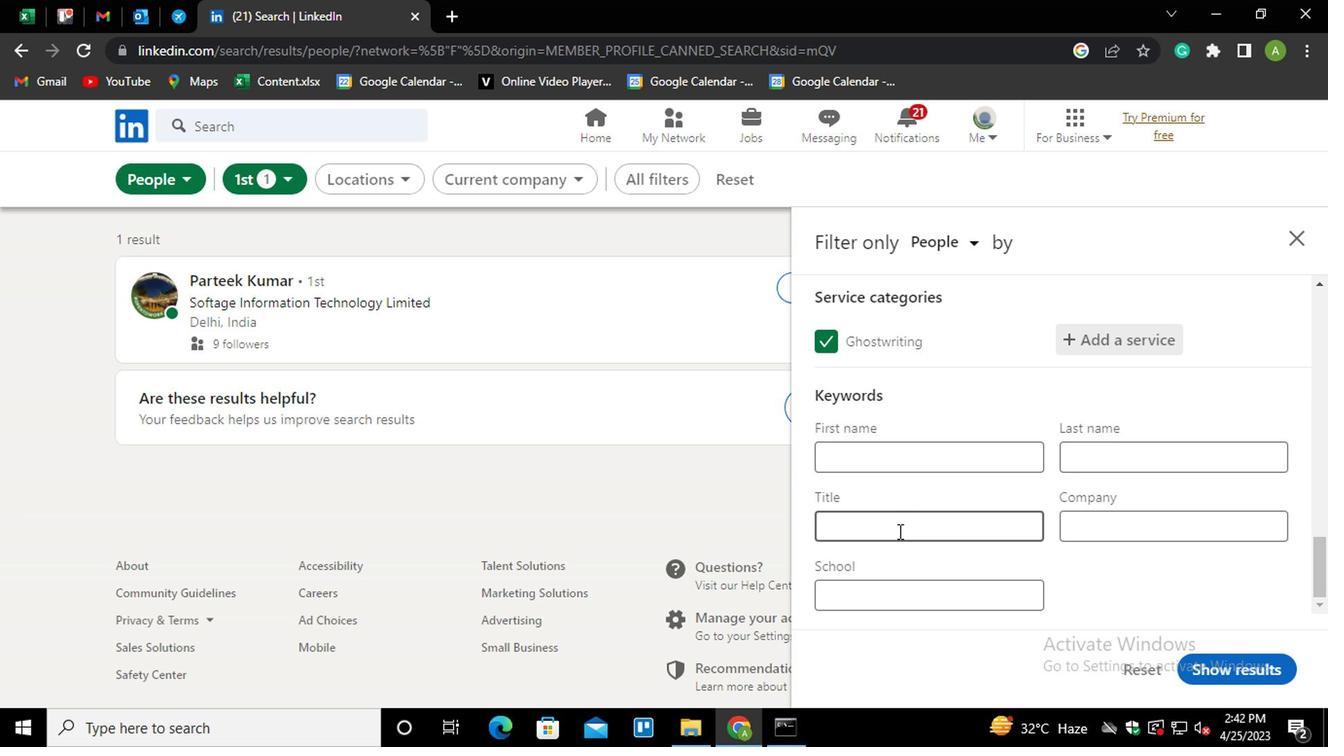 
Action: Mouse moved to (884, 530)
Screenshot: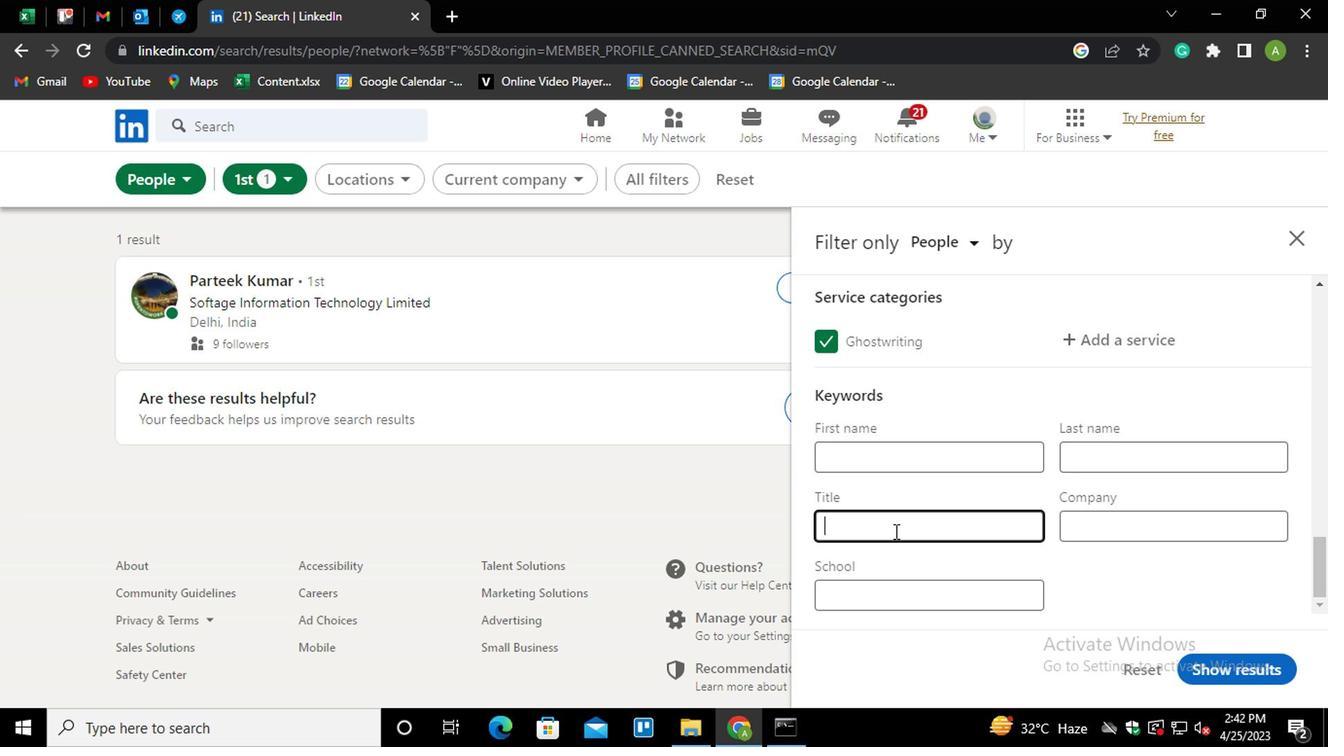 
Action: Key pressed <Key.shift>ASSISSTANT<Key.home><Key.right><Key.backspace><Key.shift>A<Key.end><Key.space><Key.shift_r>MANAGER
Screenshot: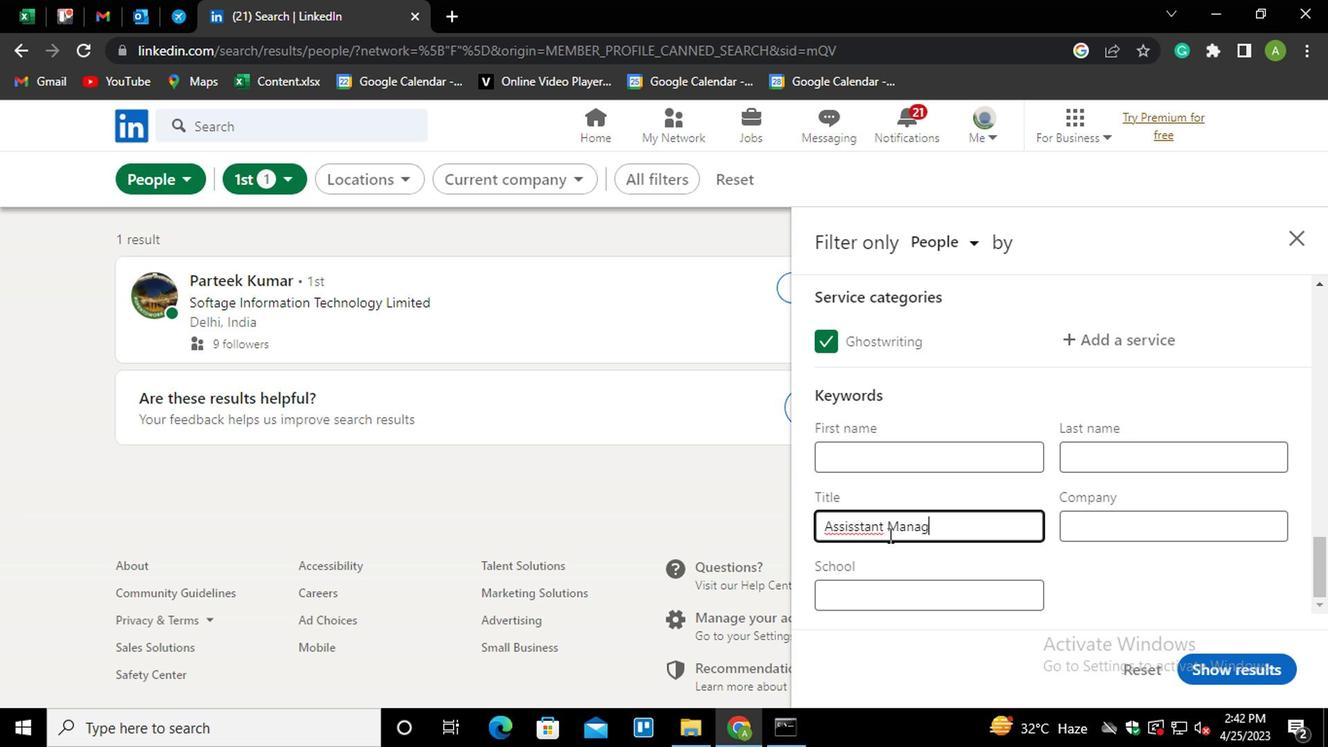 
Action: Mouse scrolled (884, 531) with delta (0, 0)
Screenshot: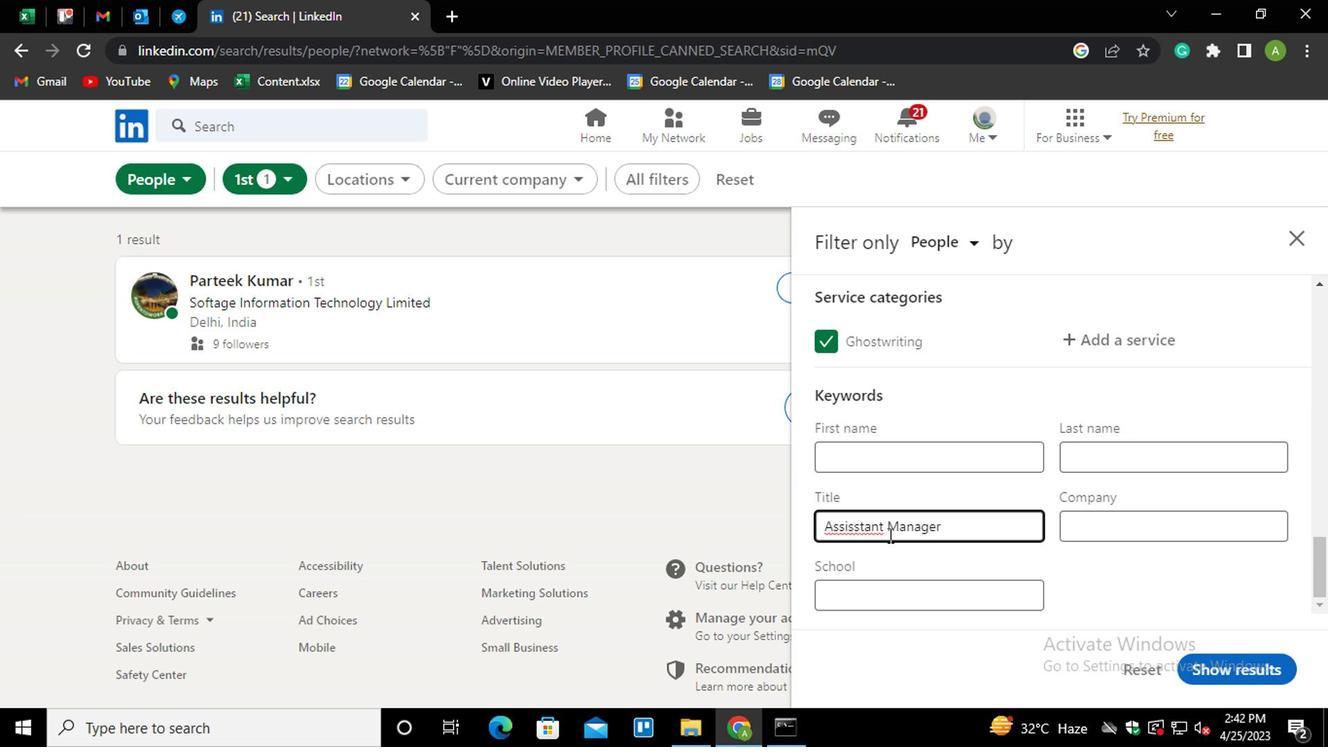
Action: Mouse moved to (1147, 500)
Screenshot: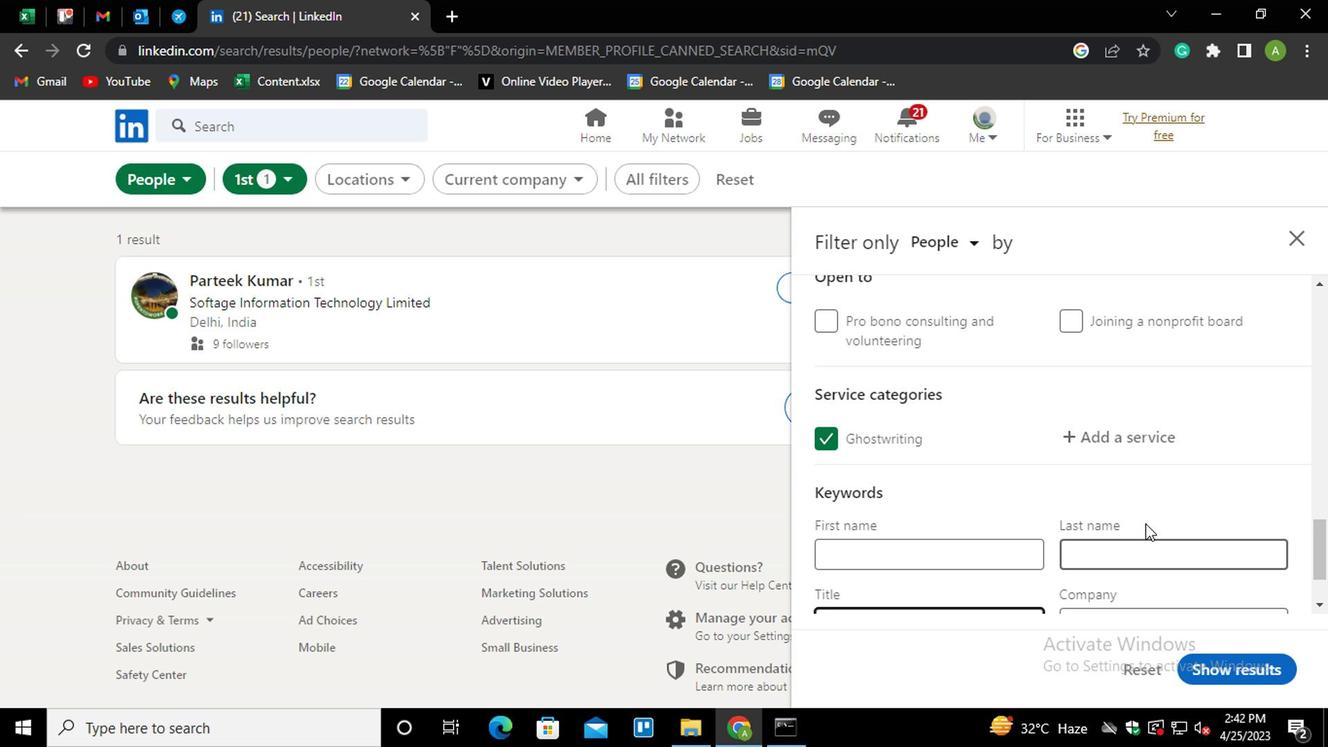 
Action: Mouse pressed left at (1147, 500)
Screenshot: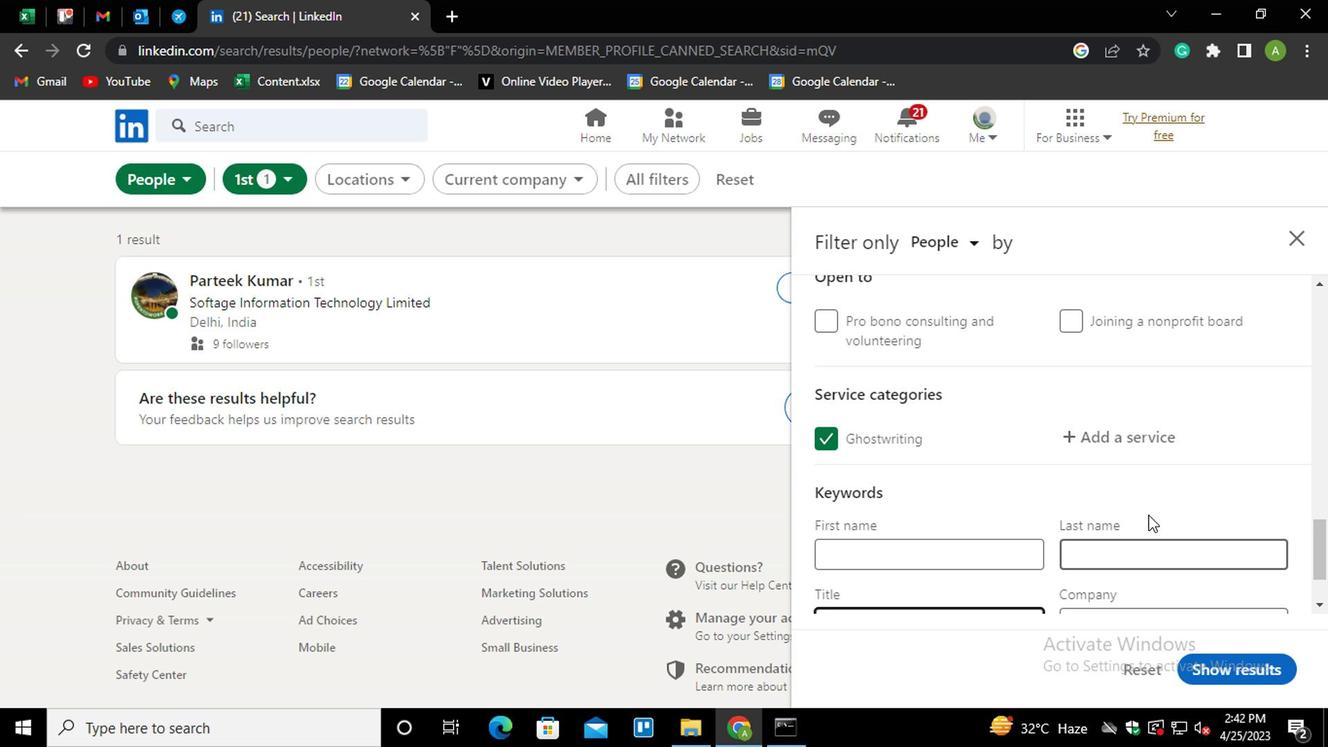 
Action: Mouse moved to (1140, 500)
Screenshot: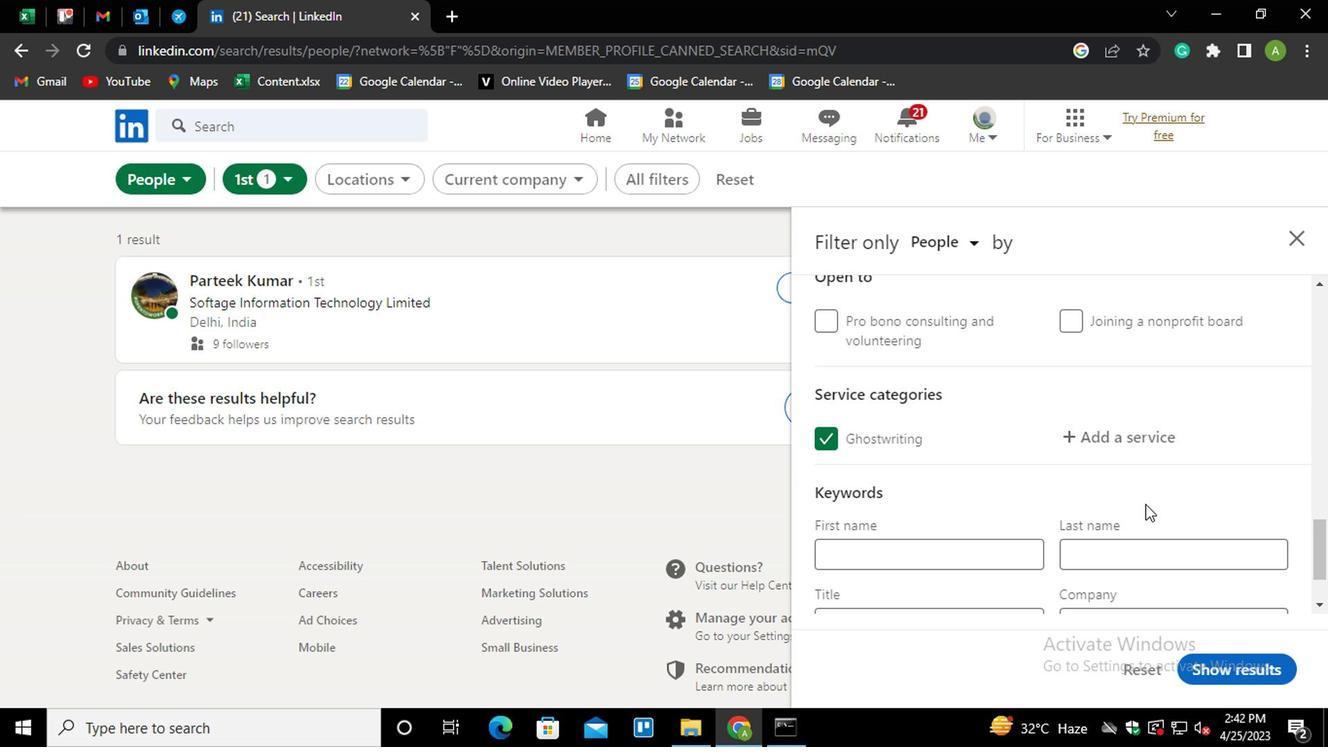 
Action: Mouse scrolled (1140, 498) with delta (0, -1)
Screenshot: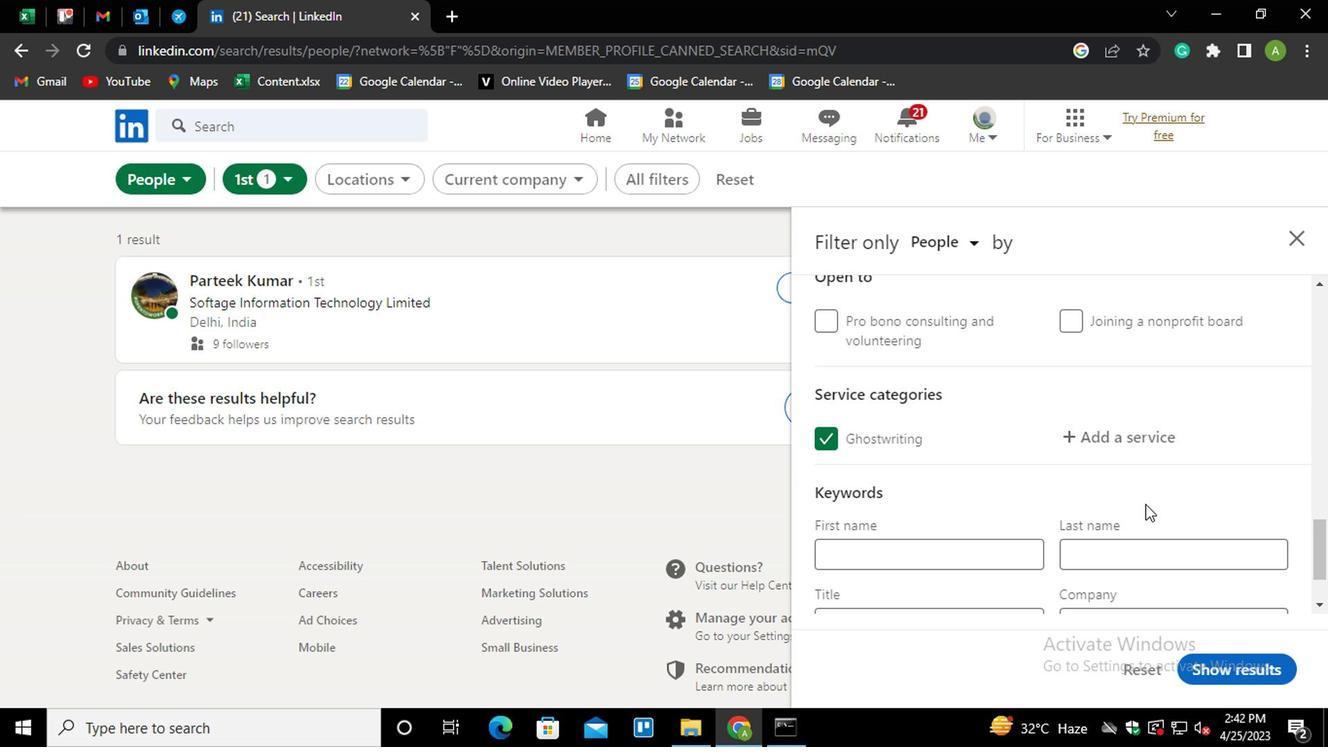 
Action: Mouse scrolled (1140, 498) with delta (0, -1)
Screenshot: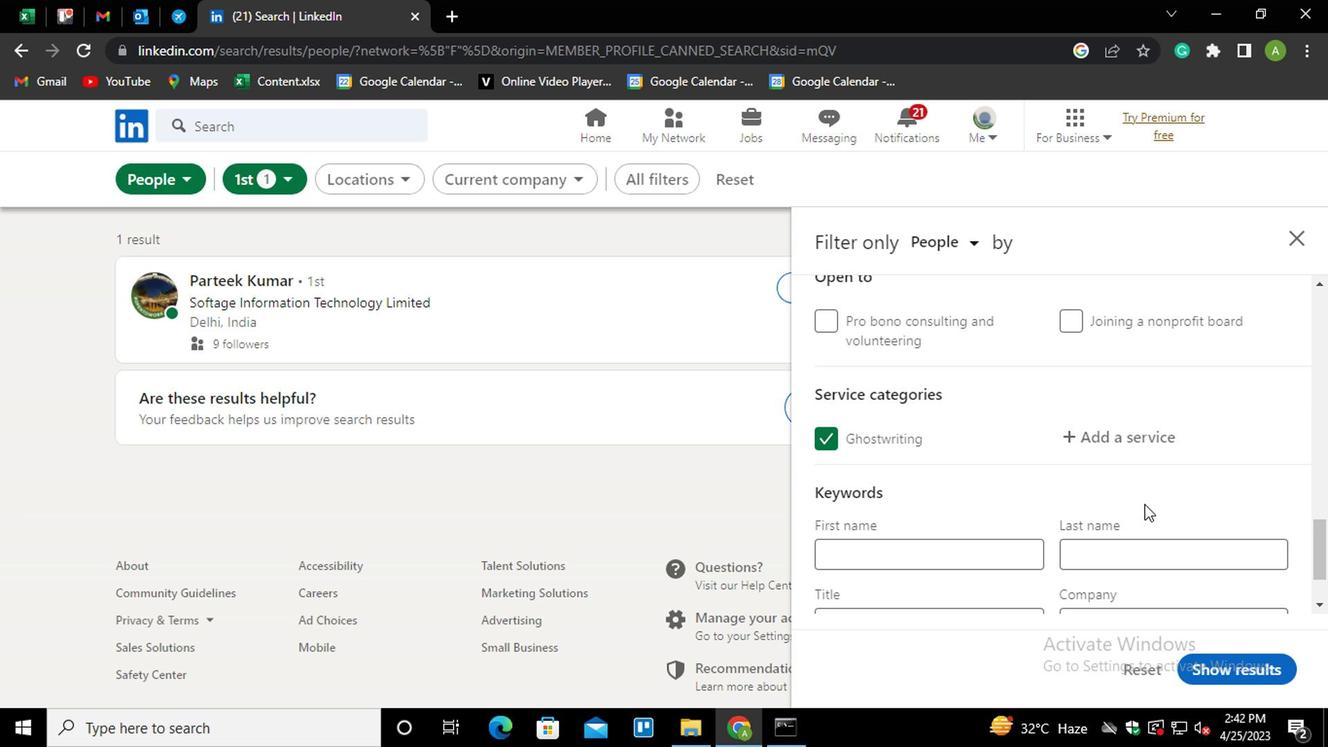 
Action: Mouse scrolled (1140, 498) with delta (0, -1)
Screenshot: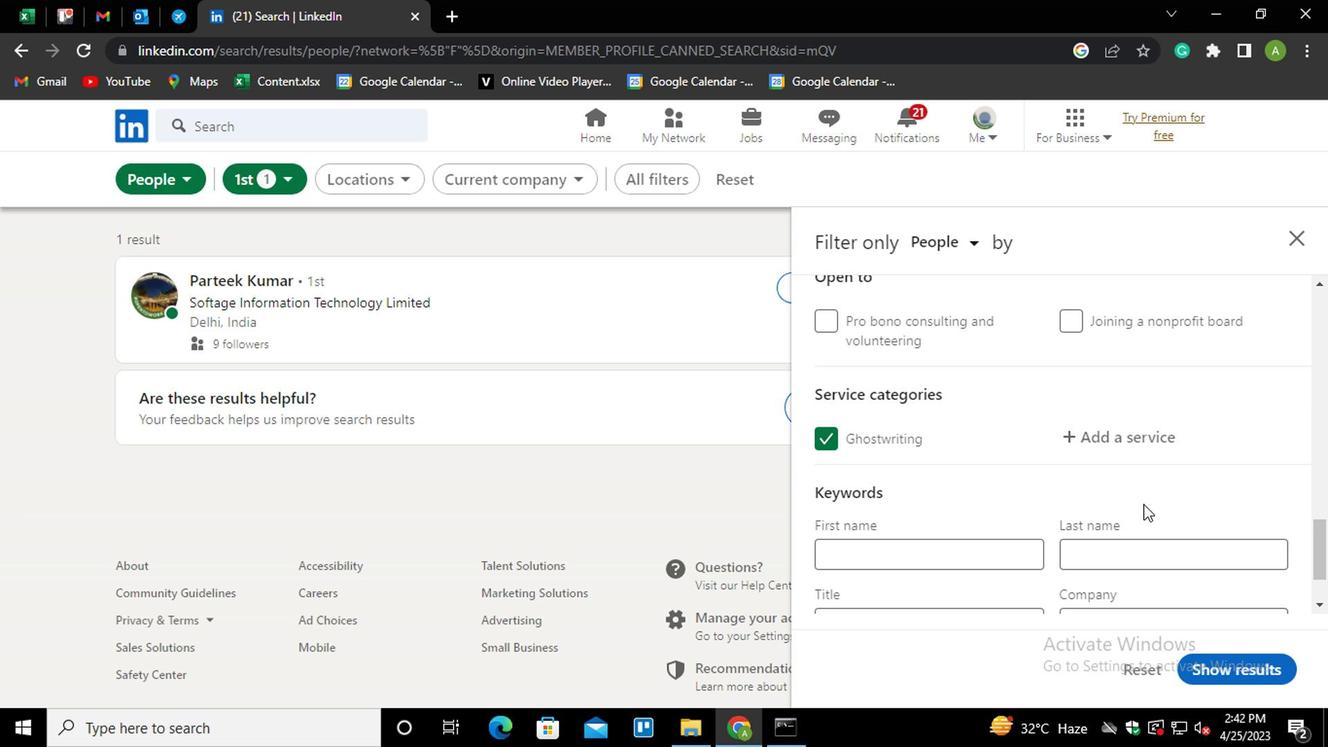 
Action: Mouse moved to (1184, 567)
Screenshot: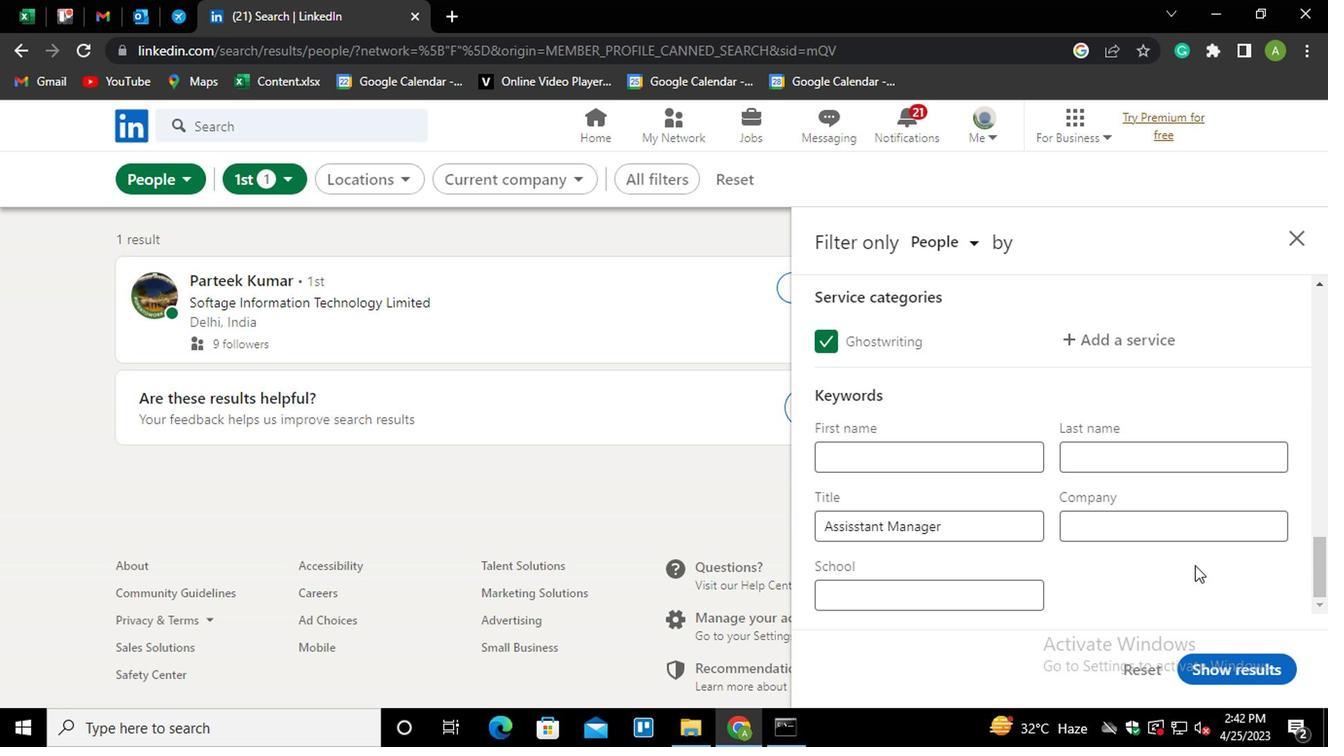 
Action: Mouse scrolled (1184, 565) with delta (0, -1)
Screenshot: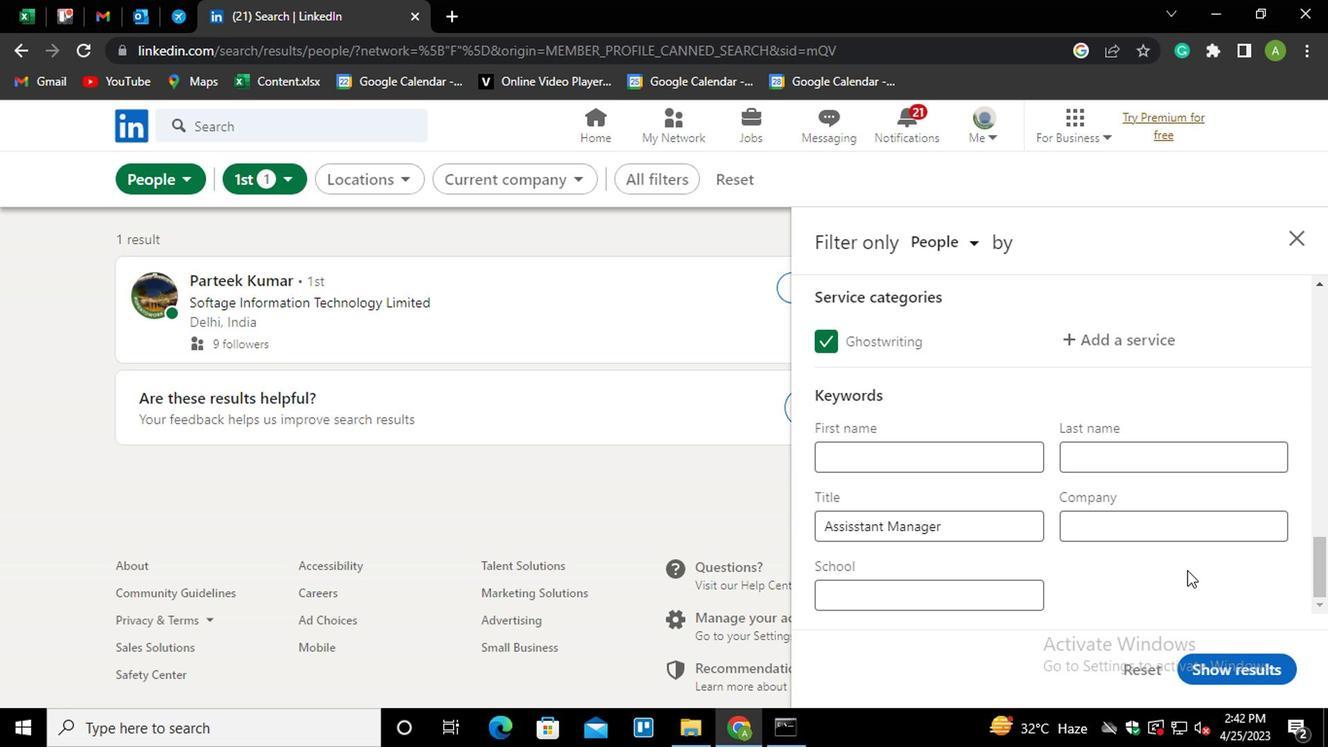 
Action: Mouse moved to (1226, 659)
Screenshot: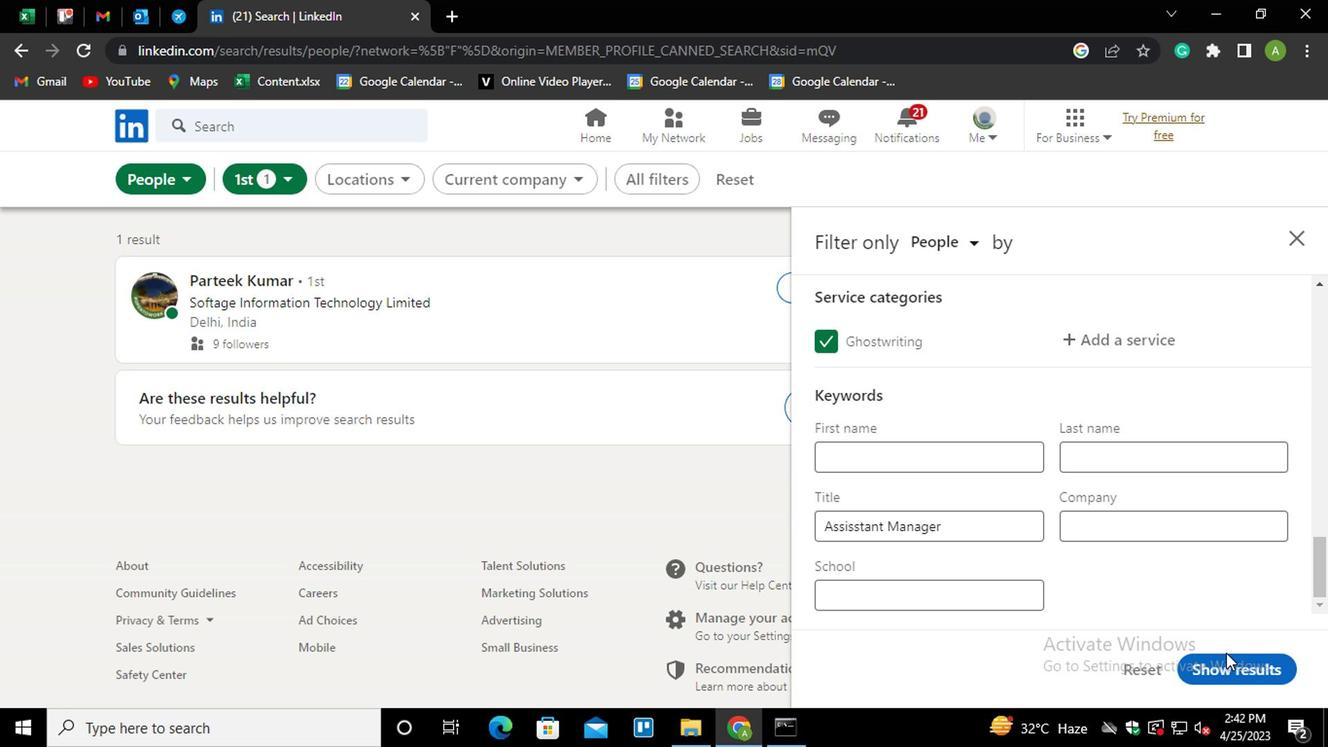 
Action: Mouse pressed left at (1226, 659)
Screenshot: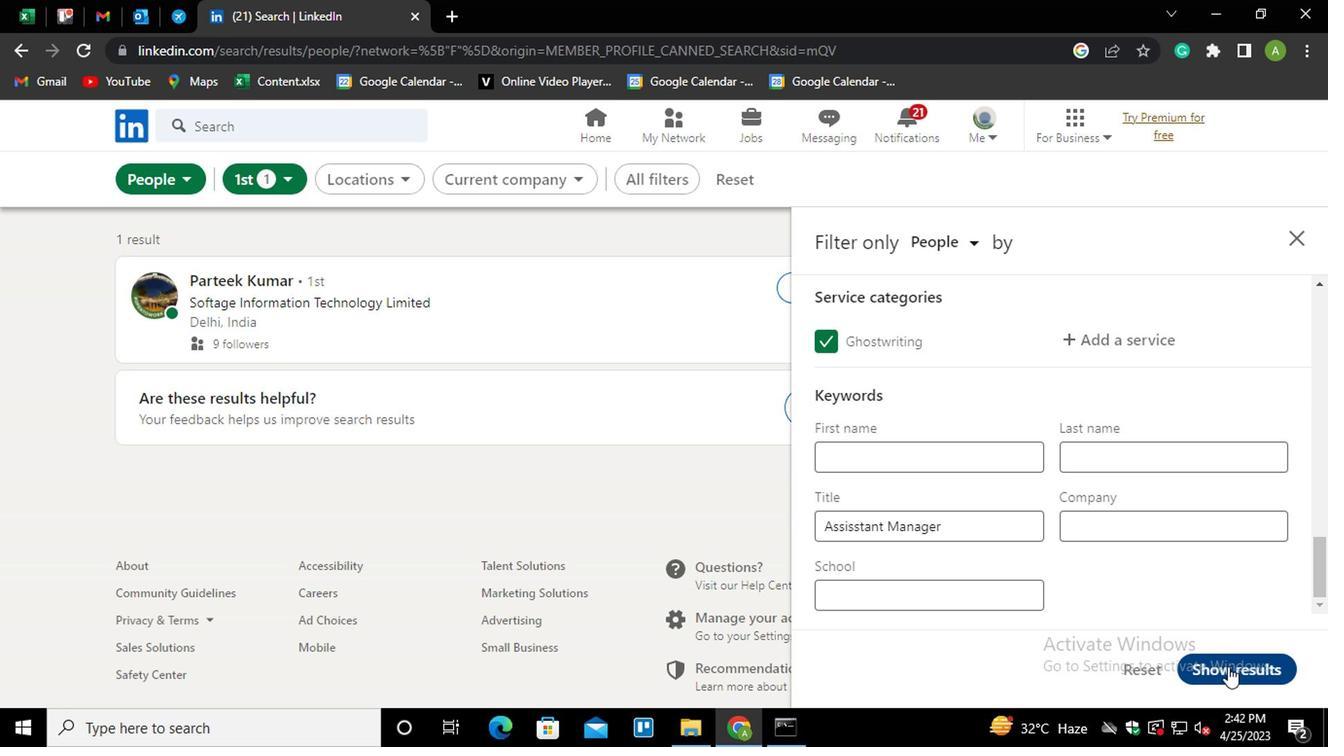 
Action: Mouse moved to (1222, 551)
Screenshot: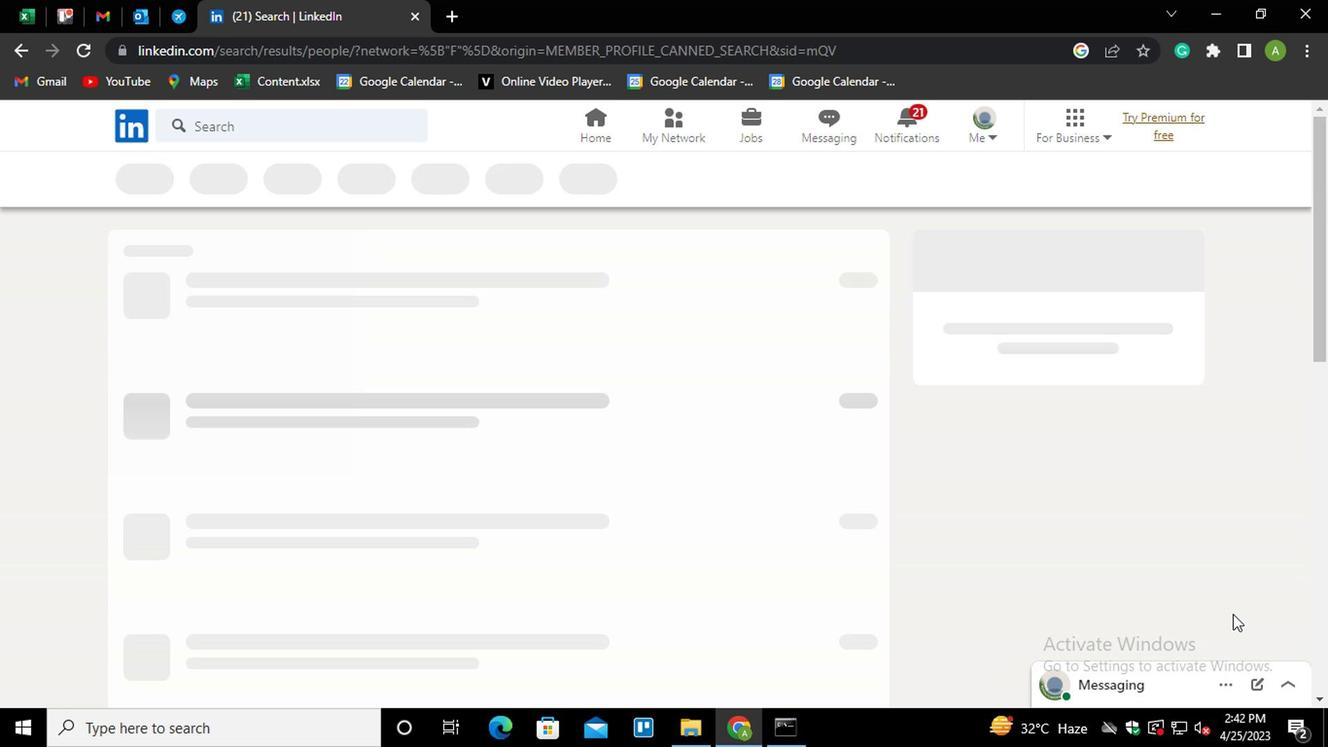 
